 Task: Check the results of the 2023 Victory Lane Racing NASCAR Cup Series for the race "Coca-Cola 600" on the track "Charlotte".
Action: Mouse moved to (176, 300)
Screenshot: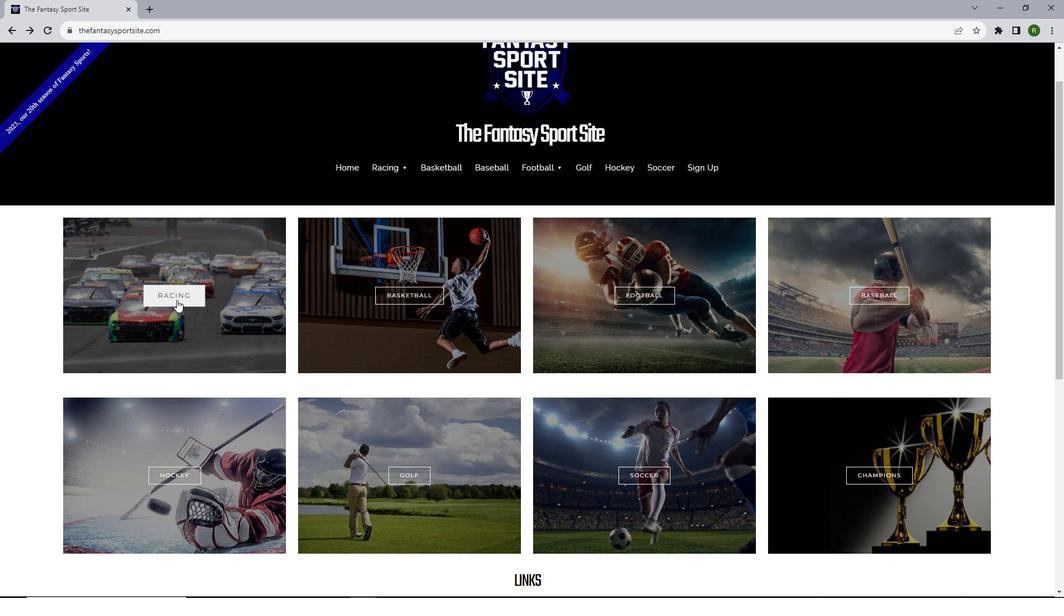 
Action: Mouse pressed left at (176, 300)
Screenshot: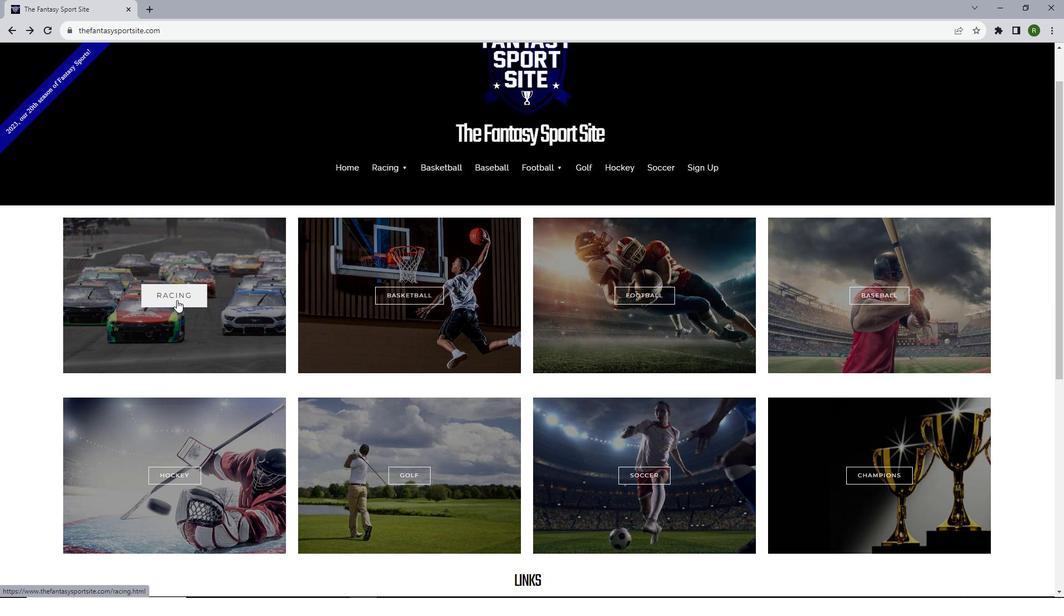 
Action: Mouse moved to (239, 267)
Screenshot: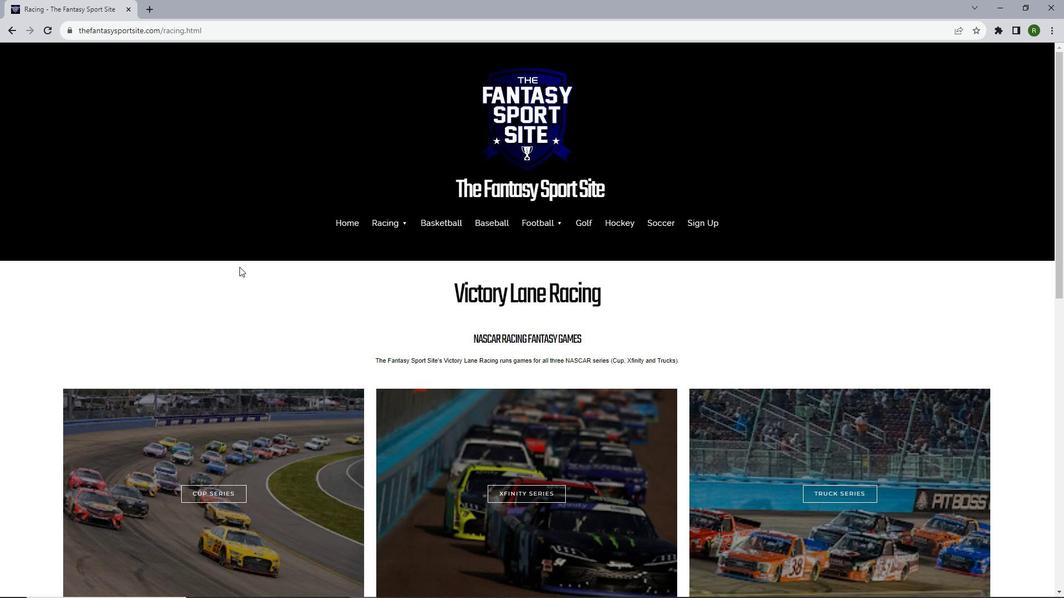 
Action: Mouse scrolled (239, 266) with delta (0, 0)
Screenshot: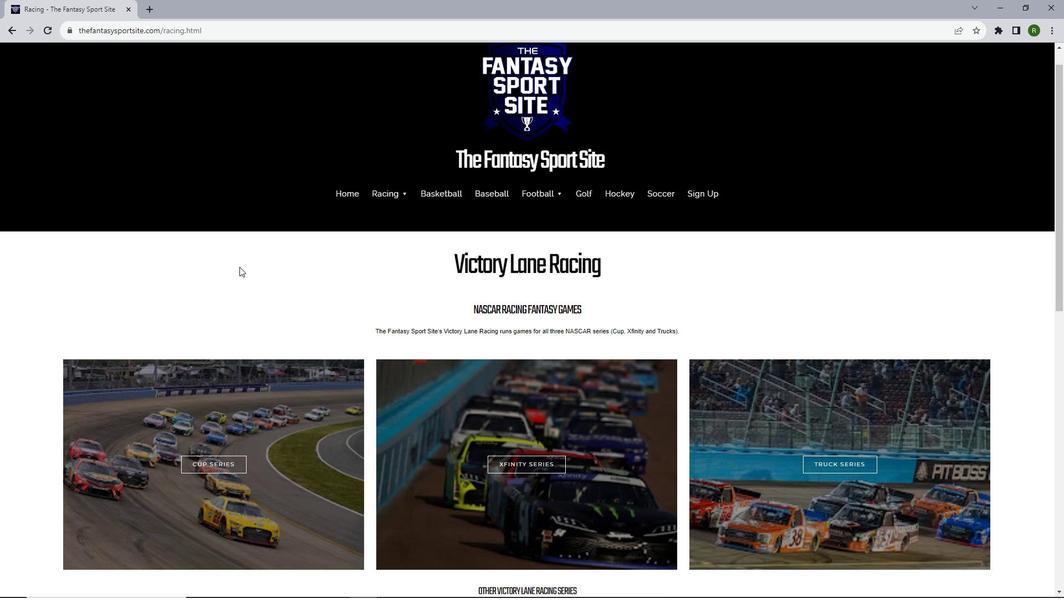 
Action: Mouse scrolled (239, 266) with delta (0, 0)
Screenshot: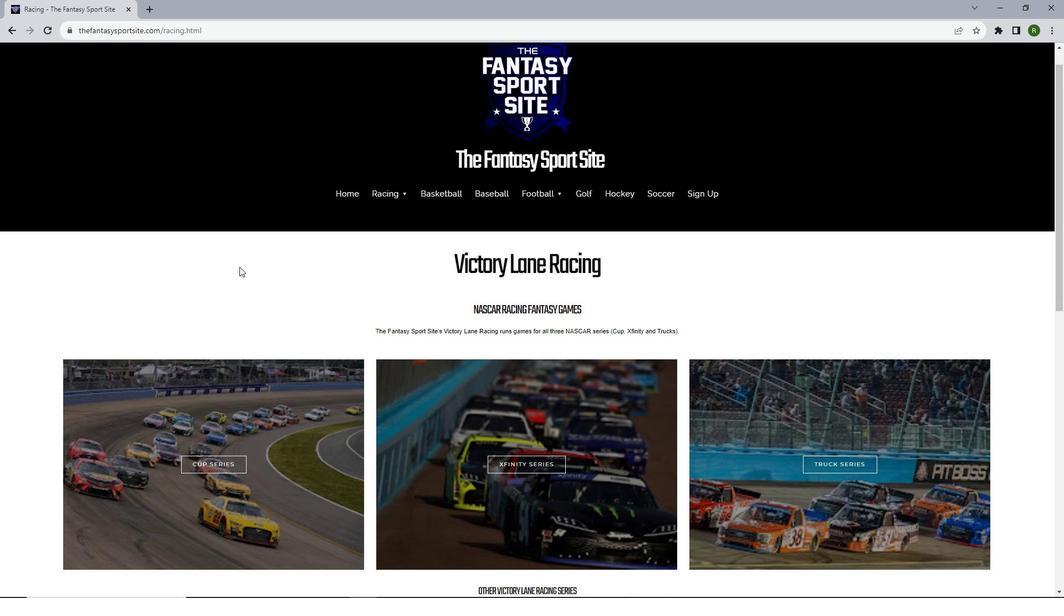 
Action: Mouse scrolled (239, 266) with delta (0, 0)
Screenshot: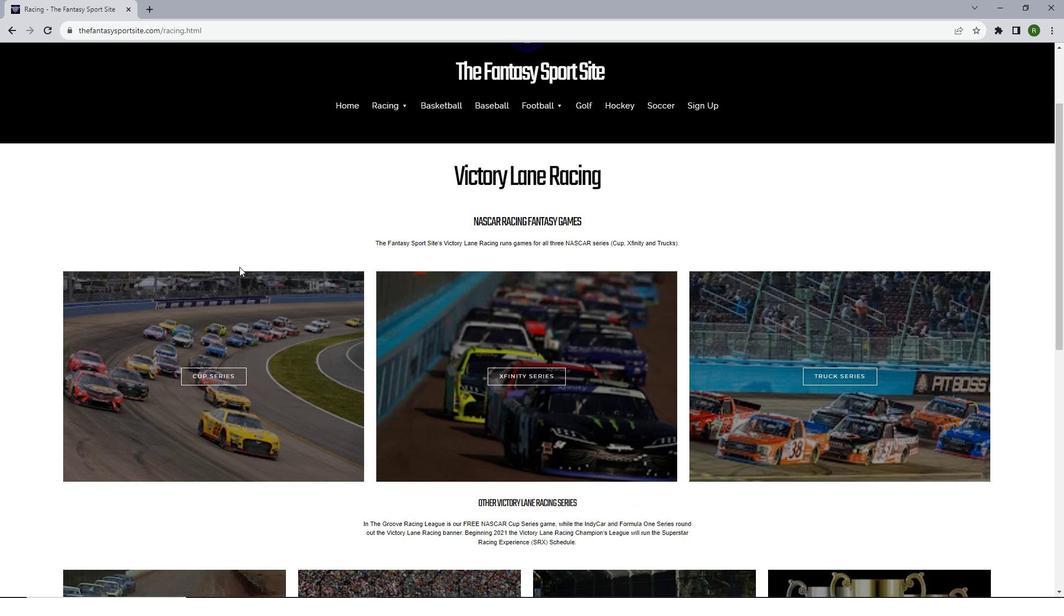 
Action: Mouse moved to (222, 320)
Screenshot: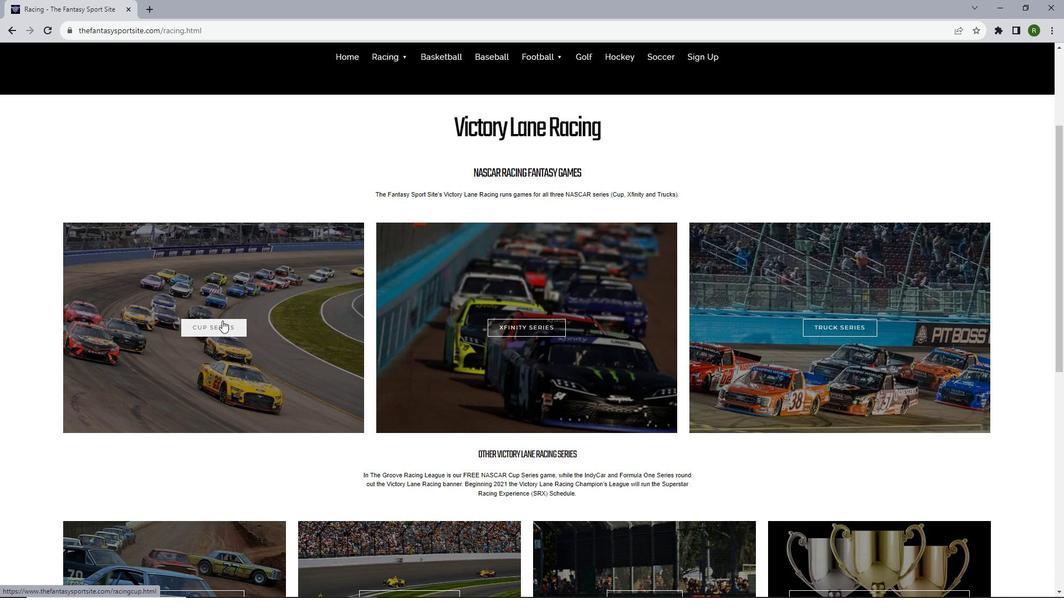 
Action: Mouse pressed left at (222, 320)
Screenshot: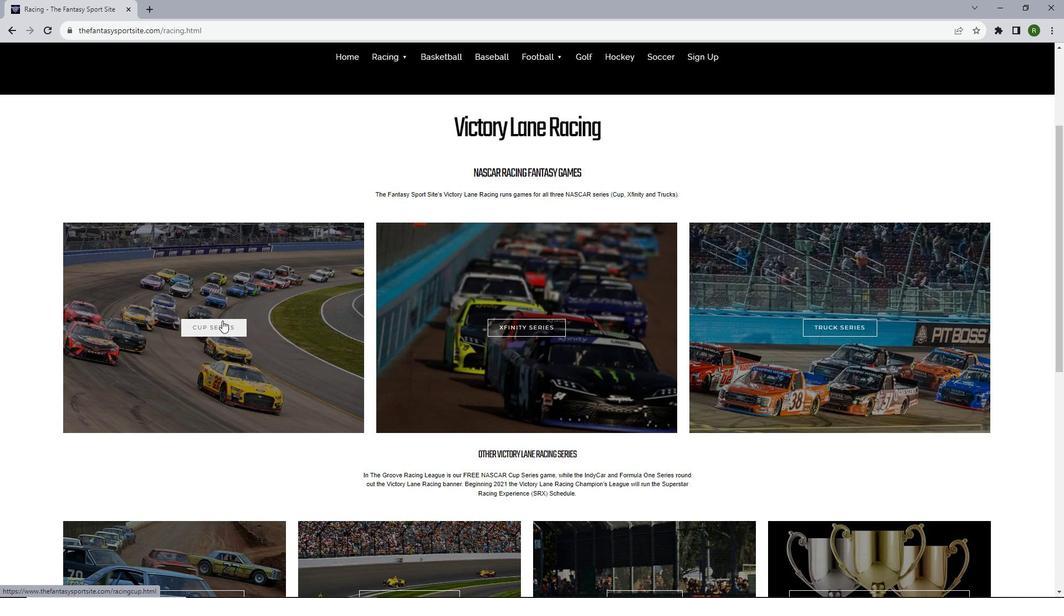 
Action: Mouse moved to (337, 274)
Screenshot: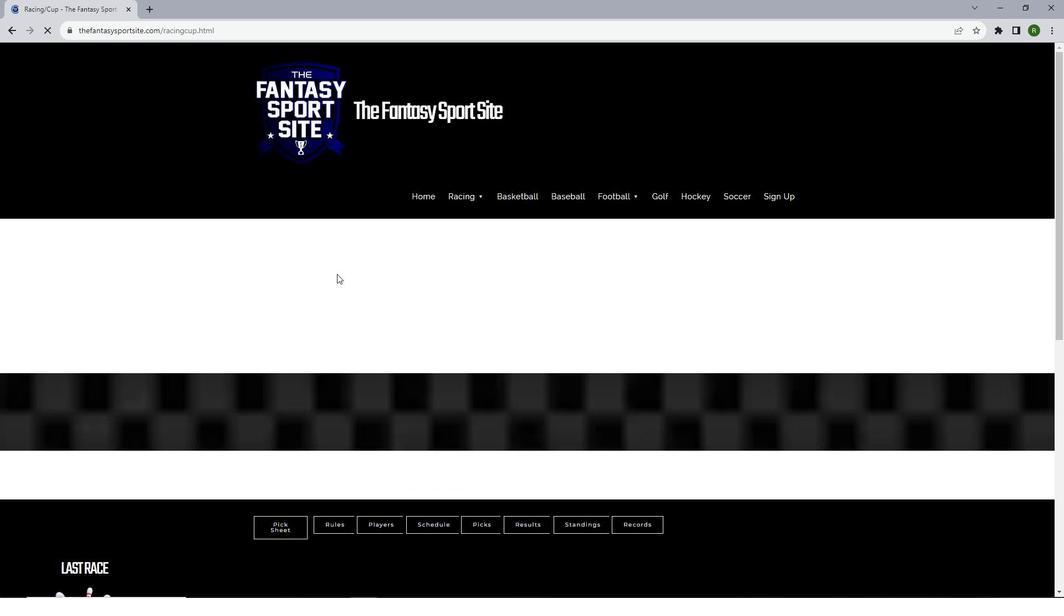 
Action: Mouse scrolled (337, 273) with delta (0, 0)
Screenshot: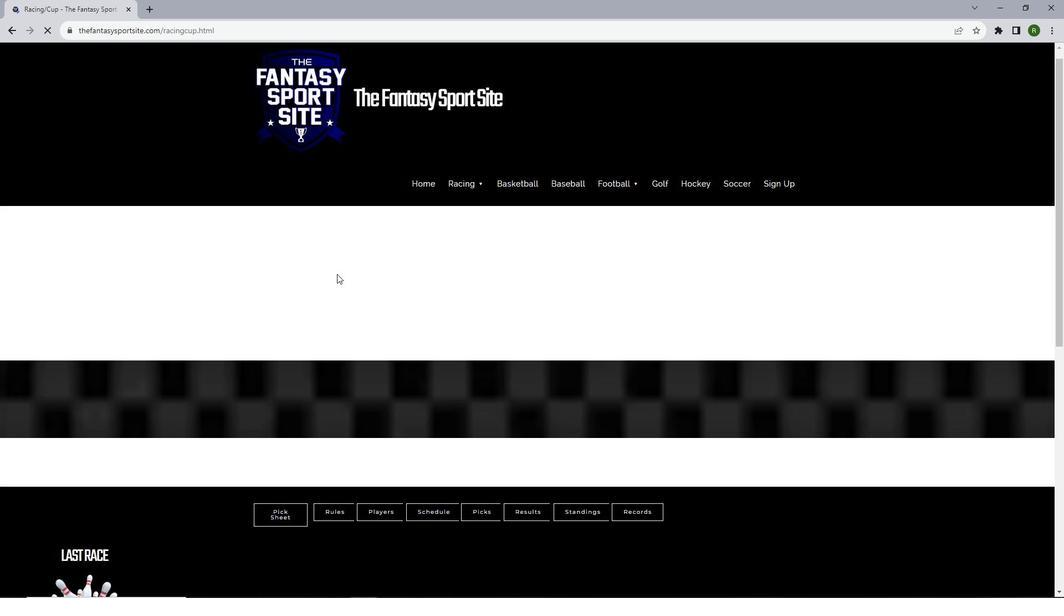 
Action: Mouse scrolled (337, 273) with delta (0, 0)
Screenshot: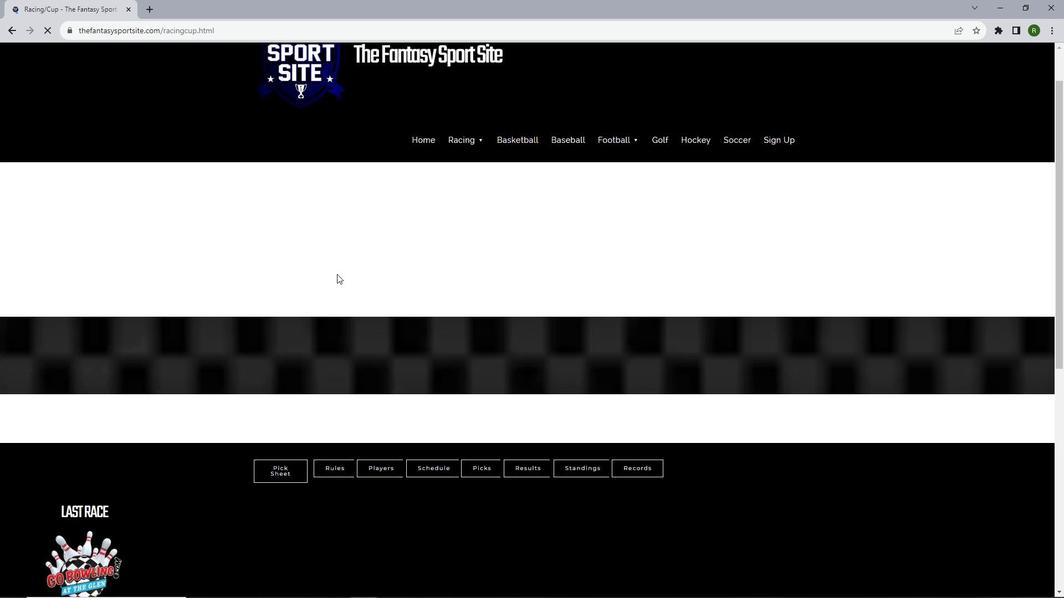 
Action: Mouse scrolled (337, 273) with delta (0, 0)
Screenshot: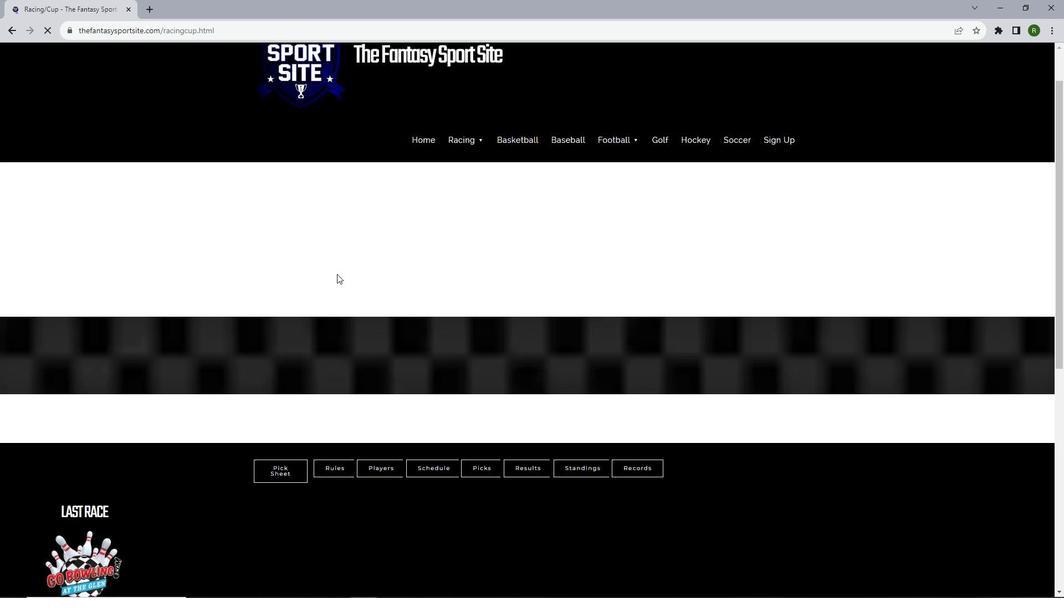 
Action: Mouse scrolled (337, 273) with delta (0, 0)
Screenshot: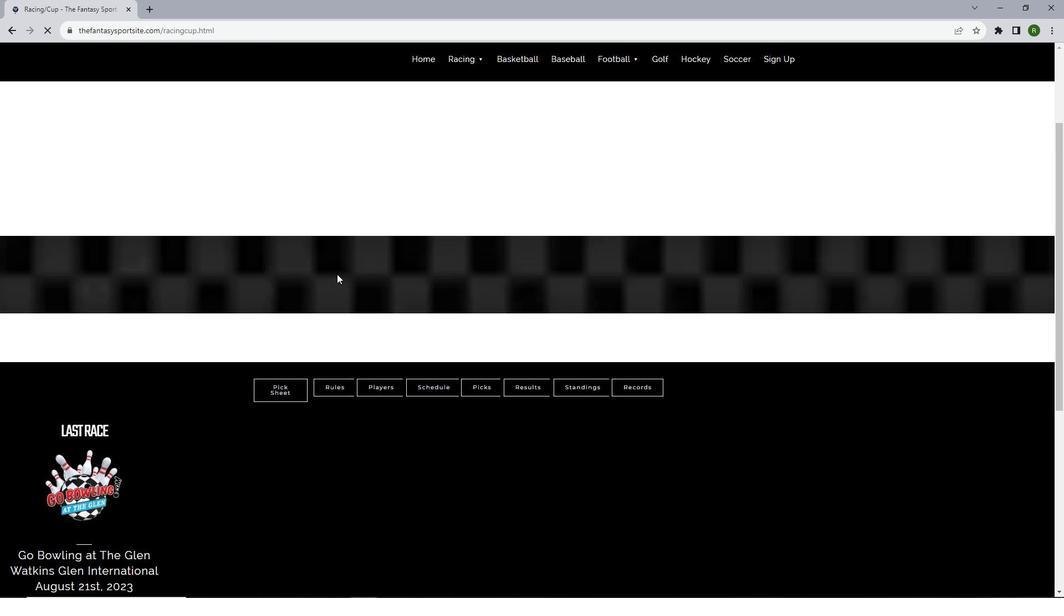 
Action: Mouse moved to (481, 299)
Screenshot: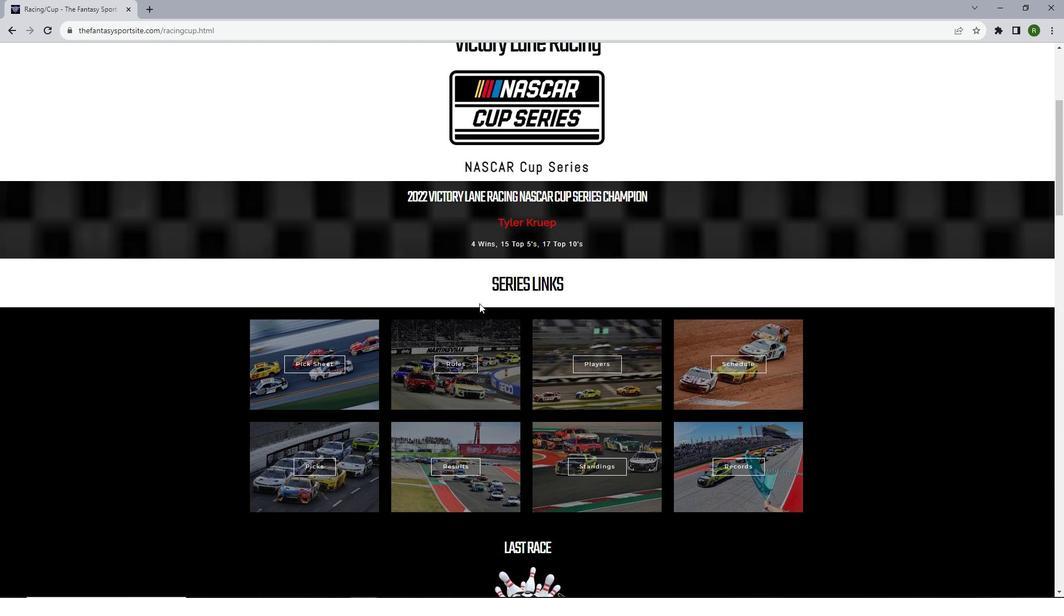 
Action: Mouse scrolled (481, 299) with delta (0, 0)
Screenshot: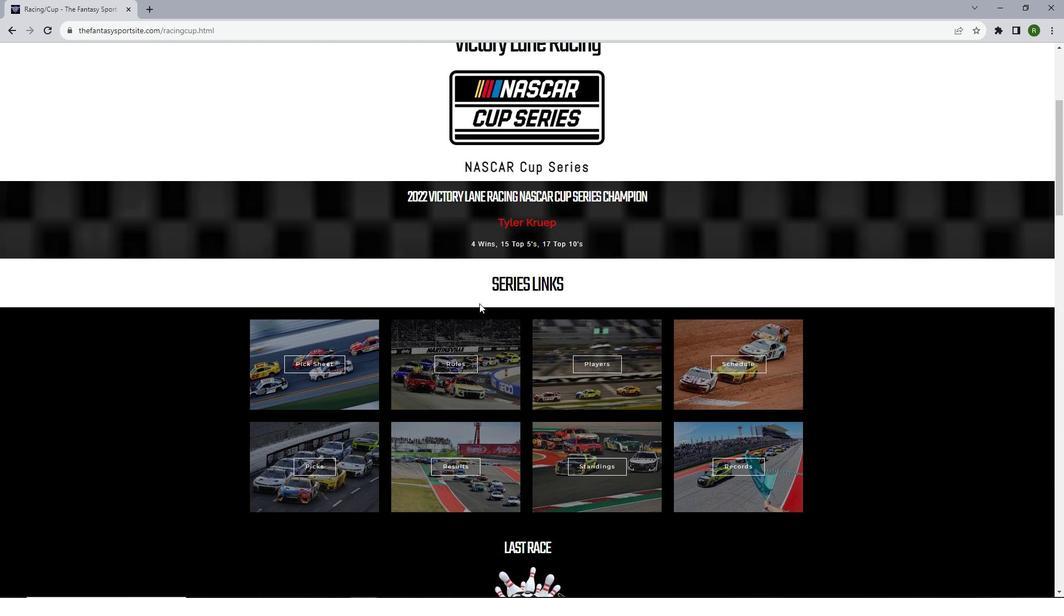
Action: Mouse moved to (479, 303)
Screenshot: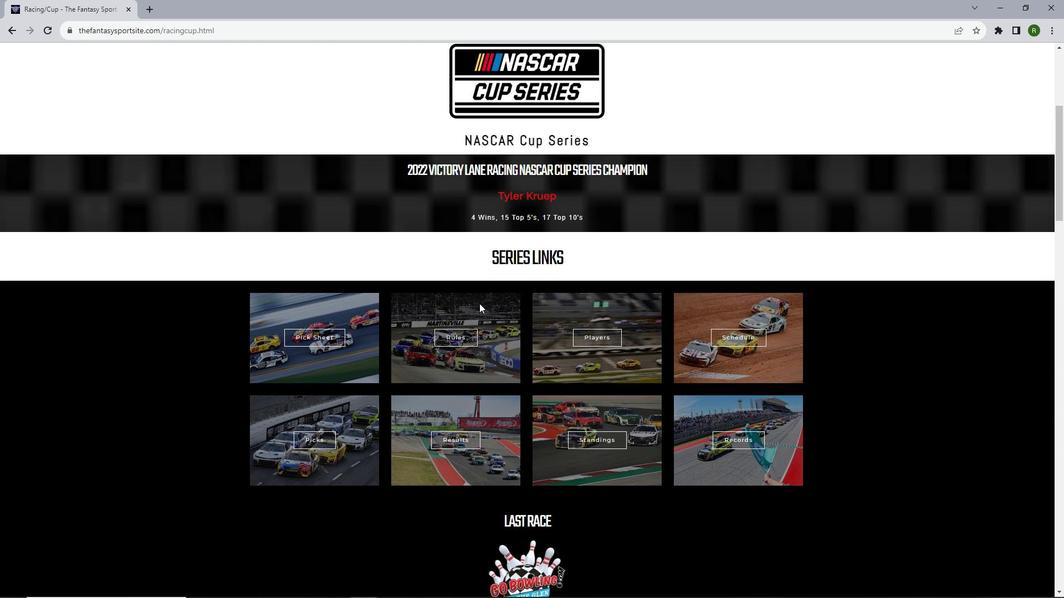 
Action: Mouse scrolled (479, 303) with delta (0, 0)
Screenshot: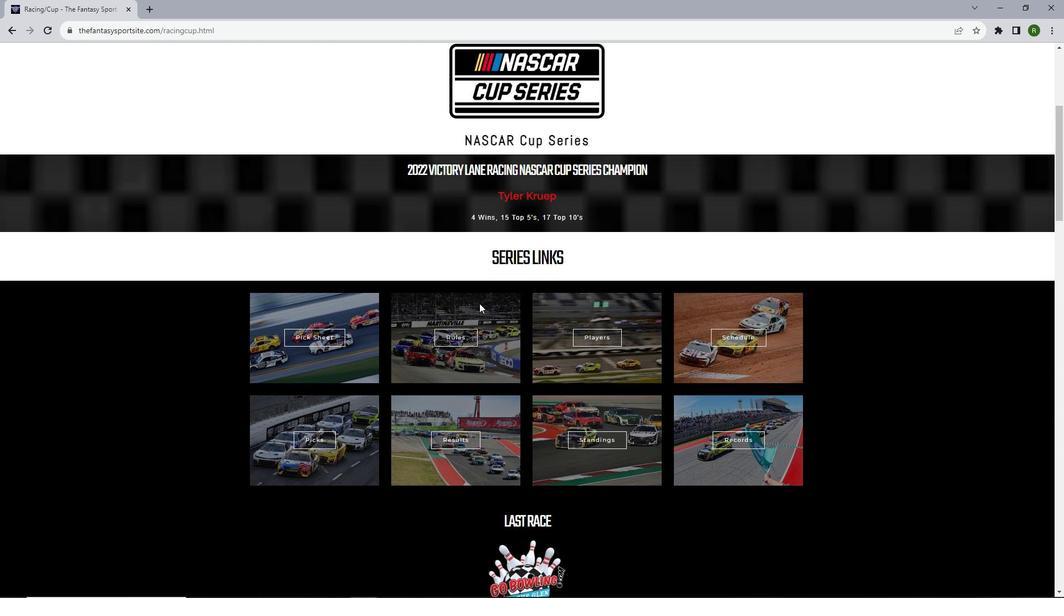 
Action: Mouse moved to (458, 366)
Screenshot: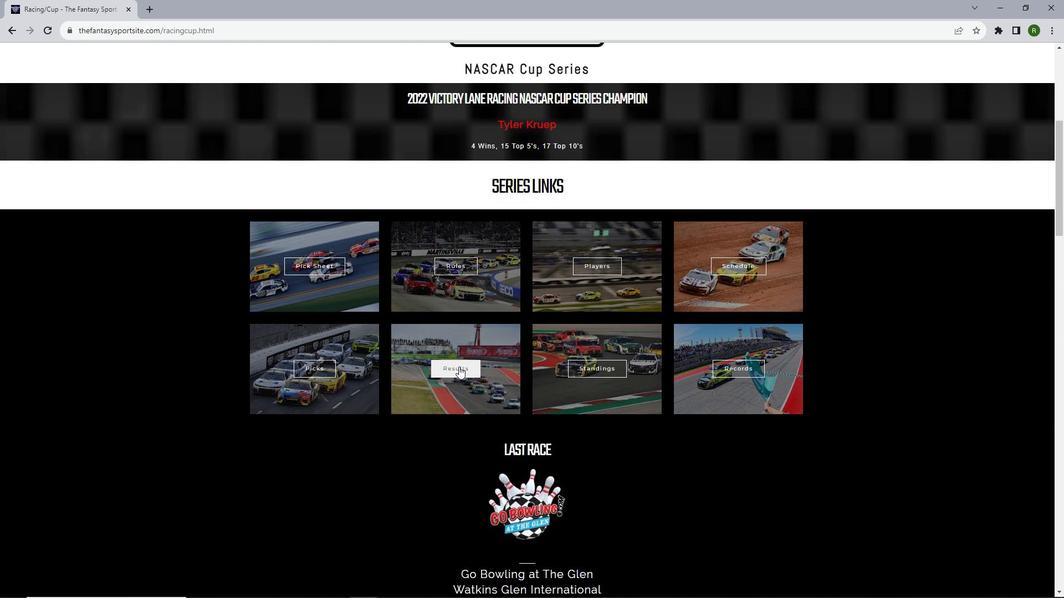 
Action: Mouse pressed left at (458, 366)
Screenshot: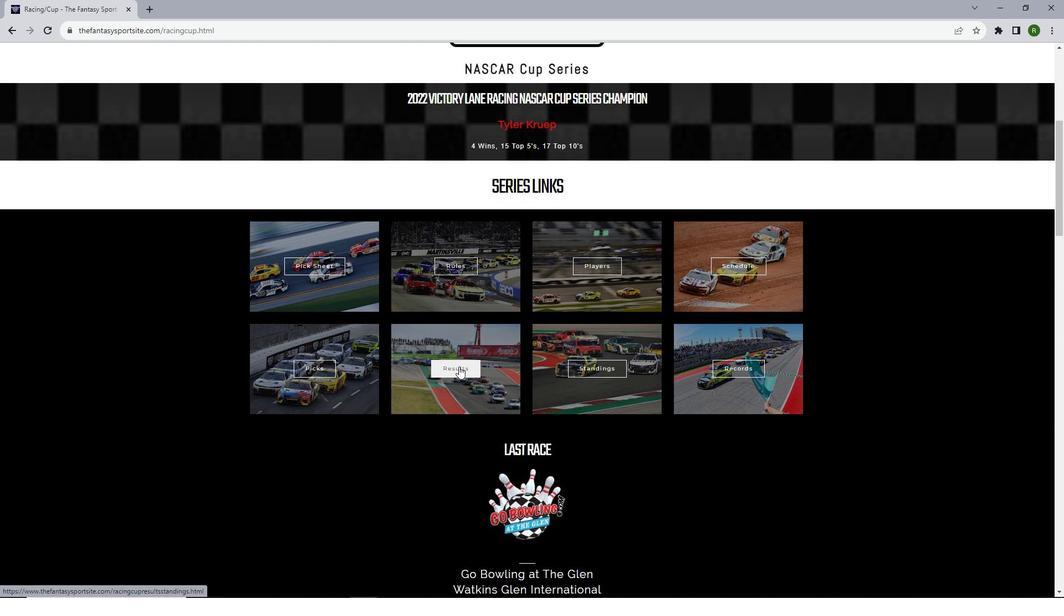 
Action: Mouse moved to (491, 312)
Screenshot: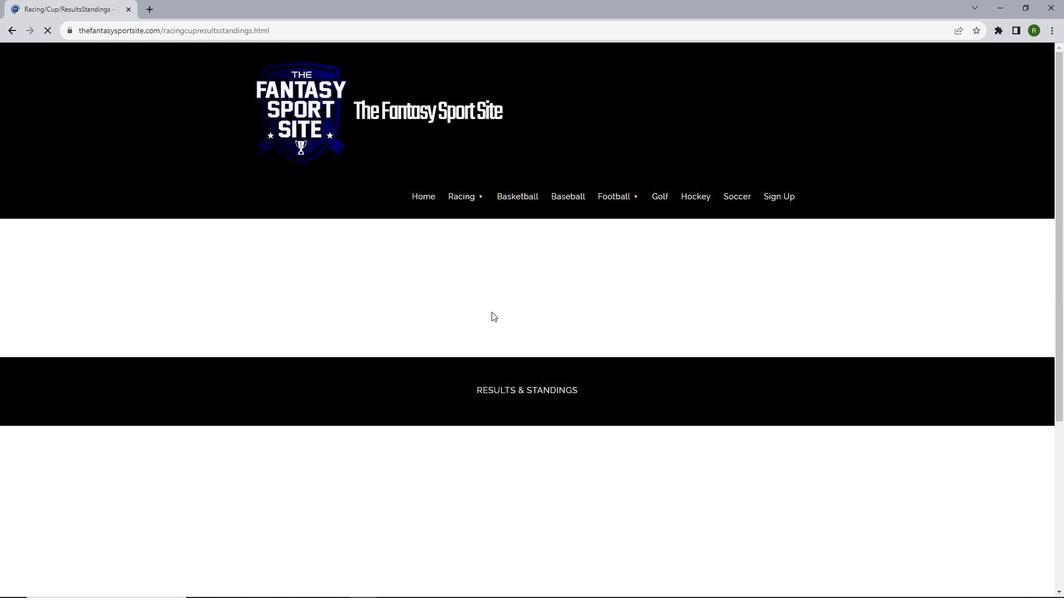 
Action: Mouse scrolled (491, 311) with delta (0, 0)
Screenshot: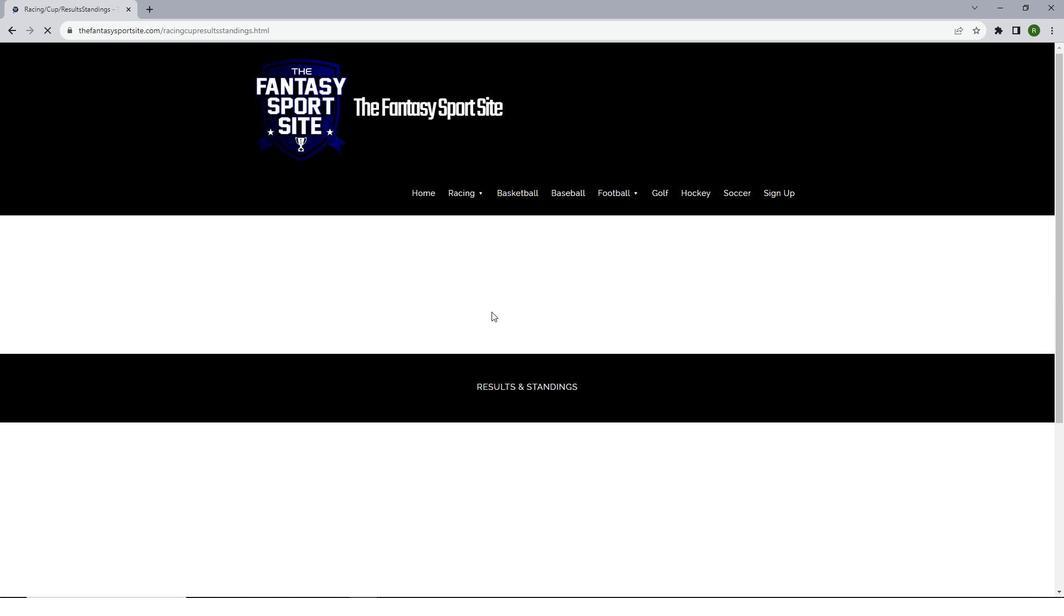 
Action: Mouse scrolled (491, 311) with delta (0, 0)
Screenshot: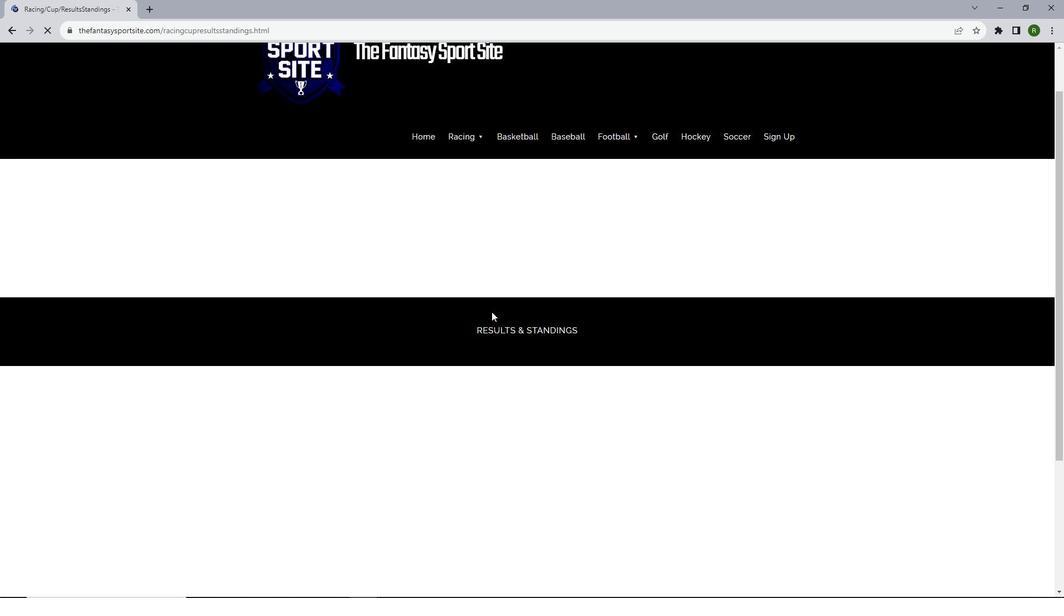 
Action: Mouse moved to (493, 376)
Screenshot: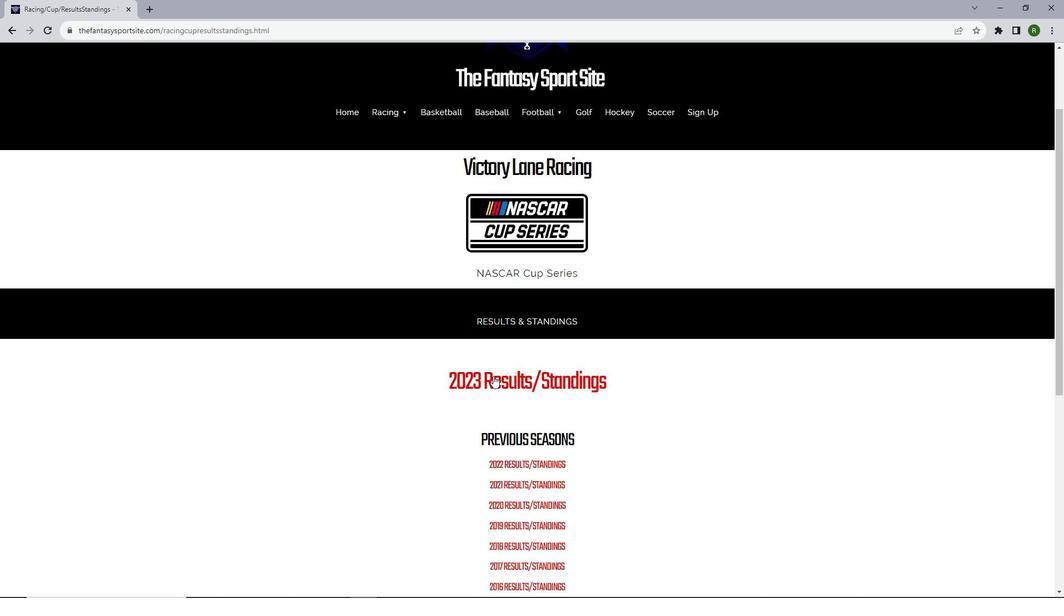 
Action: Mouse pressed left at (493, 376)
Screenshot: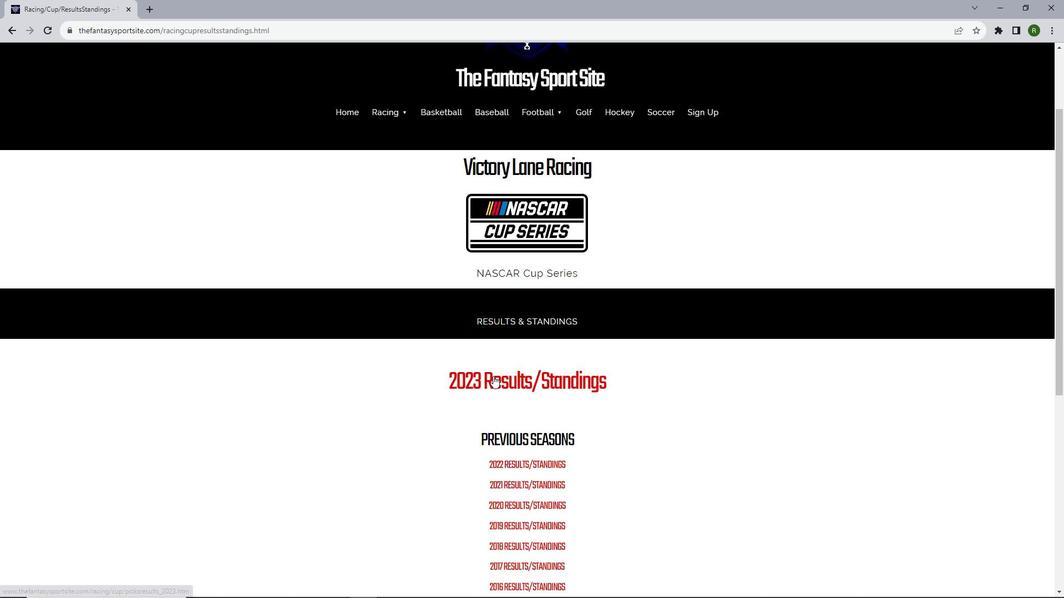 
Action: Mouse moved to (466, 179)
Screenshot: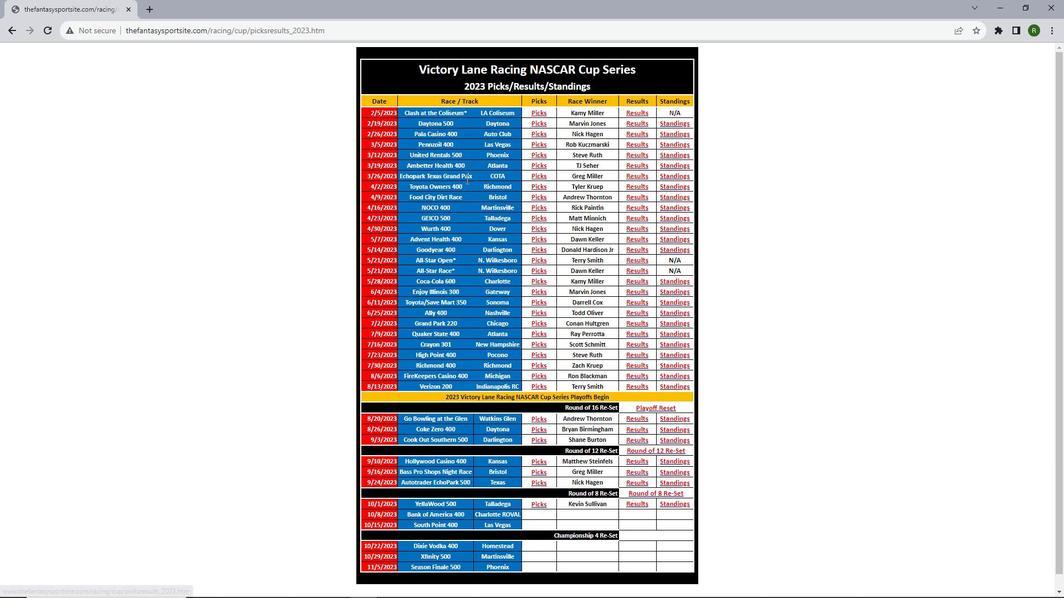
Action: Mouse scrolled (466, 179) with delta (0, 0)
Screenshot: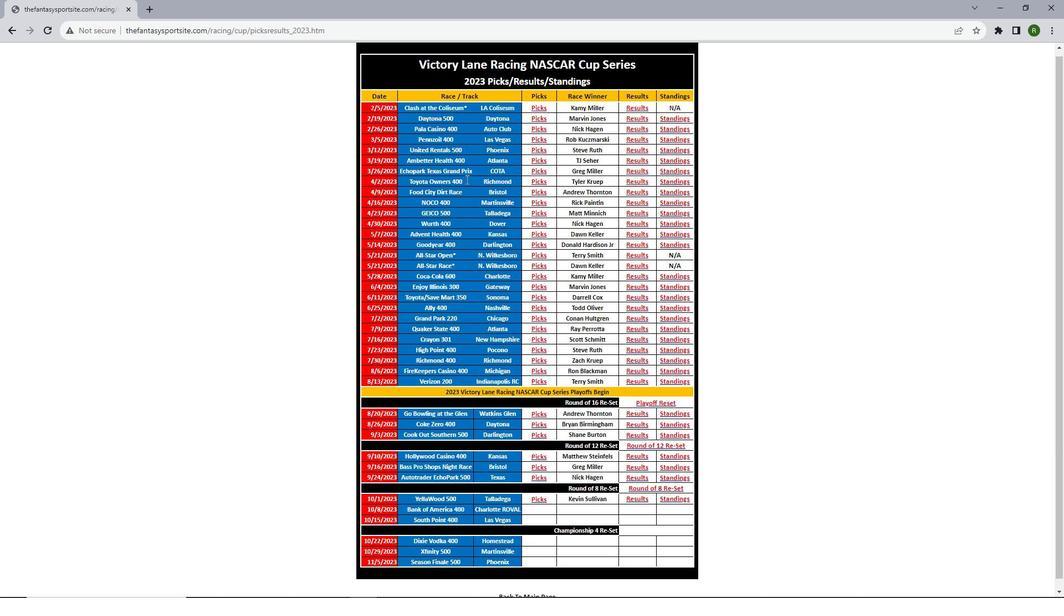 
Action: Mouse moved to (639, 264)
Screenshot: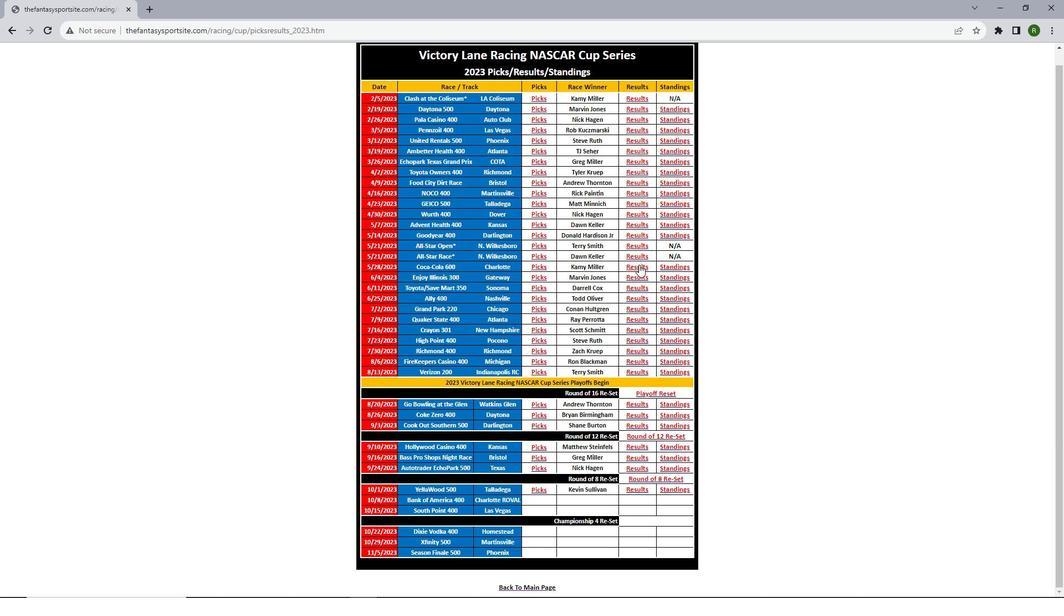 
Action: Mouse pressed left at (639, 264)
Screenshot: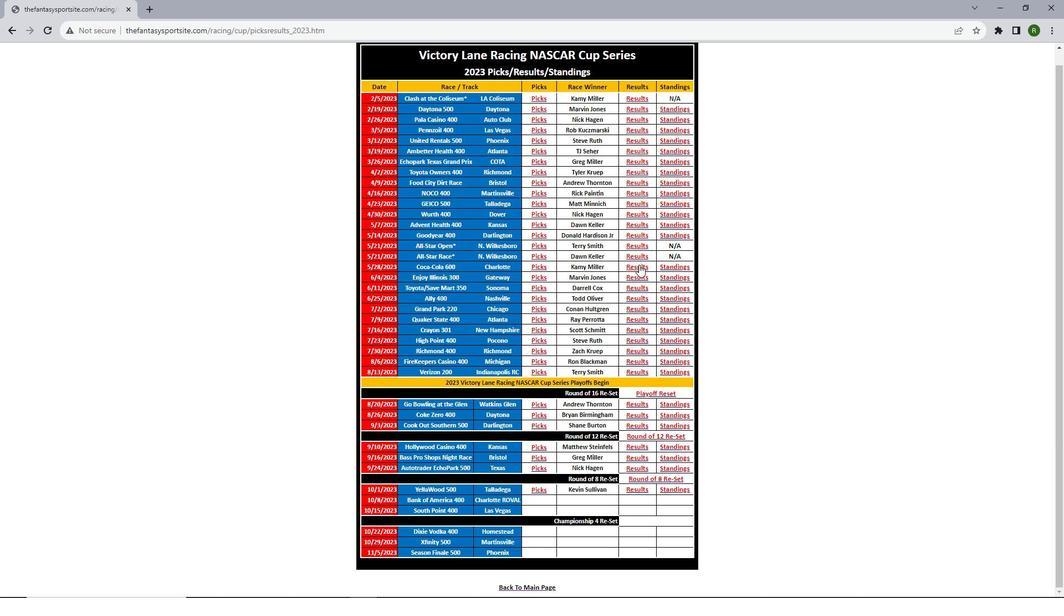 
Action: Mouse moved to (405, 182)
Screenshot: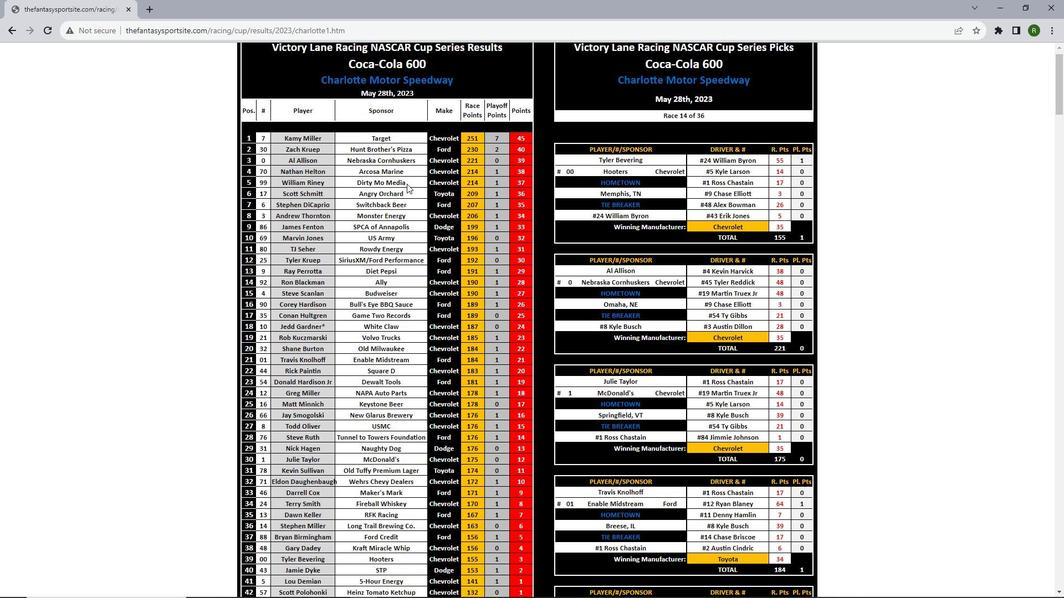 
Action: Mouse scrolled (405, 181) with delta (0, 0)
Screenshot: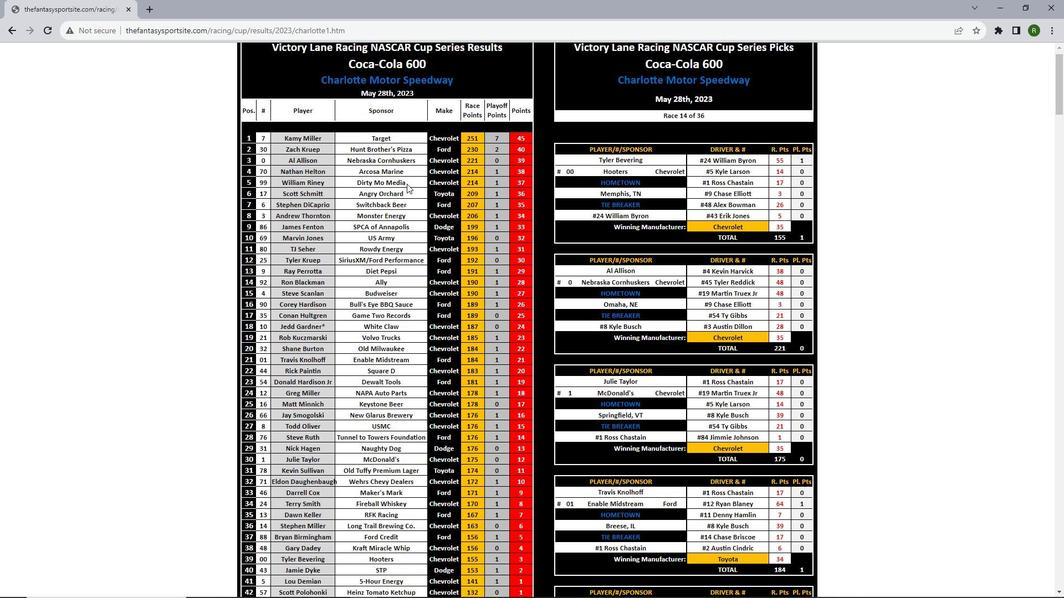 
Action: Mouse moved to (406, 184)
Screenshot: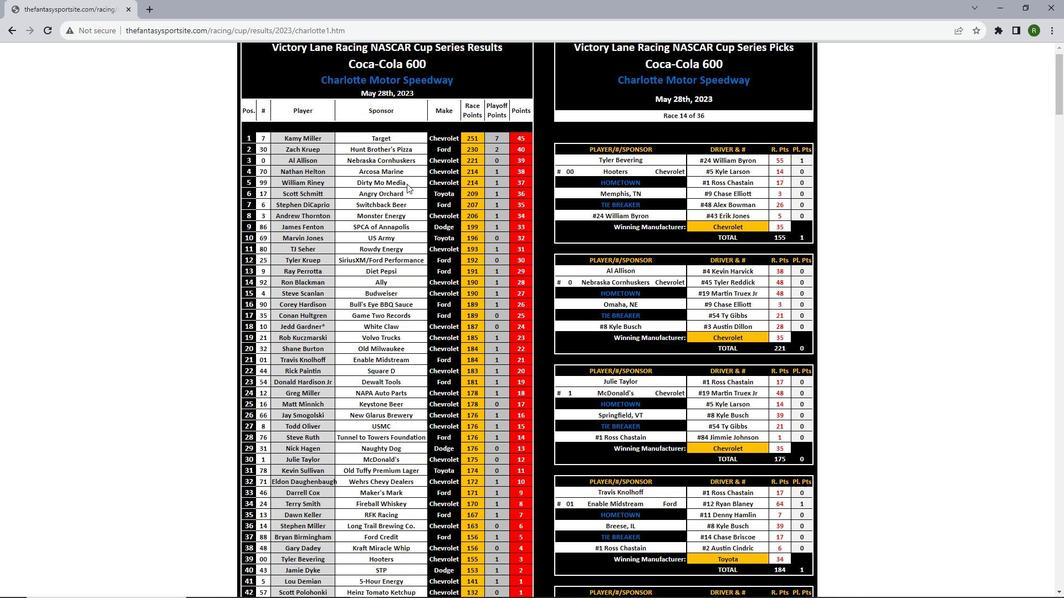 
Action: Mouse scrolled (406, 183) with delta (0, 0)
Screenshot: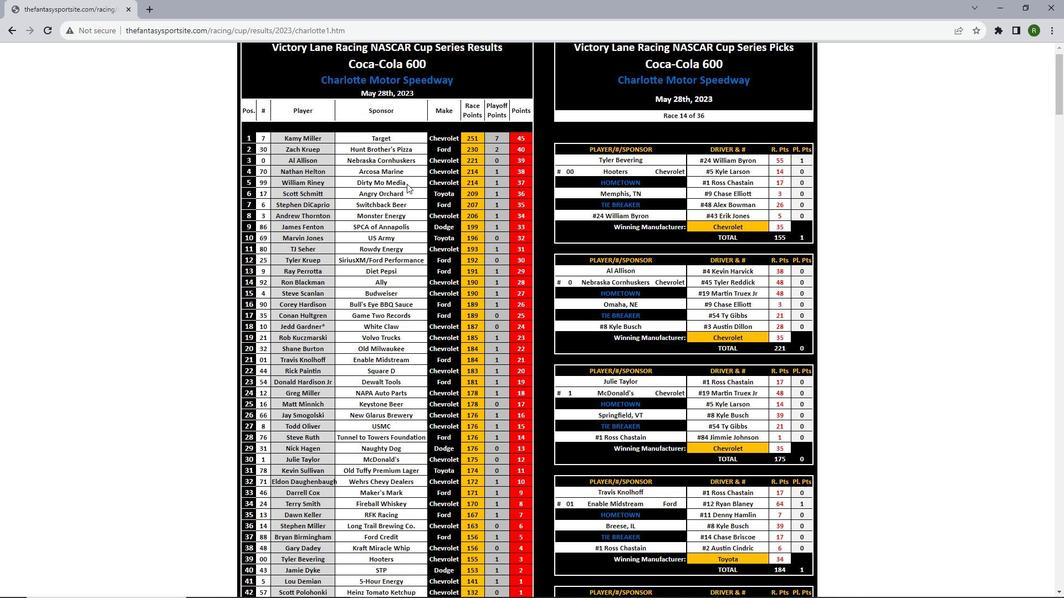 
Action: Mouse scrolled (406, 183) with delta (0, 0)
Screenshot: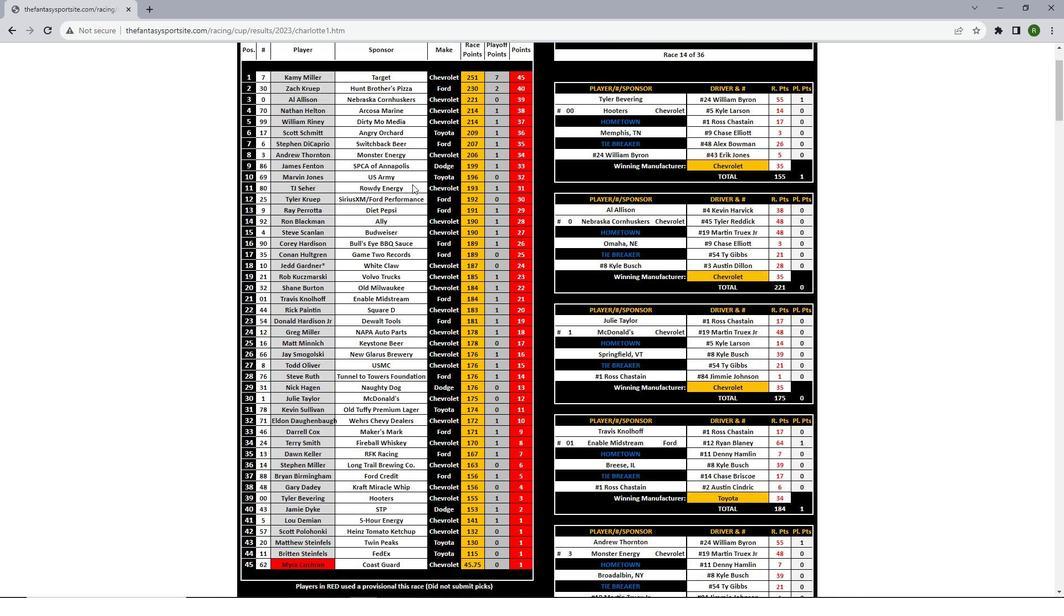 
Action: Mouse scrolled (406, 183) with delta (0, 0)
Screenshot: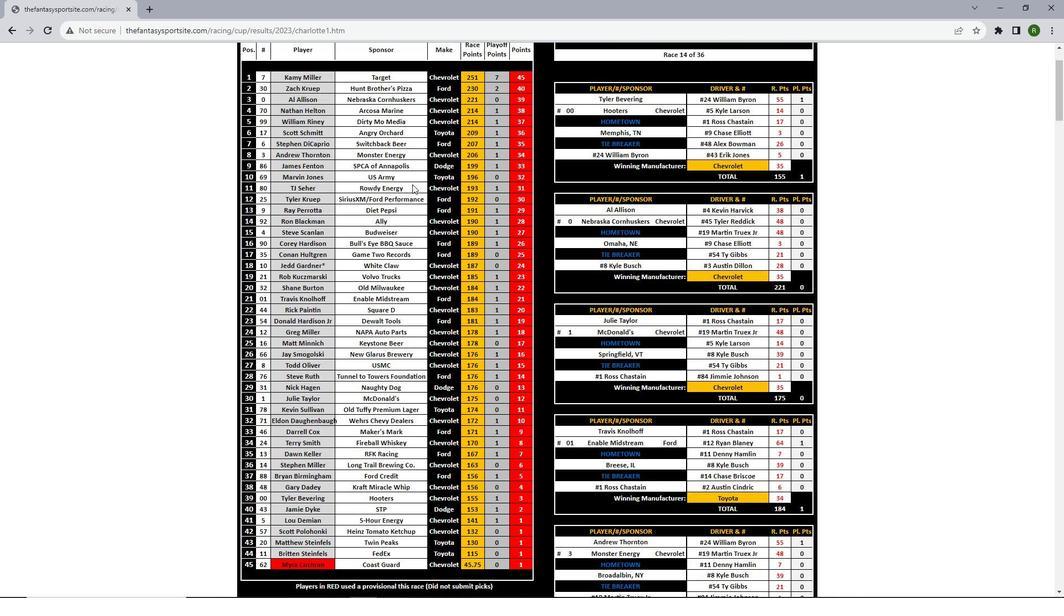 
Action: Mouse moved to (568, 179)
Screenshot: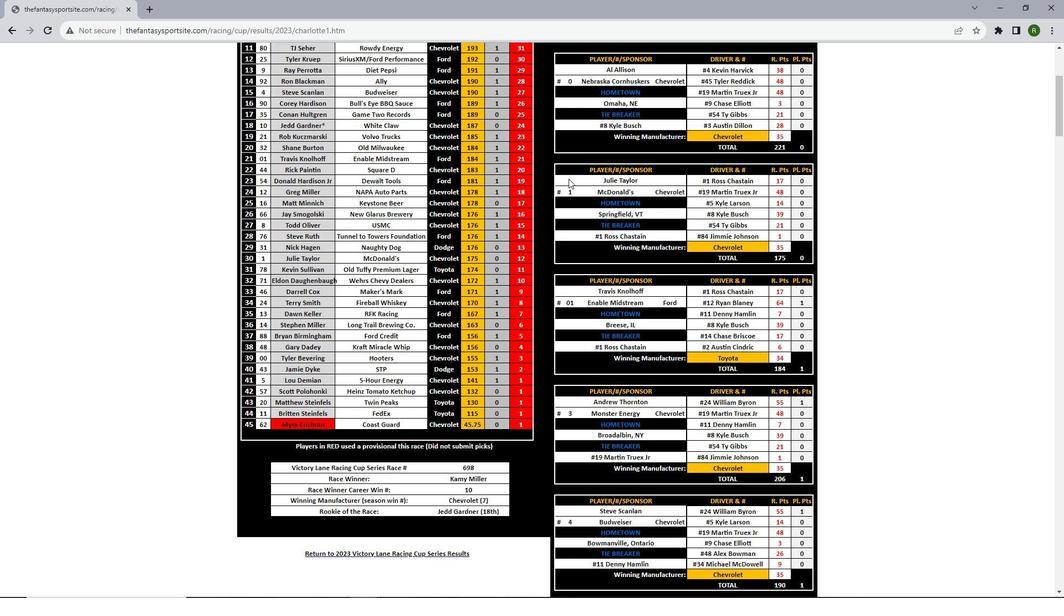 
Action: Mouse scrolled (568, 178) with delta (0, 0)
Screenshot: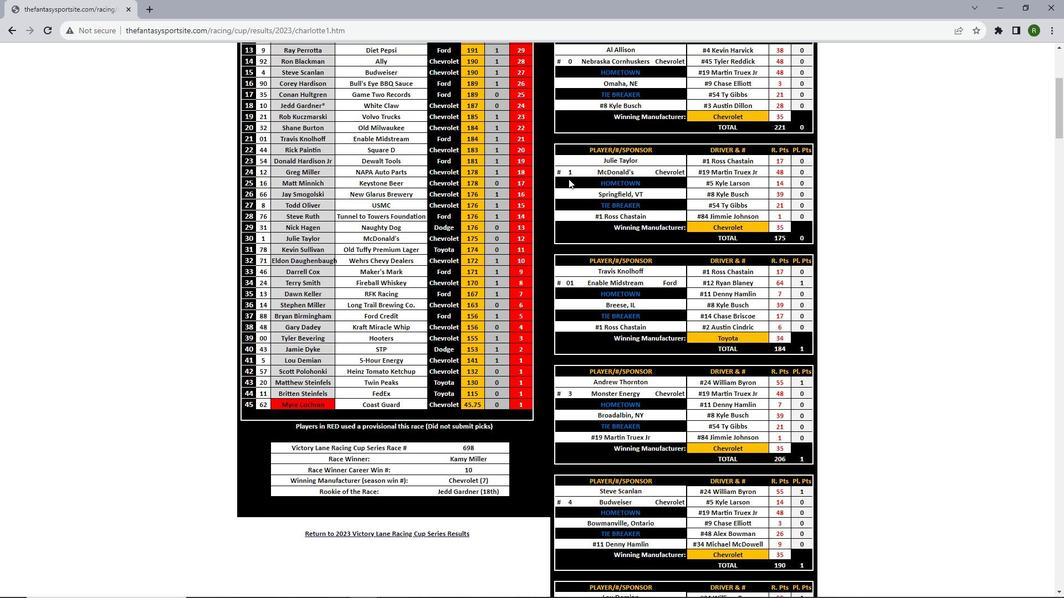 
Action: Mouse scrolled (568, 178) with delta (0, 0)
Screenshot: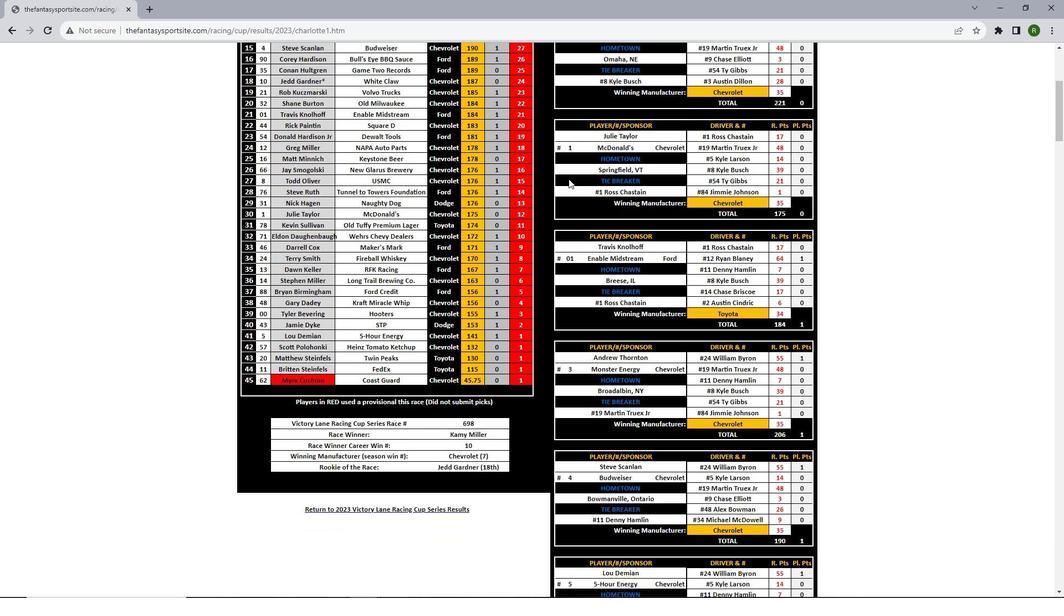 
Action: Mouse scrolled (568, 178) with delta (0, 0)
Screenshot: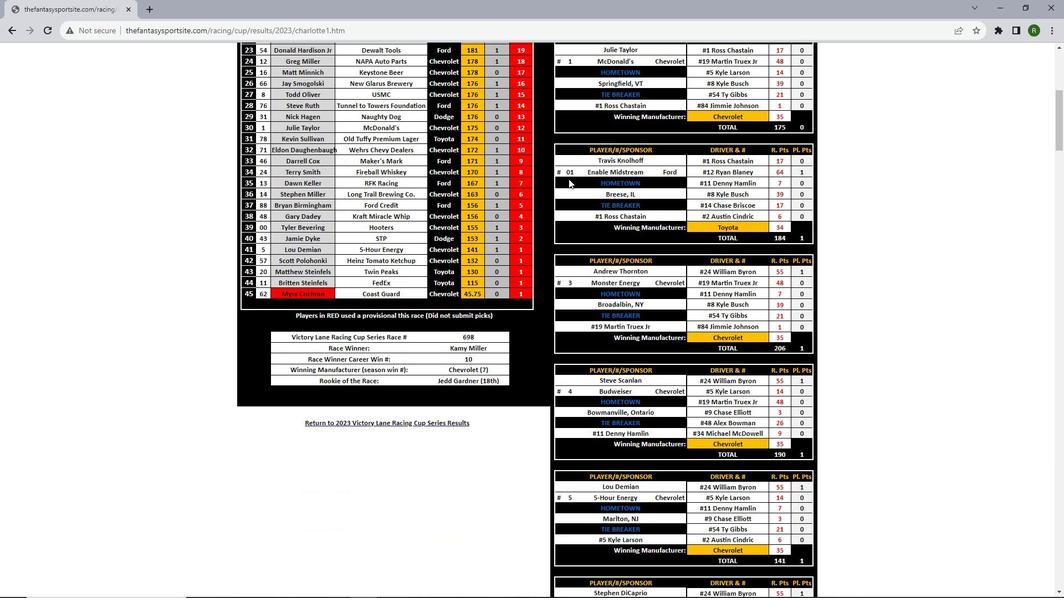 
Action: Mouse scrolled (568, 178) with delta (0, 0)
Screenshot: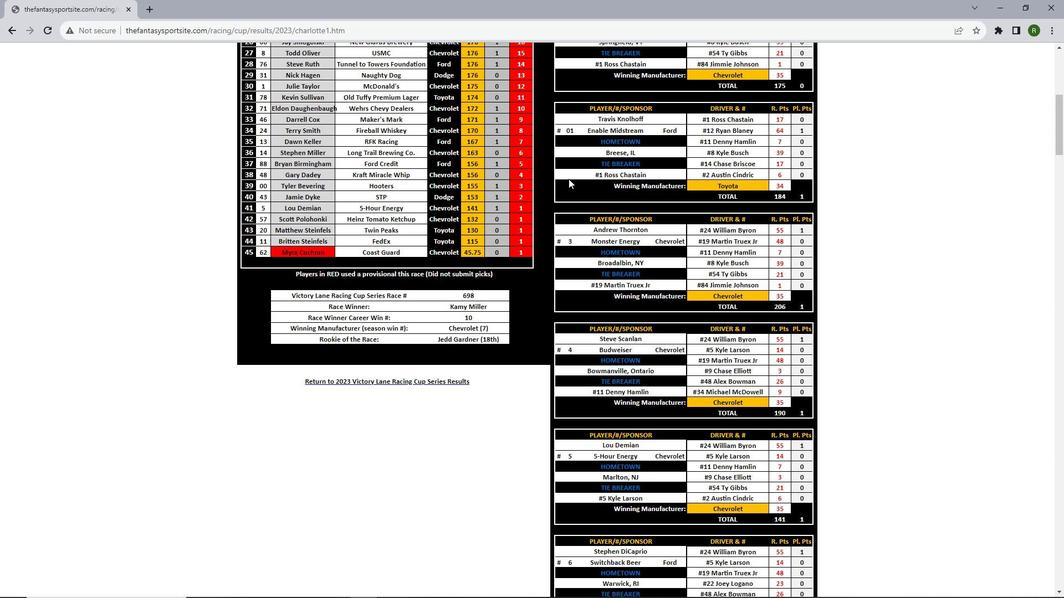 
Action: Mouse scrolled (568, 178) with delta (0, 0)
Screenshot: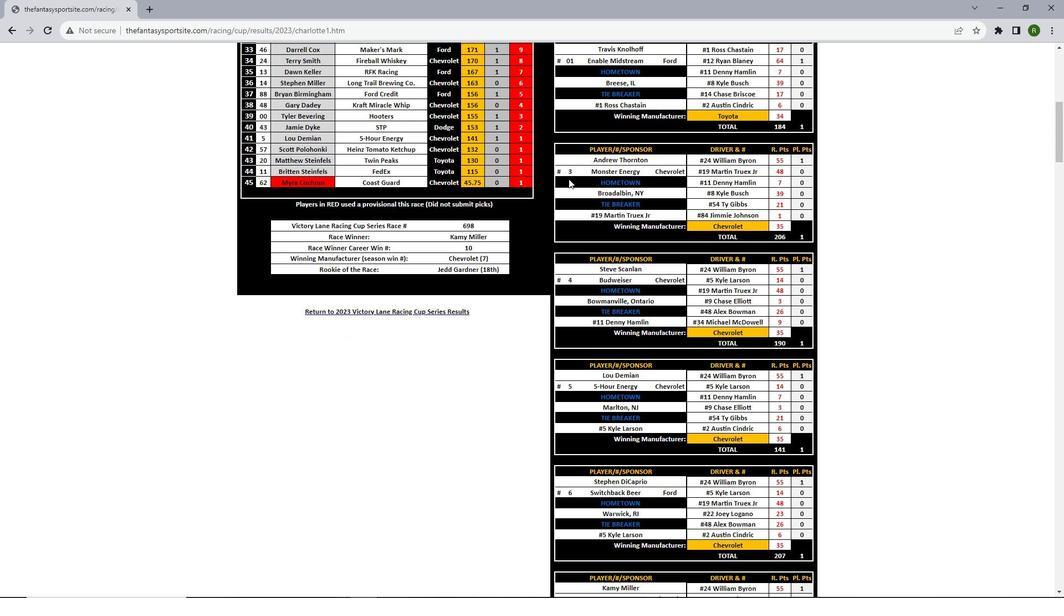 
Action: Mouse scrolled (568, 178) with delta (0, 0)
Screenshot: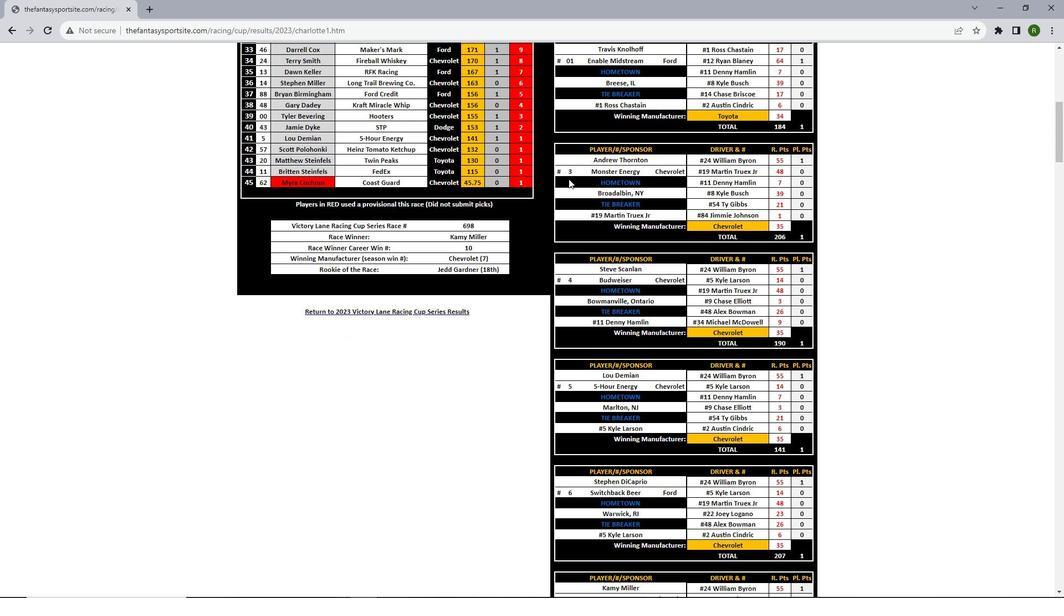 
Action: Mouse moved to (568, 178)
Screenshot: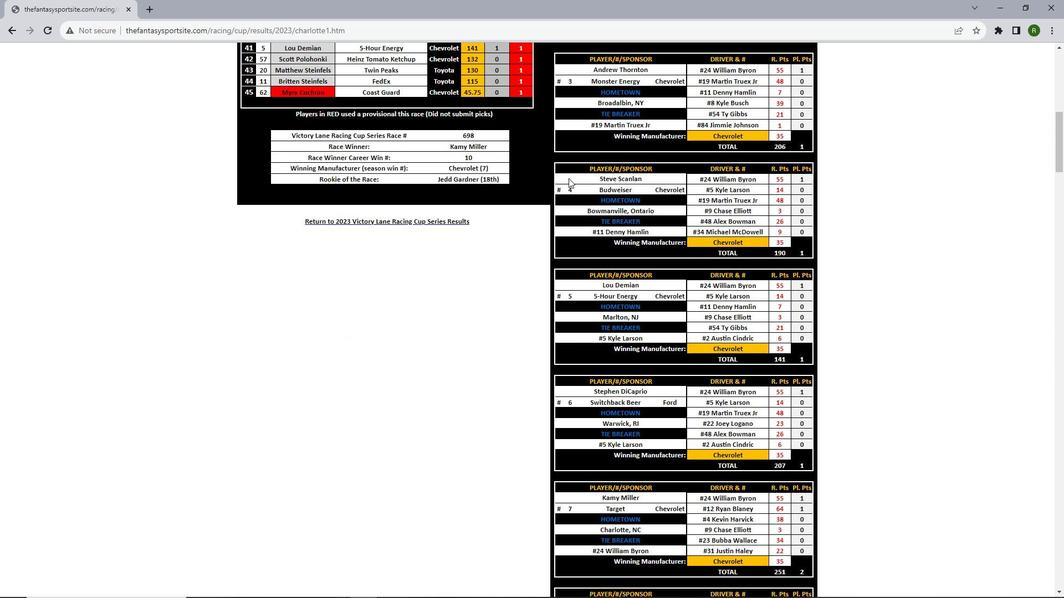 
Action: Mouse scrolled (568, 177) with delta (0, 0)
Screenshot: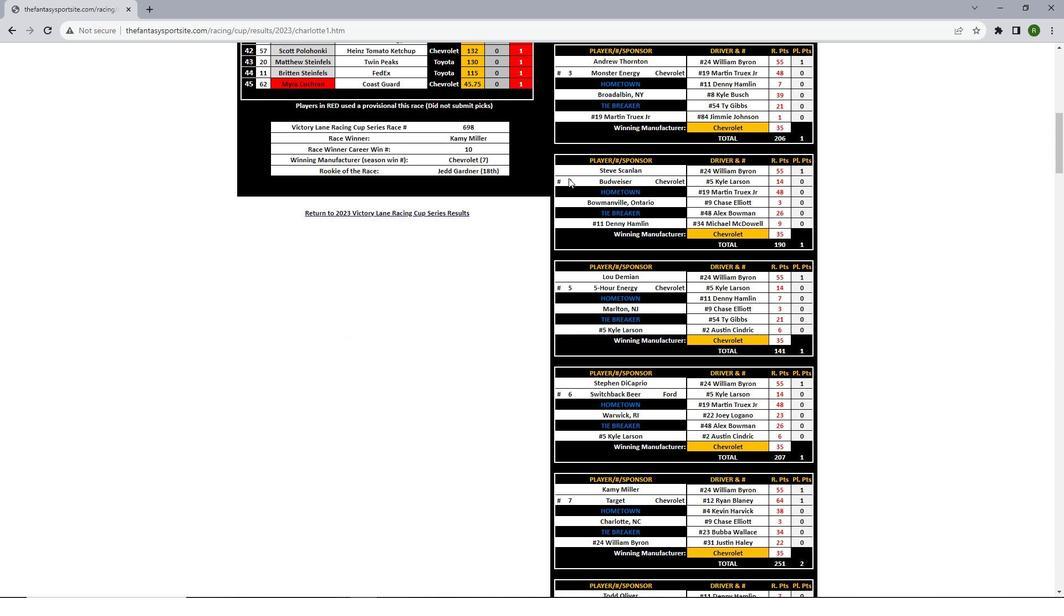 
Action: Mouse scrolled (568, 177) with delta (0, 0)
Screenshot: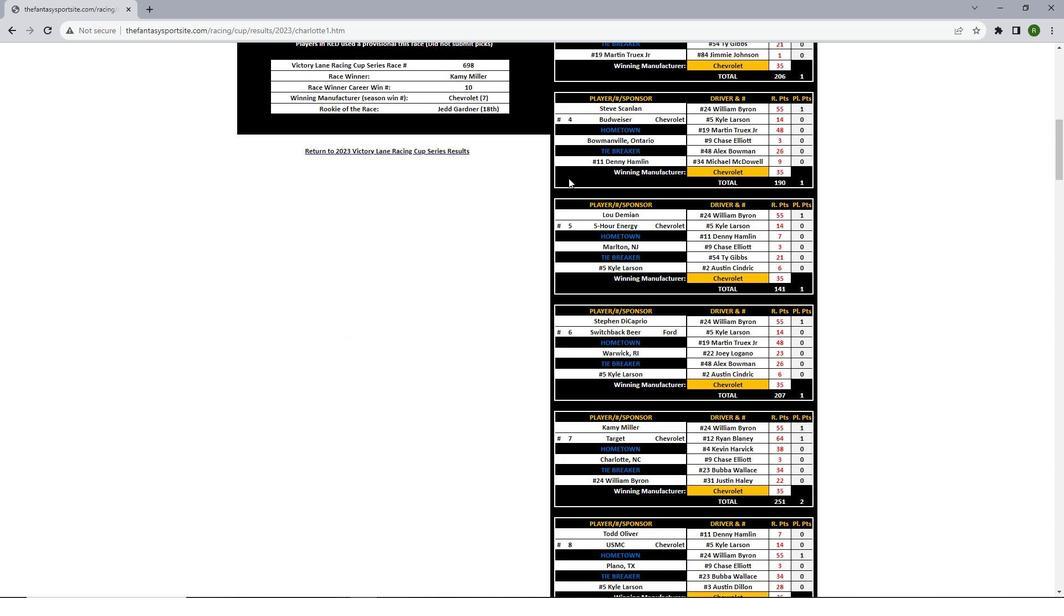 
Action: Mouse scrolled (568, 177) with delta (0, 0)
Screenshot: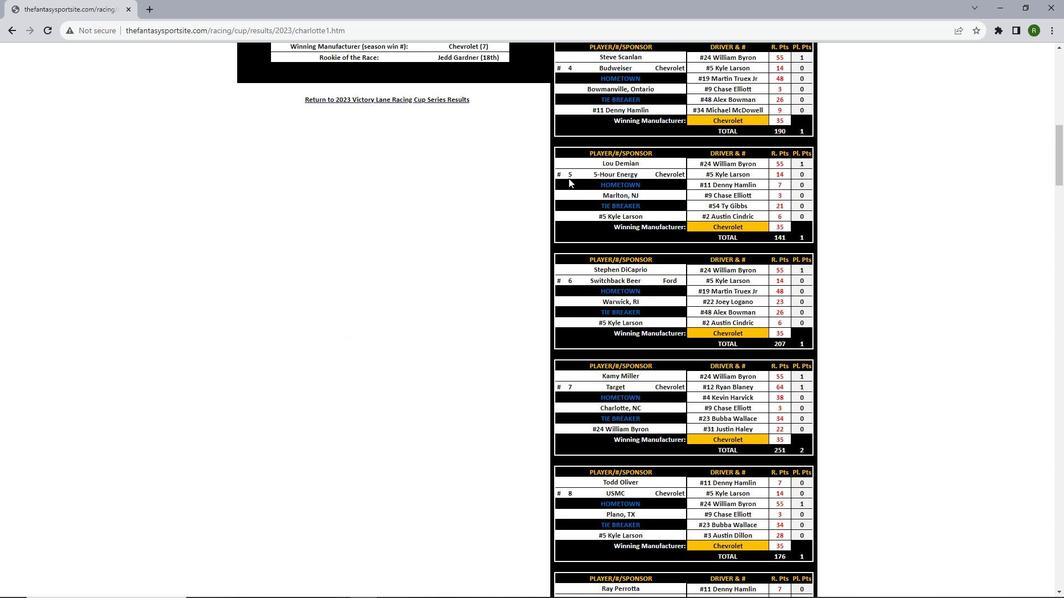 
Action: Mouse scrolled (568, 177) with delta (0, 0)
Screenshot: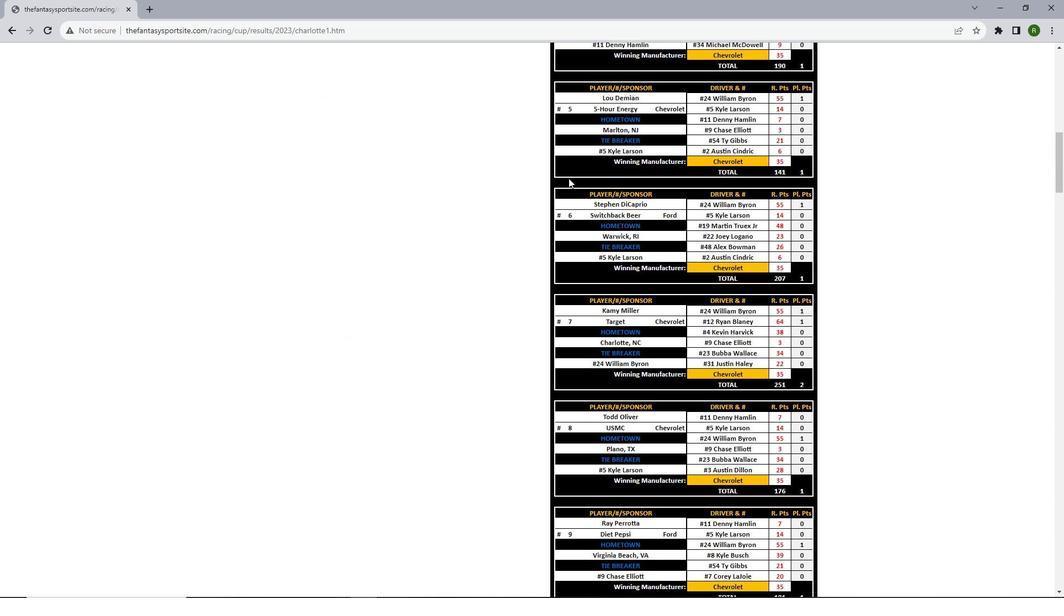 
Action: Mouse scrolled (568, 177) with delta (0, 0)
Screenshot: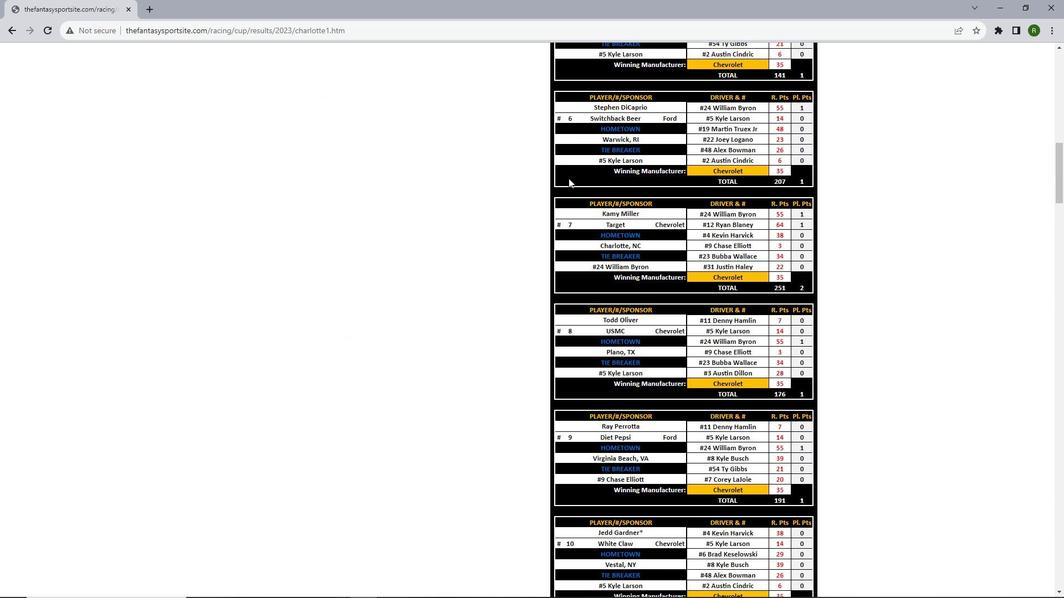 
Action: Mouse scrolled (568, 177) with delta (0, 0)
Screenshot: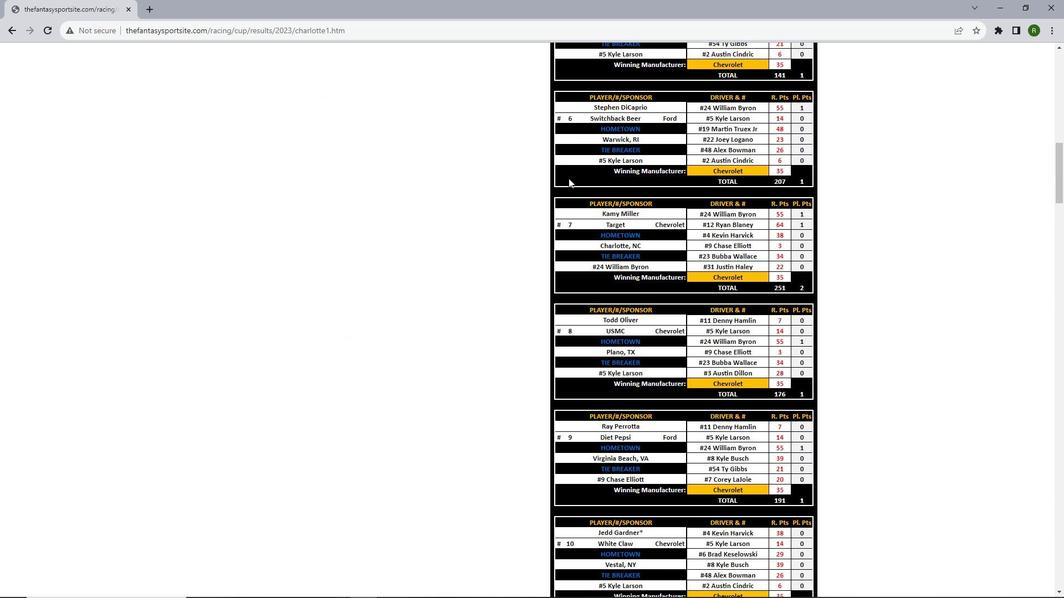 
Action: Mouse scrolled (568, 177) with delta (0, 0)
Screenshot: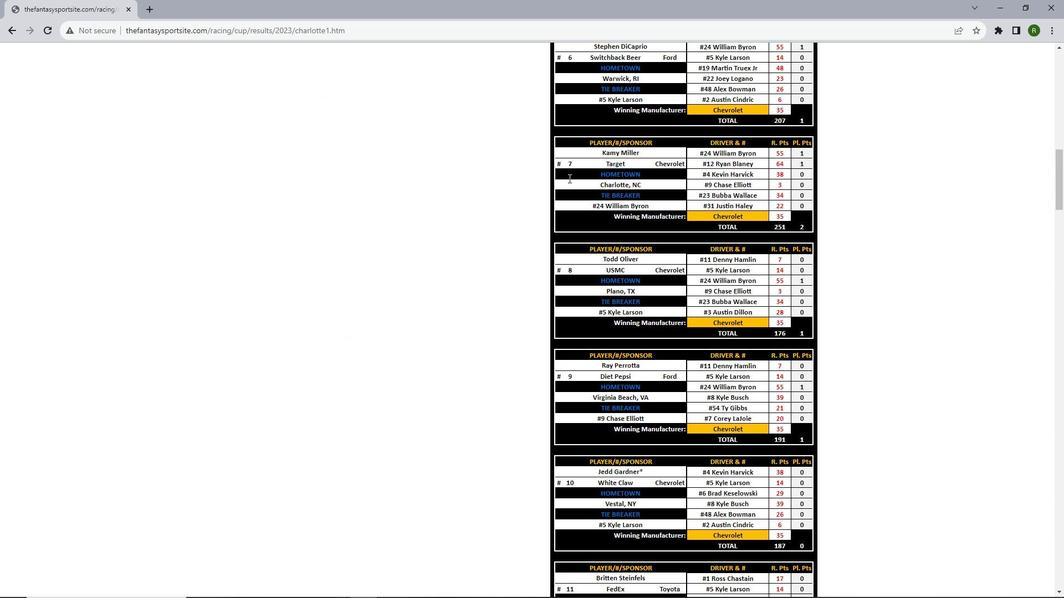 
Action: Mouse scrolled (568, 177) with delta (0, 0)
Screenshot: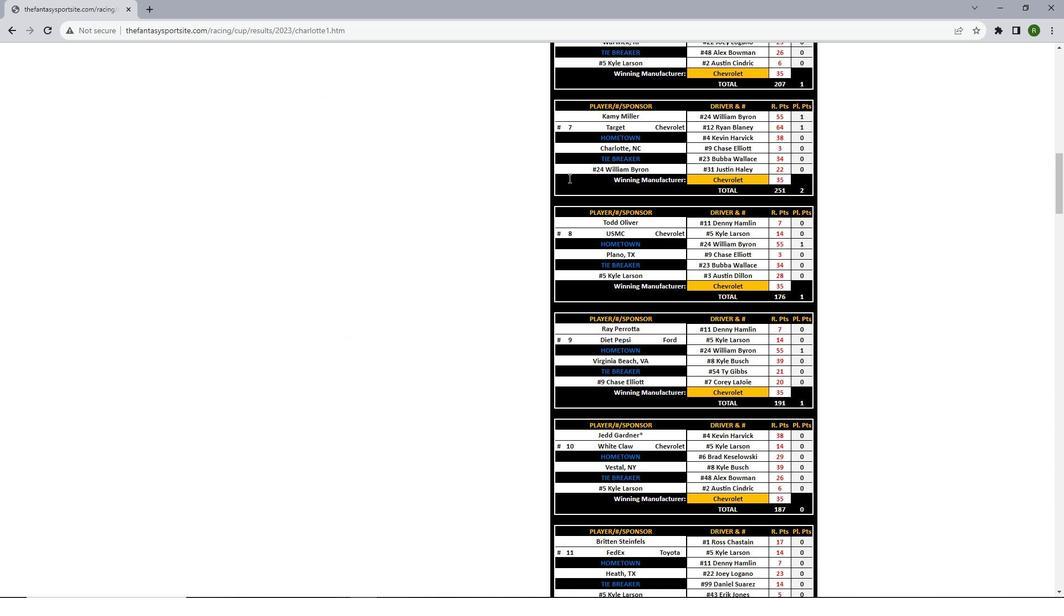 
Action: Mouse scrolled (568, 177) with delta (0, 0)
Screenshot: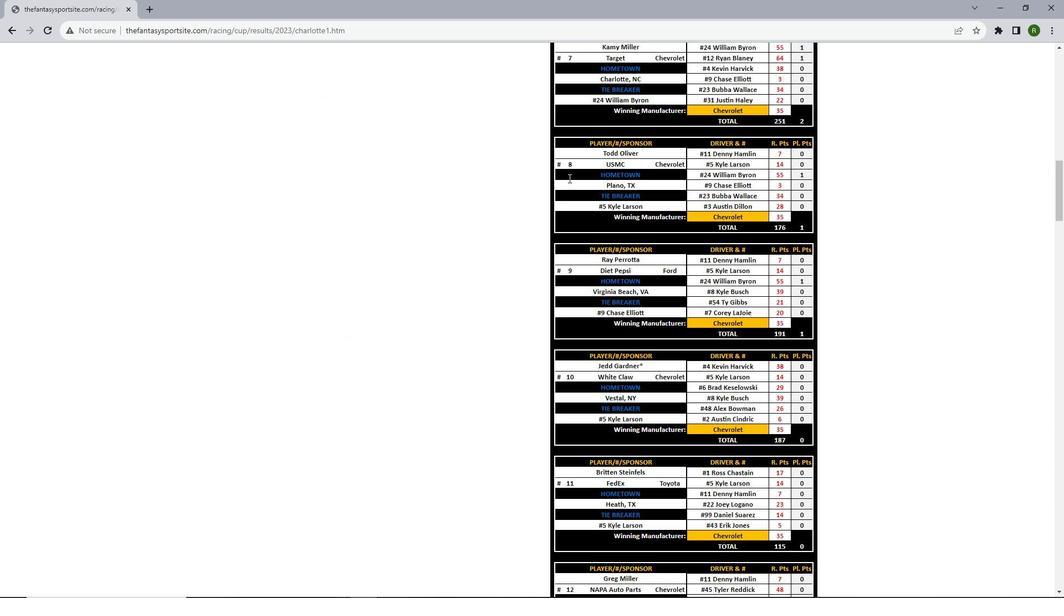 
Action: Mouse scrolled (568, 177) with delta (0, 0)
Screenshot: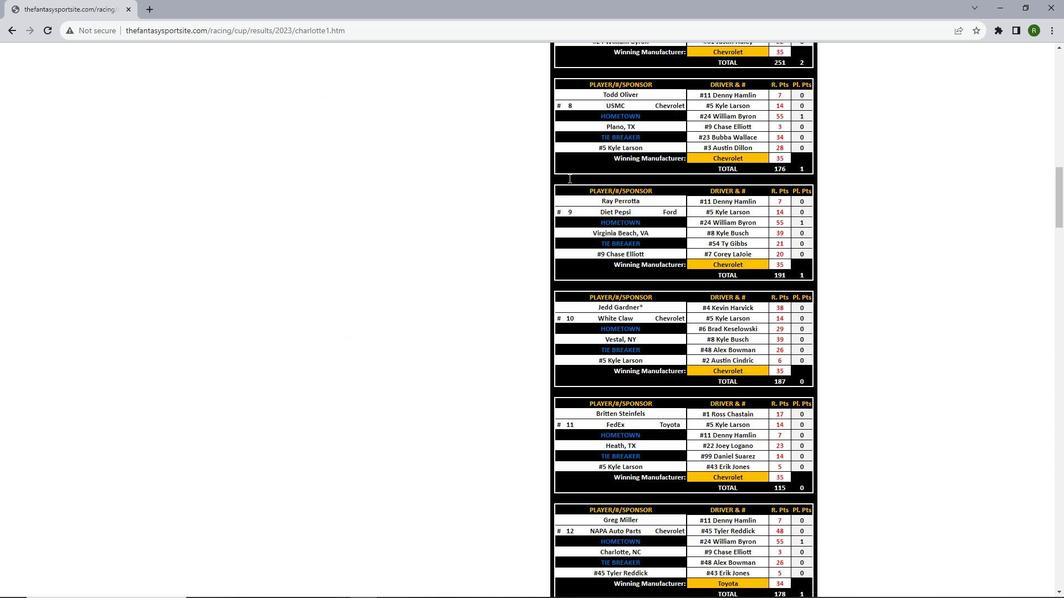 
Action: Mouse scrolled (568, 177) with delta (0, 0)
Screenshot: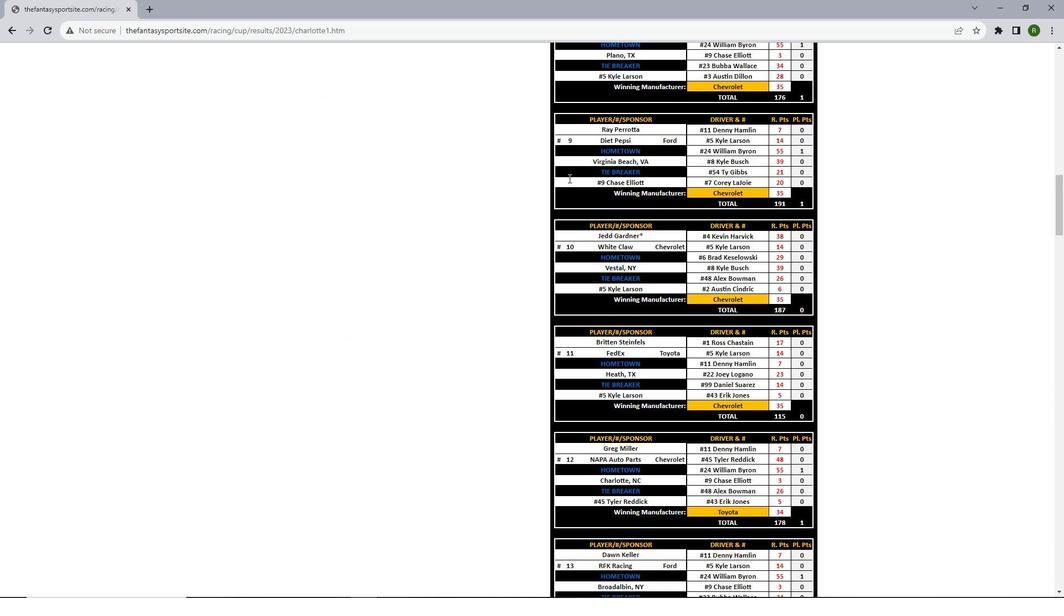 
Action: Mouse scrolled (568, 177) with delta (0, 0)
Screenshot: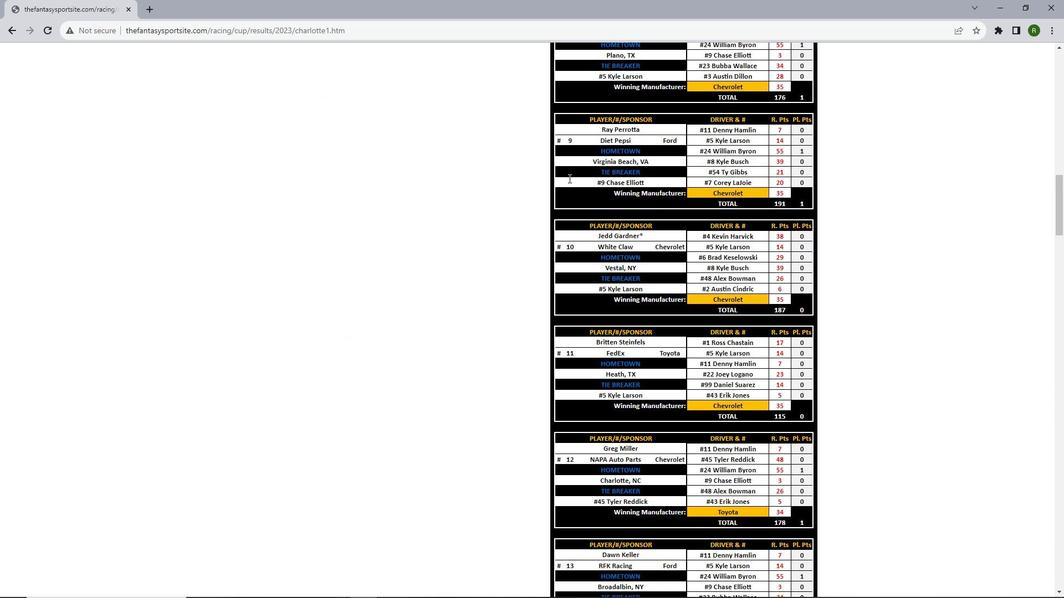 
Action: Mouse scrolled (568, 177) with delta (0, 0)
Screenshot: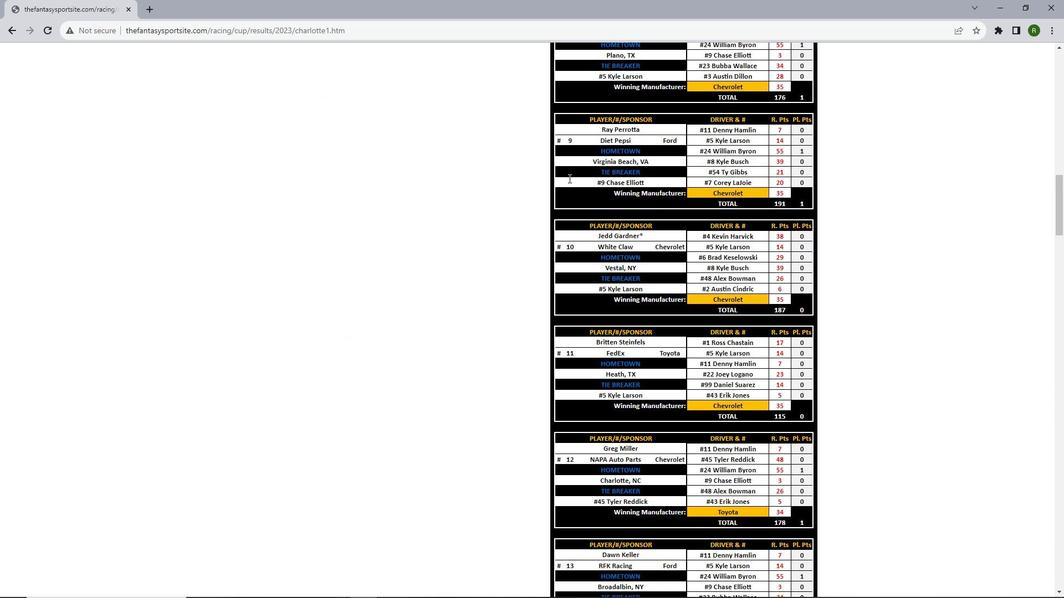 
Action: Mouse scrolled (568, 177) with delta (0, 0)
Screenshot: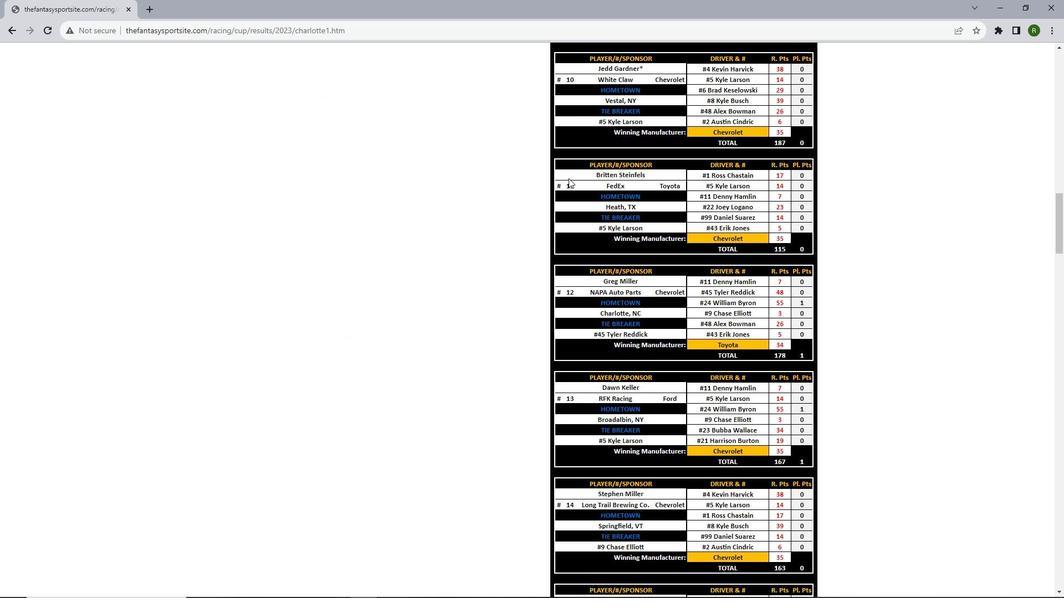
Action: Mouse scrolled (568, 177) with delta (0, 0)
Screenshot: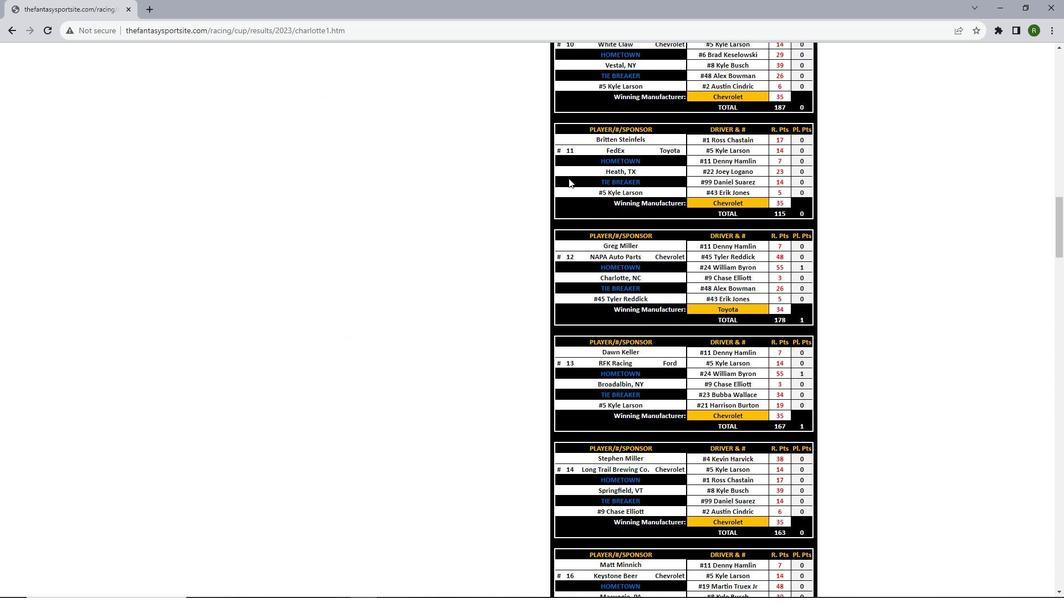 
Action: Mouse scrolled (568, 177) with delta (0, 0)
Screenshot: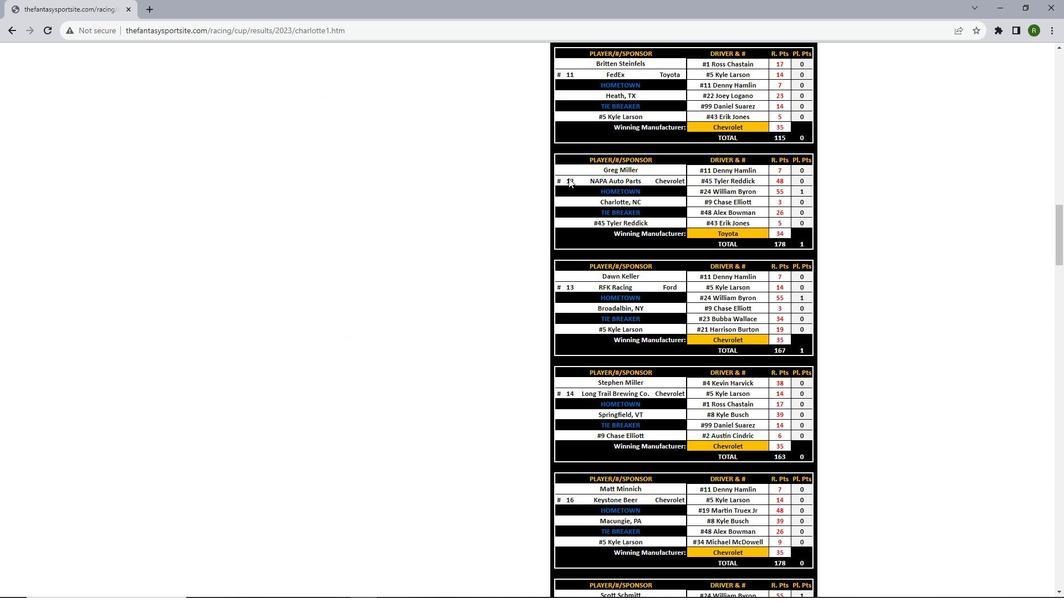 
Action: Mouse scrolled (568, 177) with delta (0, 0)
Screenshot: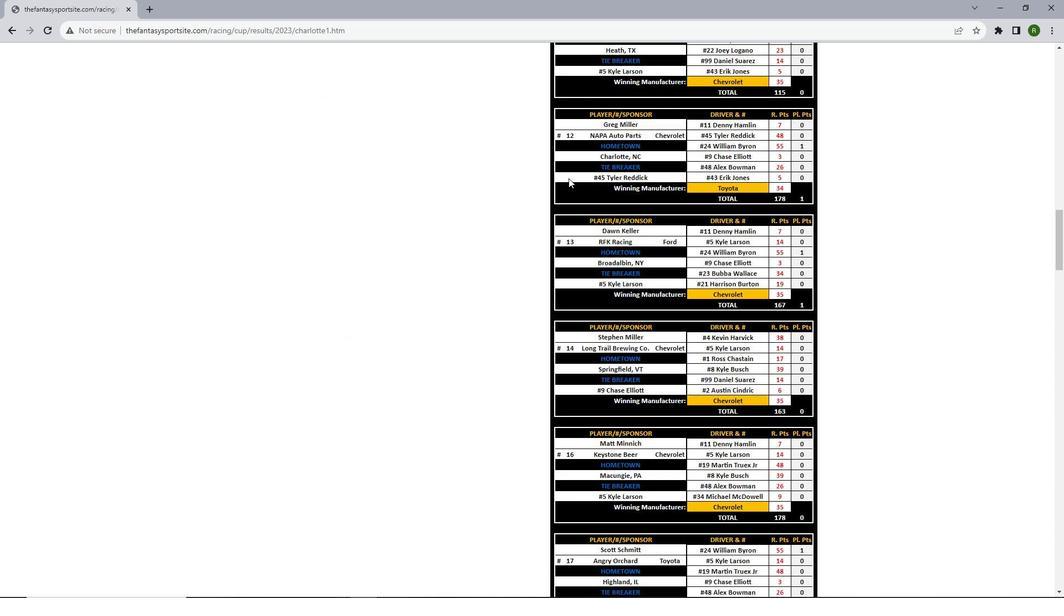 
Action: Mouse scrolled (568, 177) with delta (0, 0)
Screenshot: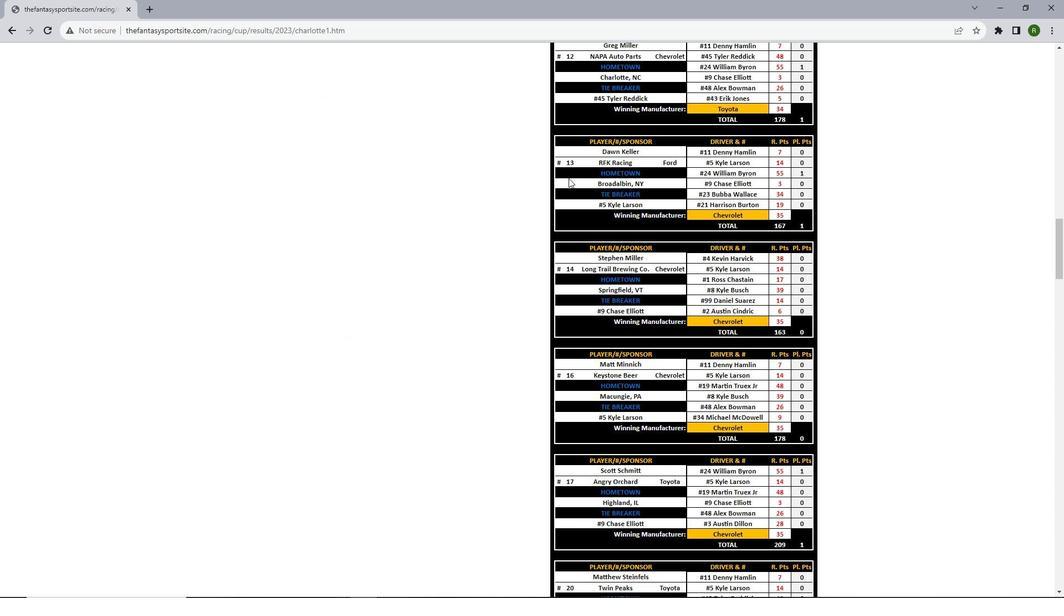 
Action: Mouse scrolled (568, 177) with delta (0, 0)
Screenshot: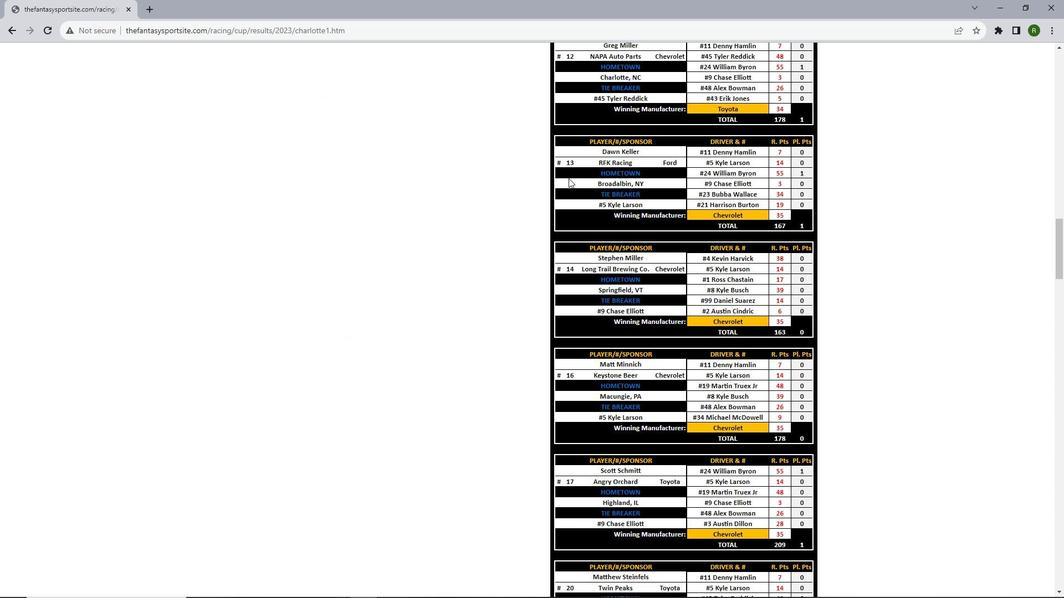 
Action: Mouse scrolled (568, 177) with delta (0, 0)
Screenshot: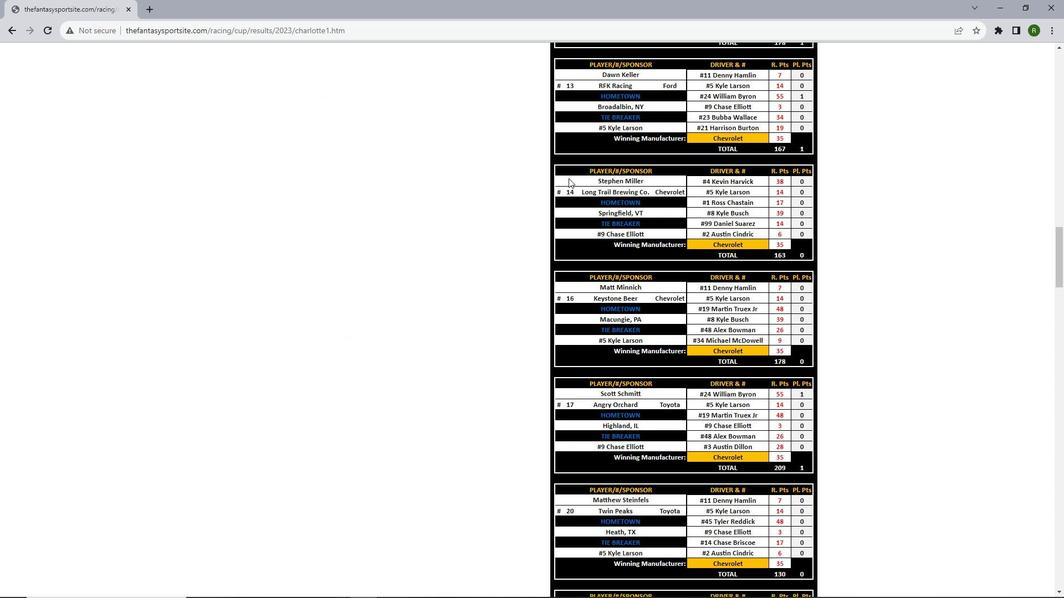 
Action: Mouse scrolled (568, 177) with delta (0, 0)
Screenshot: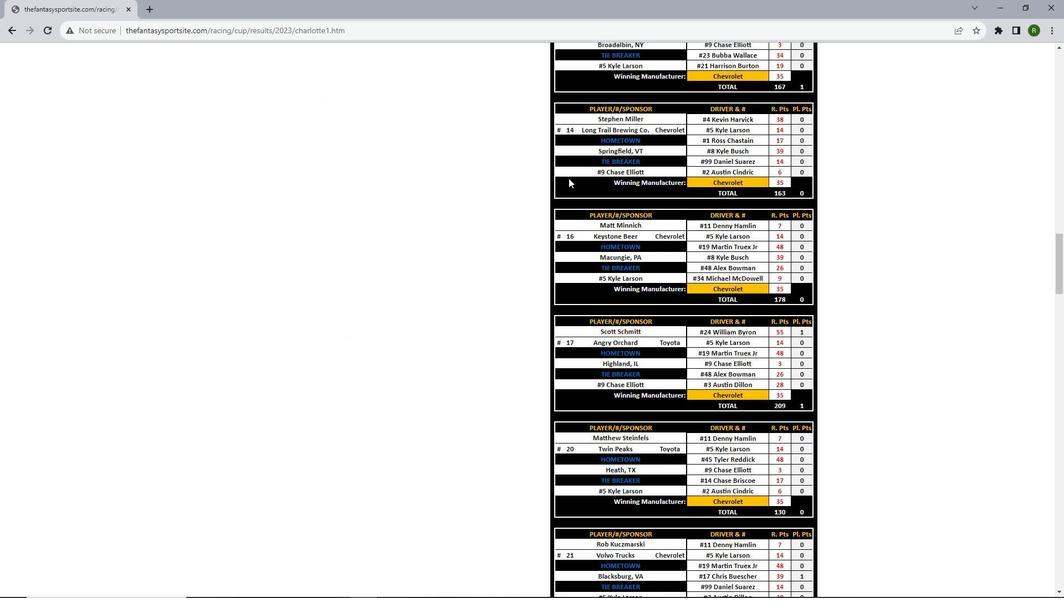 
Action: Mouse scrolled (568, 177) with delta (0, 0)
Screenshot: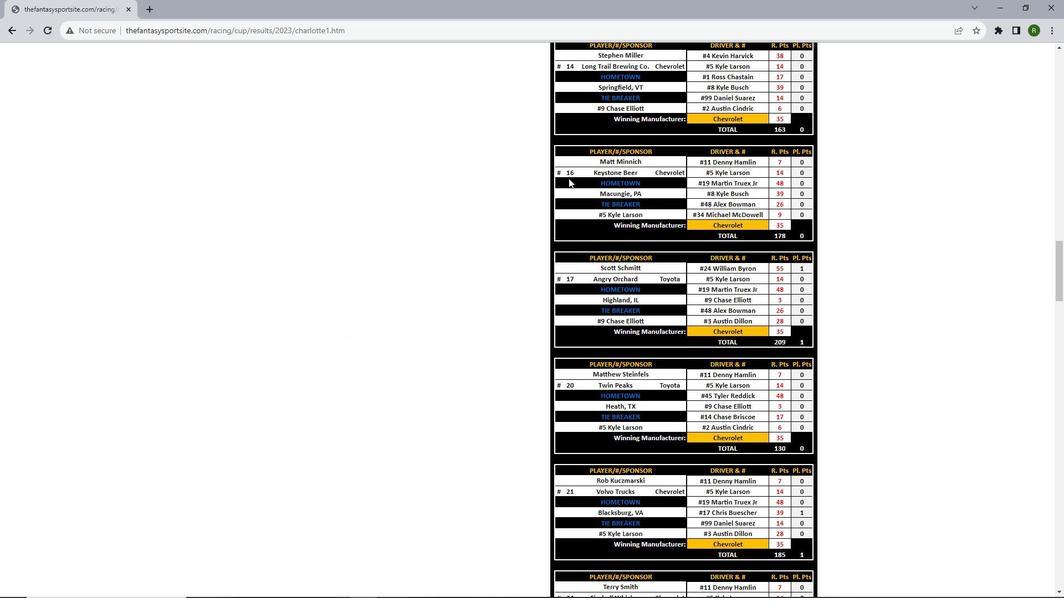 
Action: Mouse scrolled (568, 177) with delta (0, 0)
Screenshot: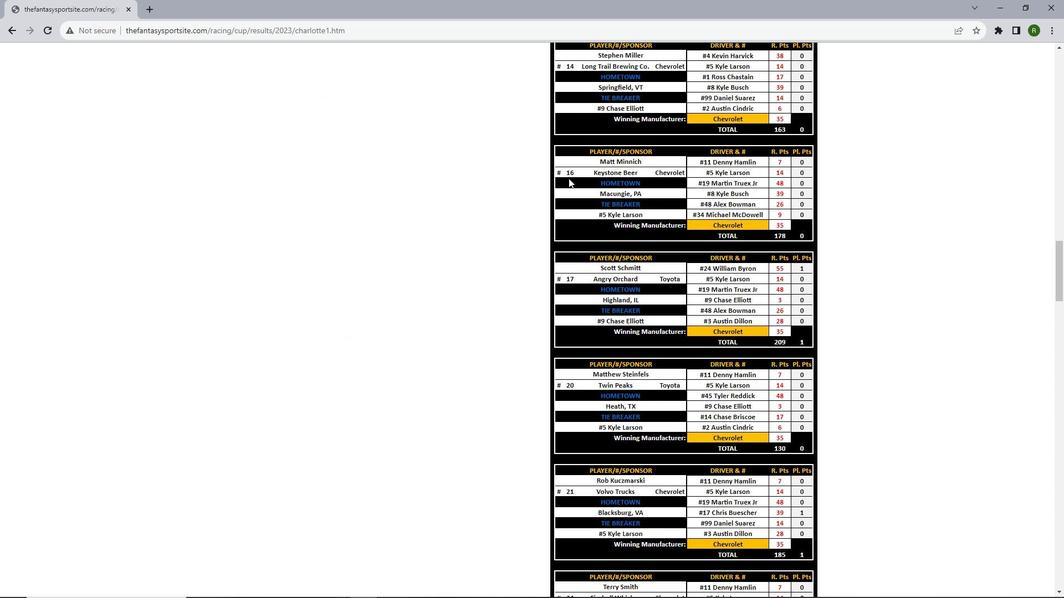 
Action: Mouse scrolled (568, 177) with delta (0, 0)
Screenshot: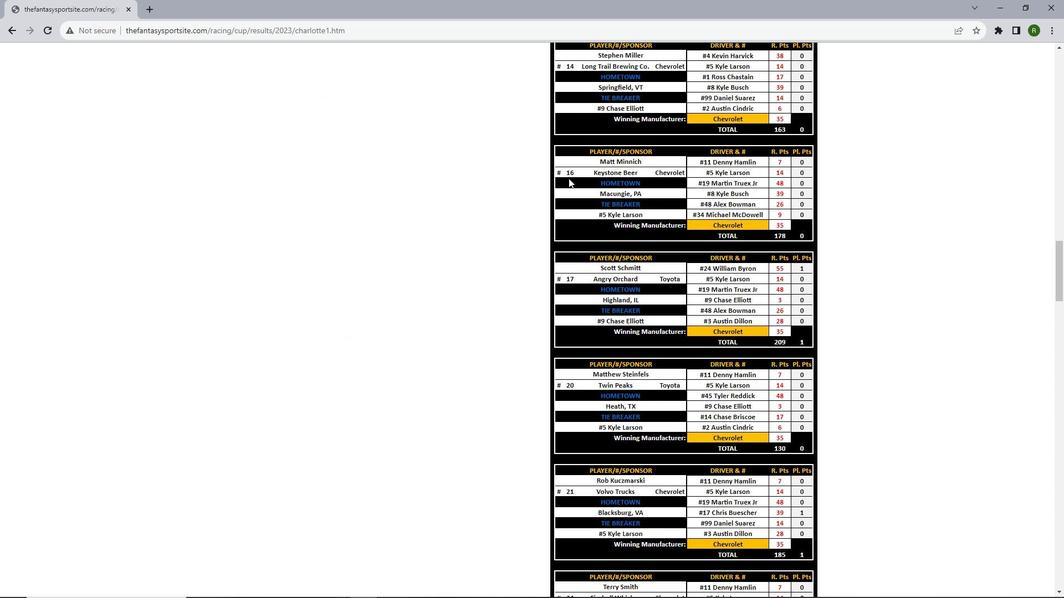 
Action: Mouse scrolled (568, 177) with delta (0, 0)
Screenshot: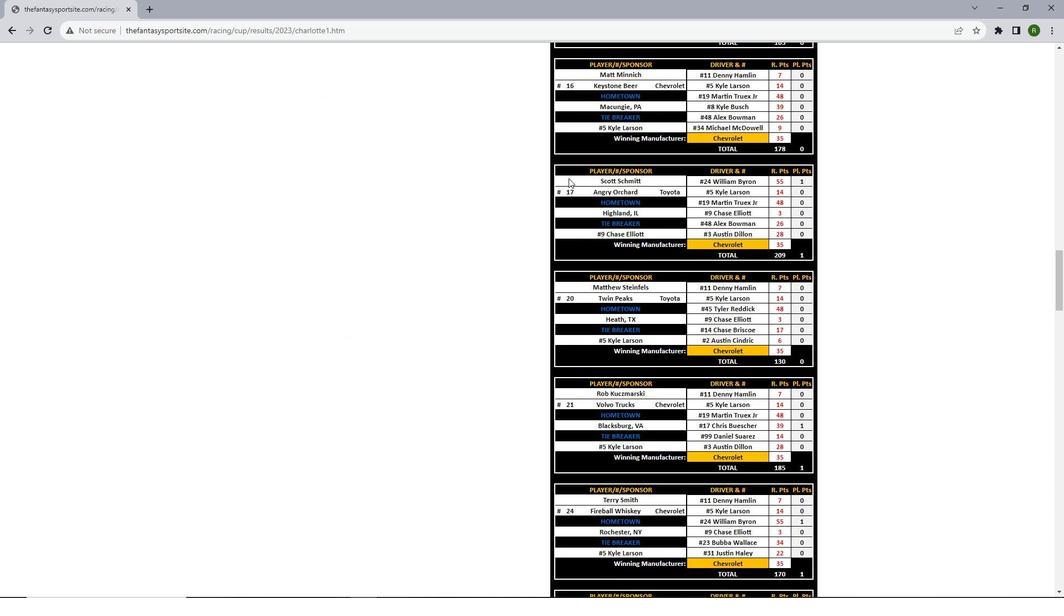 
Action: Mouse scrolled (568, 177) with delta (0, 0)
Screenshot: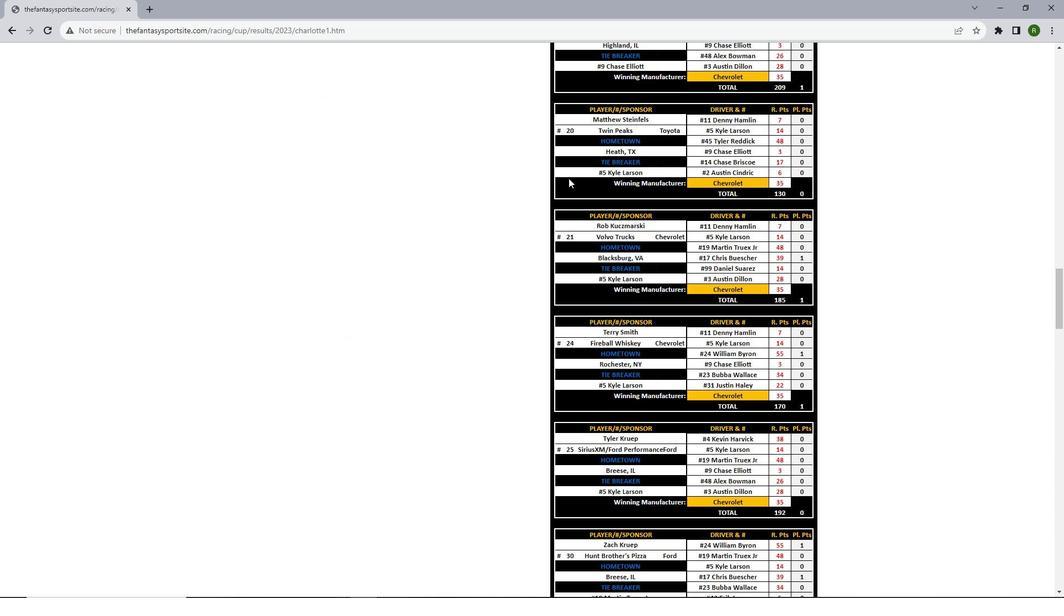 
Action: Mouse scrolled (568, 177) with delta (0, 0)
Screenshot: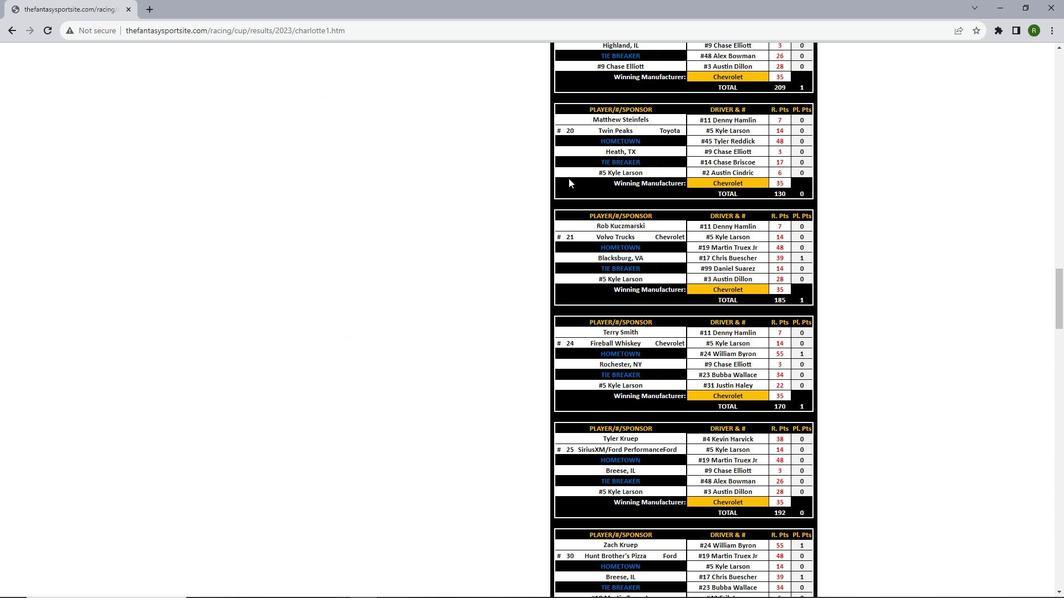 
Action: Mouse scrolled (568, 177) with delta (0, 0)
Screenshot: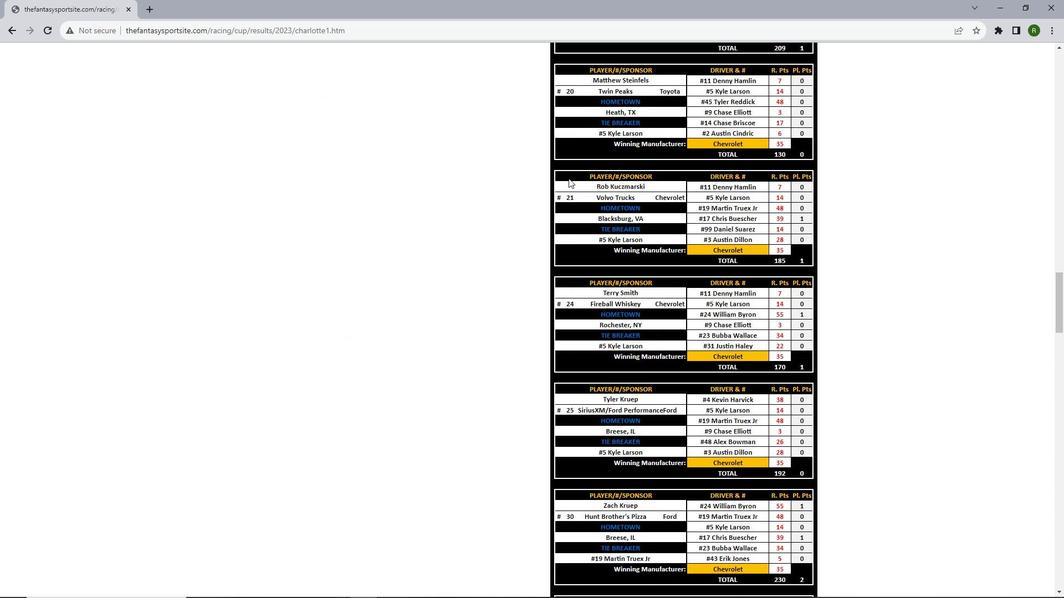 
Action: Mouse scrolled (568, 177) with delta (0, 0)
Screenshot: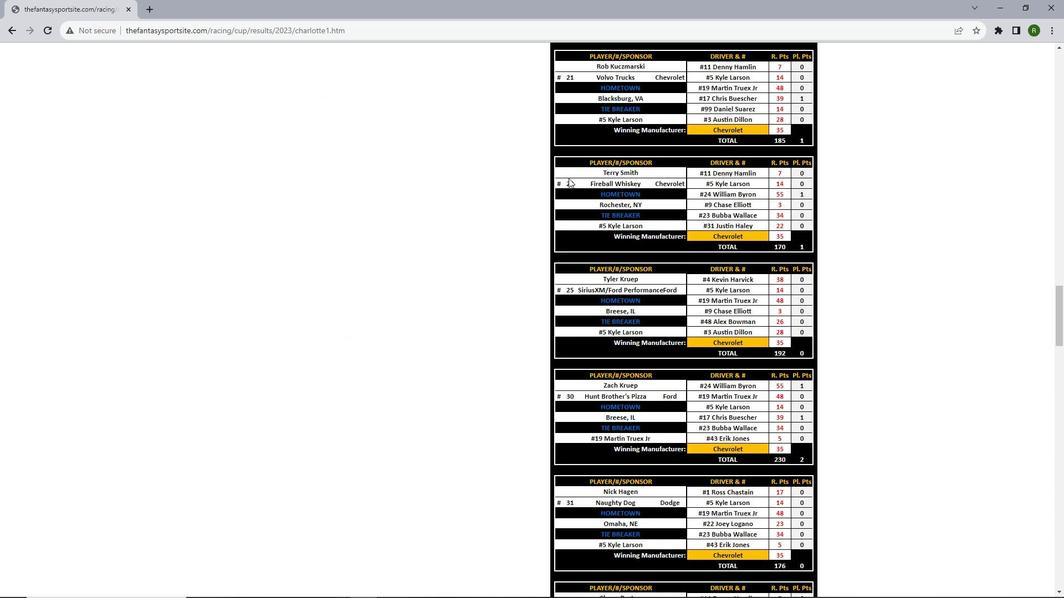 
Action: Mouse scrolled (568, 177) with delta (0, 0)
Screenshot: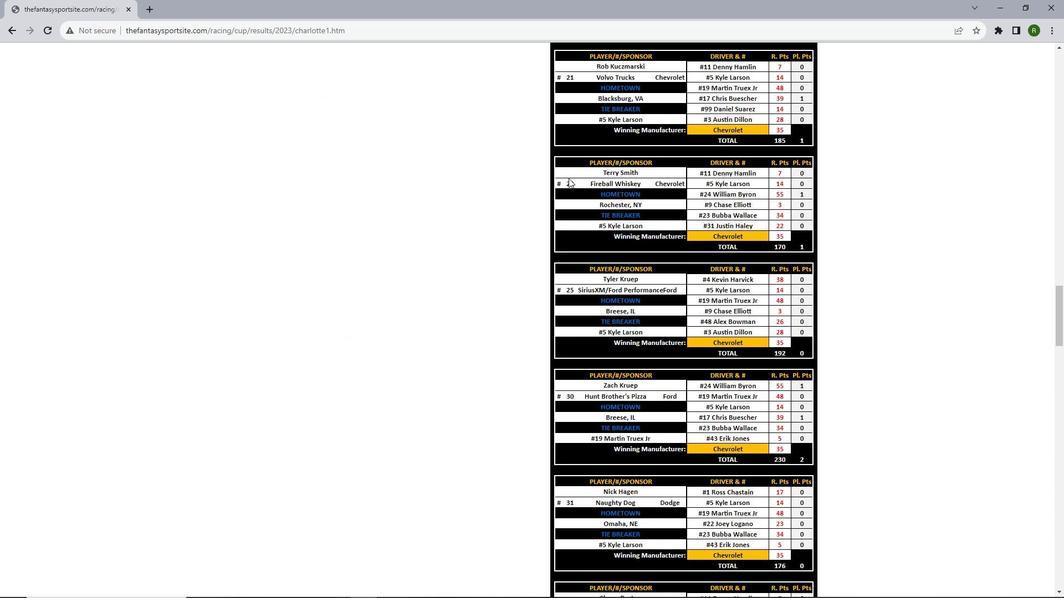 
Action: Mouse scrolled (568, 177) with delta (0, 0)
Screenshot: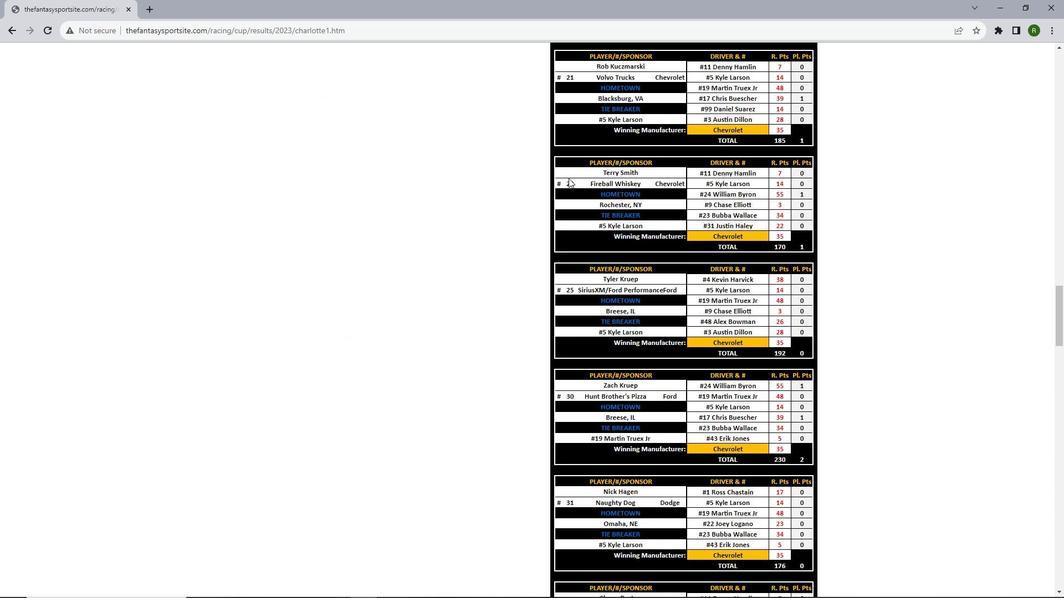 
Action: Mouse scrolled (568, 177) with delta (0, 0)
Screenshot: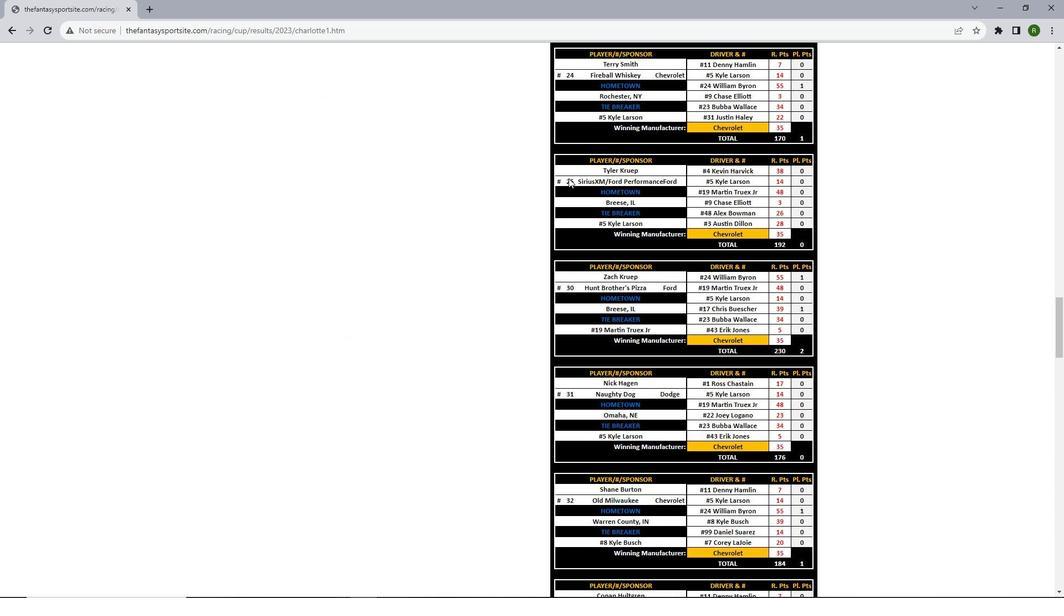 
Action: Mouse scrolled (568, 177) with delta (0, 0)
Screenshot: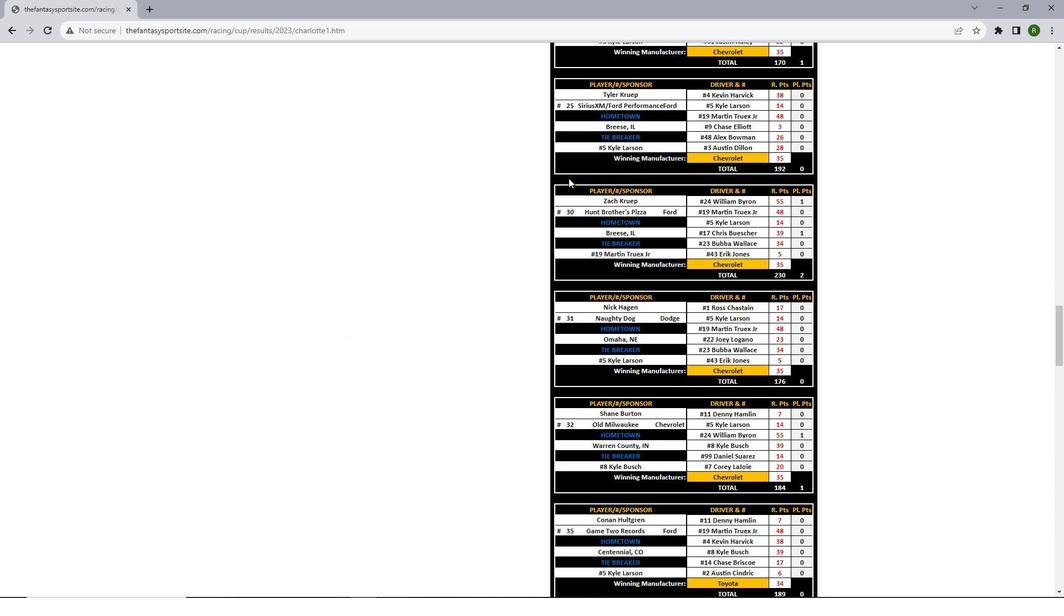 
Action: Mouse scrolled (568, 177) with delta (0, 0)
Screenshot: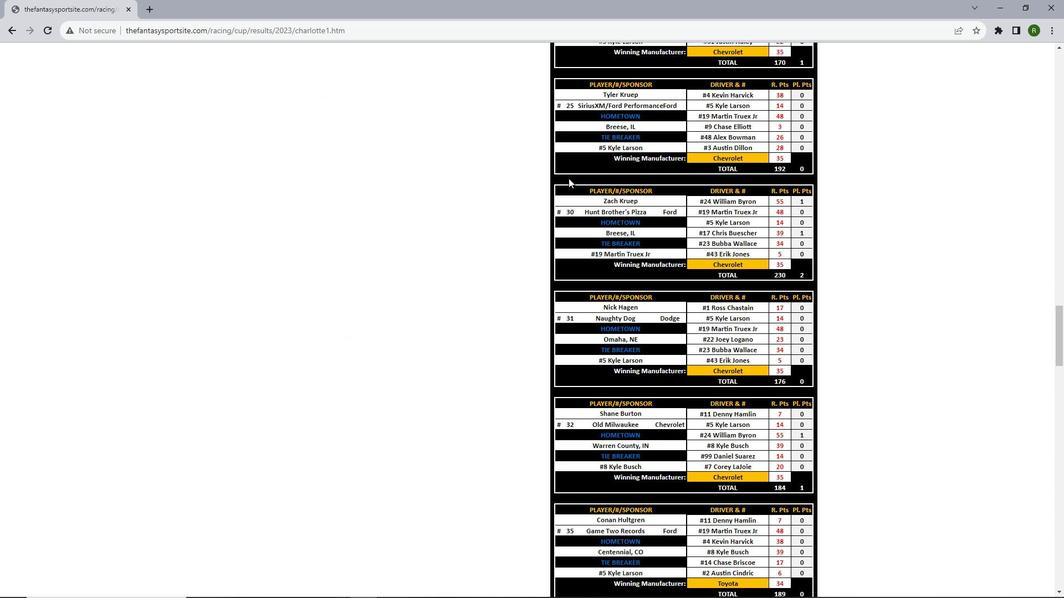 
Action: Mouse scrolled (568, 177) with delta (0, 0)
Screenshot: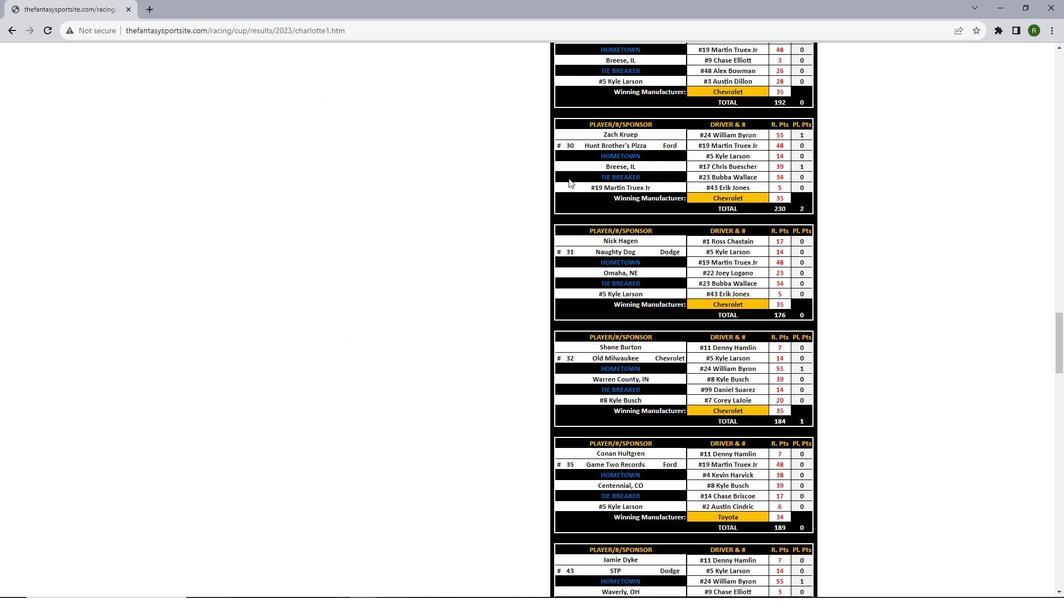 
Action: Mouse scrolled (568, 177) with delta (0, 0)
Screenshot: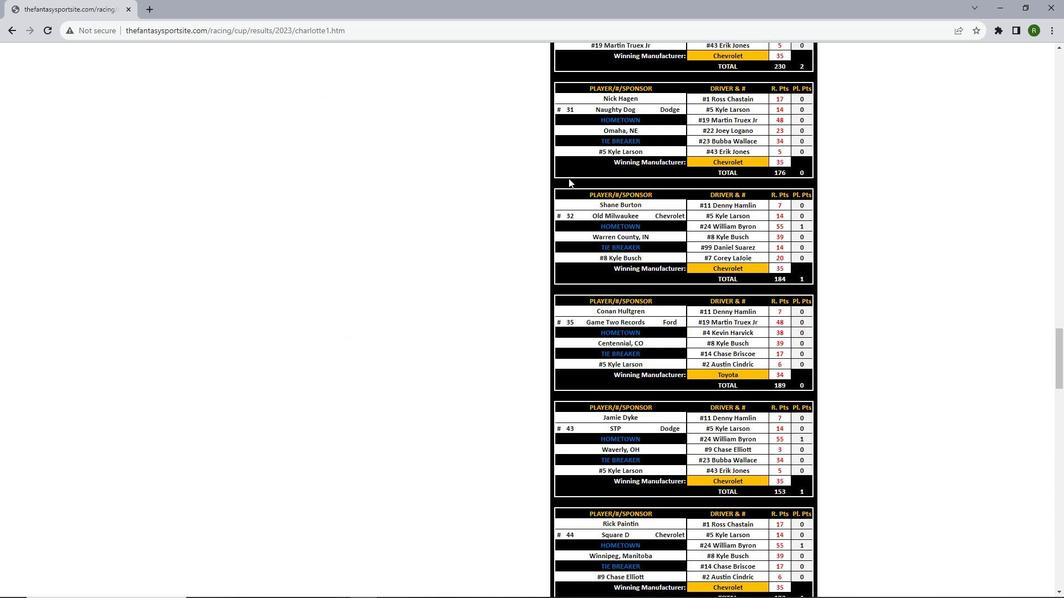 
Action: Mouse scrolled (568, 177) with delta (0, 0)
Screenshot: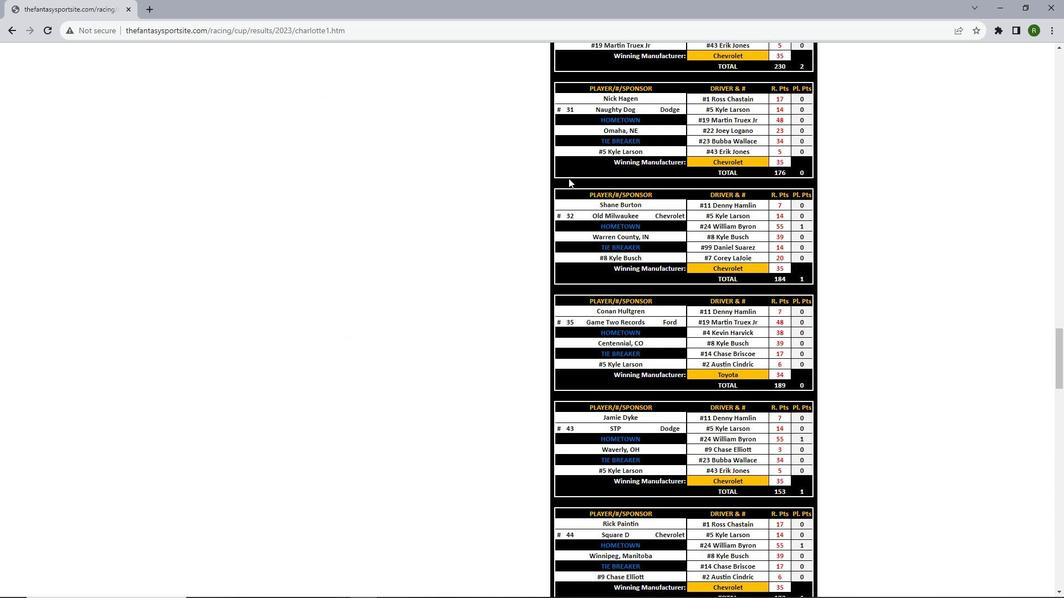 
Action: Mouse scrolled (568, 177) with delta (0, 0)
Screenshot: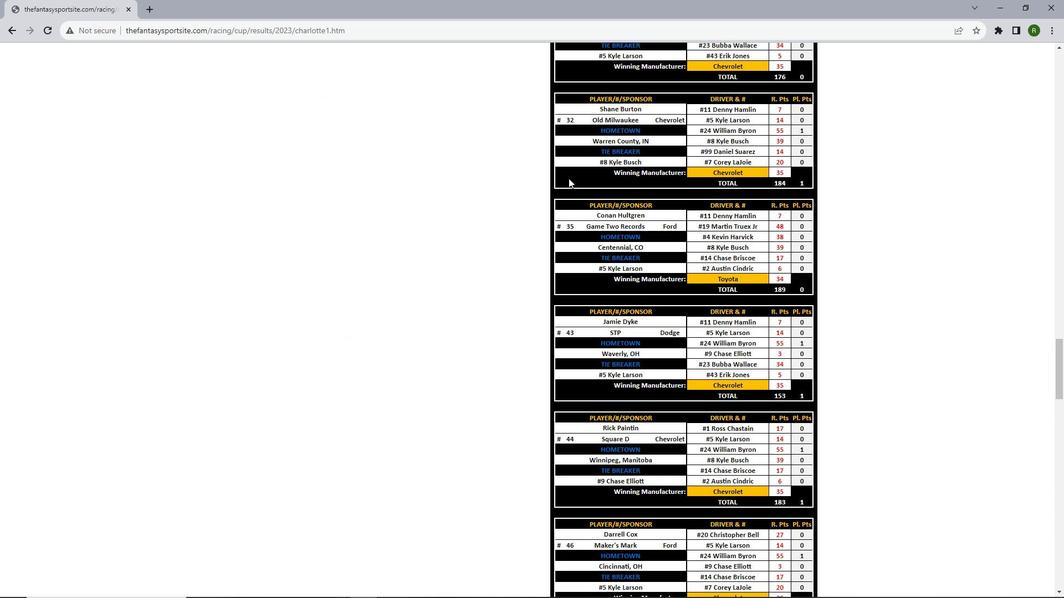 
Action: Mouse scrolled (568, 177) with delta (0, 0)
Screenshot: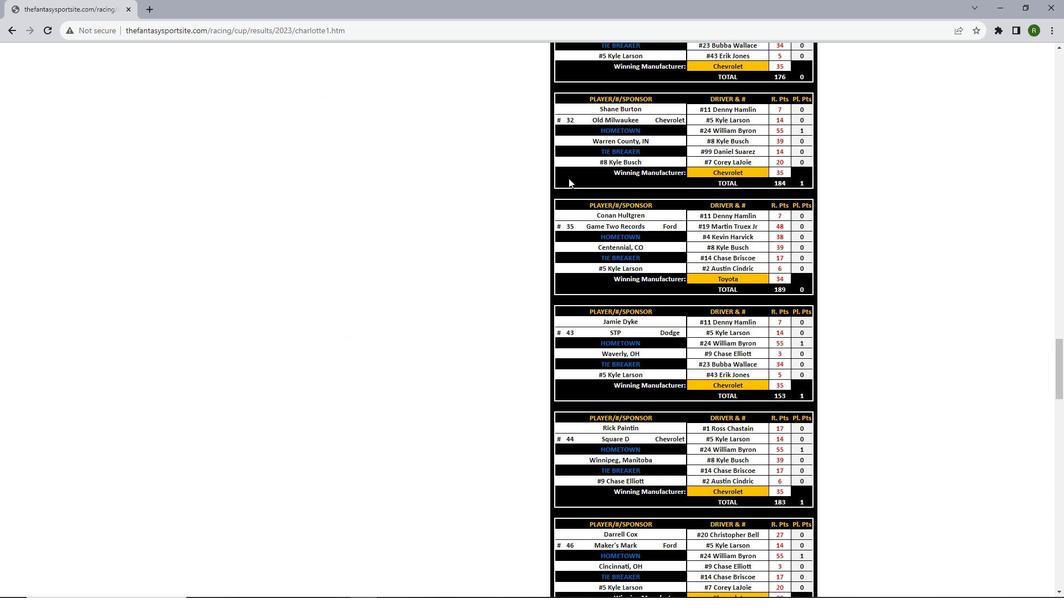 
Action: Mouse scrolled (568, 177) with delta (0, 0)
Screenshot: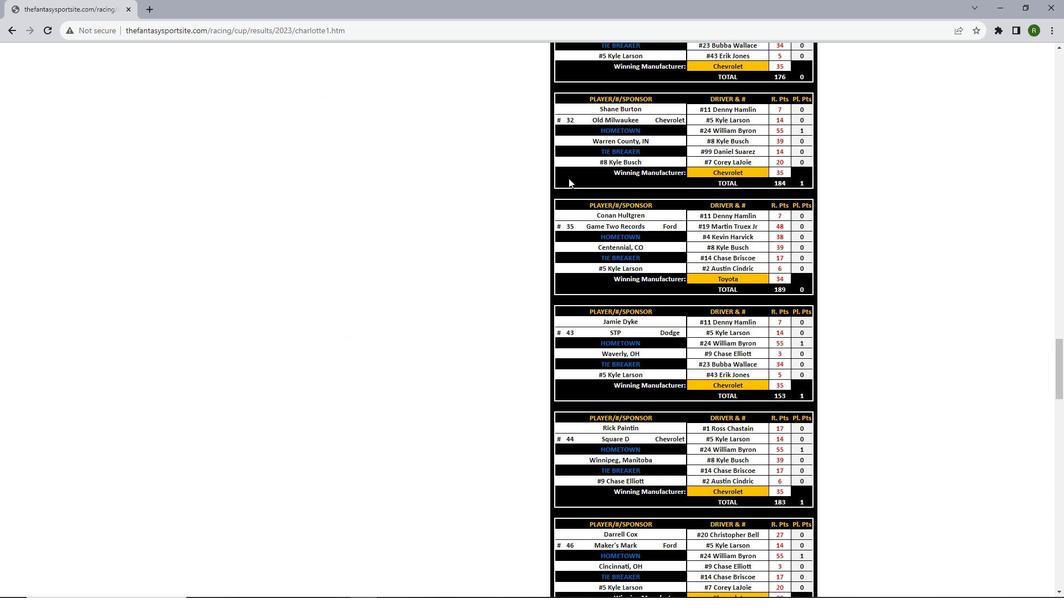 
Action: Mouse scrolled (568, 177) with delta (0, 0)
Screenshot: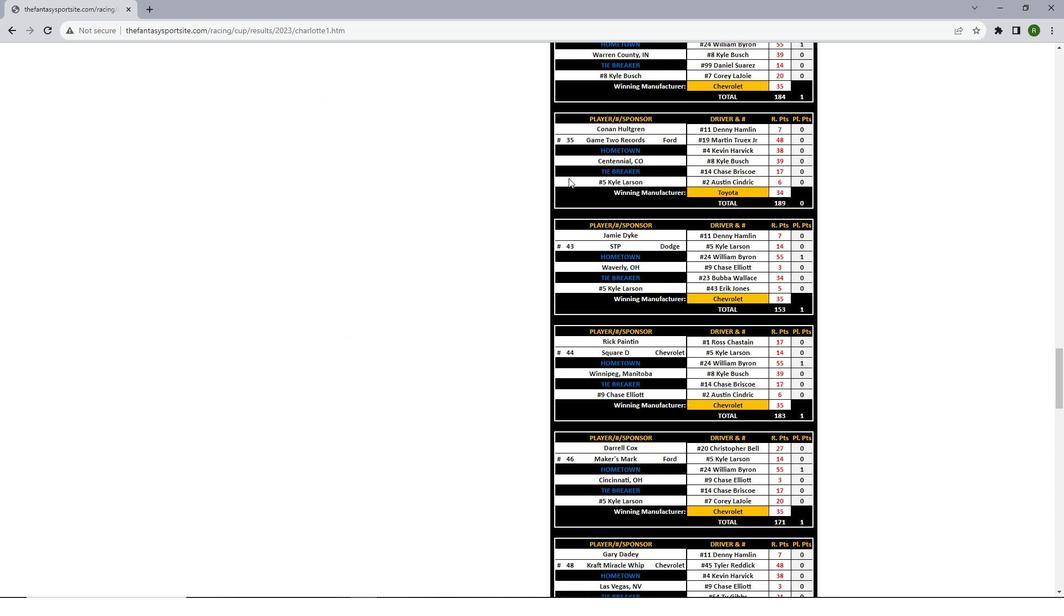 
Action: Mouse scrolled (568, 177) with delta (0, 0)
Screenshot: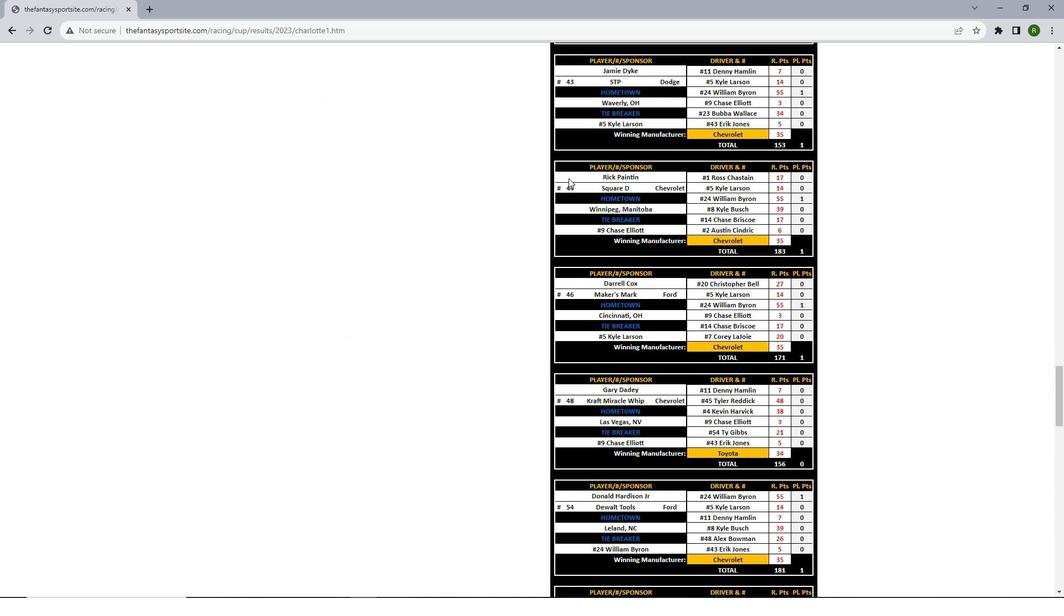 
Action: Mouse scrolled (568, 177) with delta (0, 0)
Screenshot: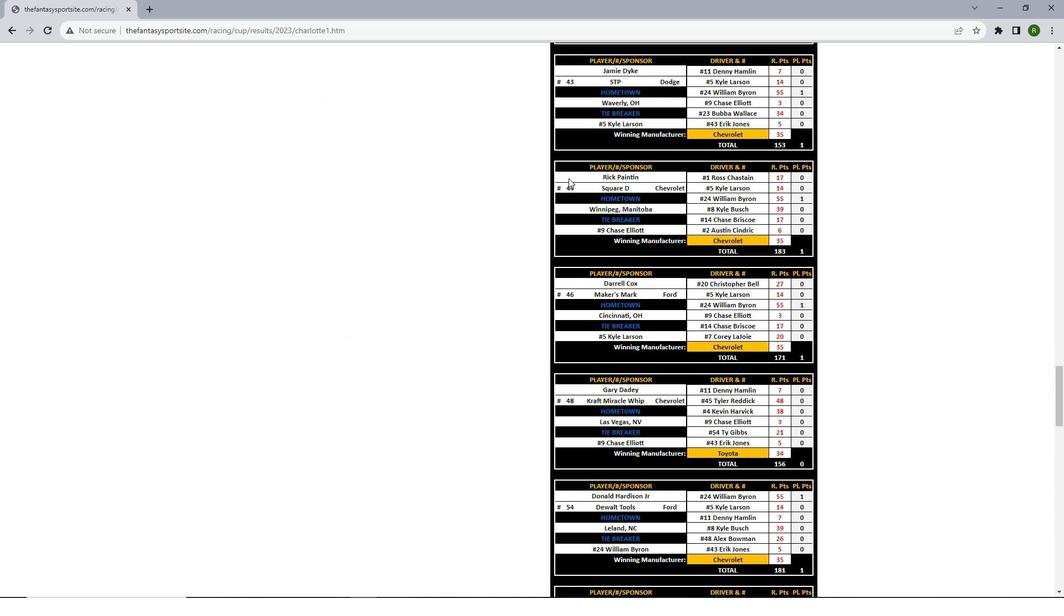 
Action: Mouse scrolled (568, 177) with delta (0, 0)
Screenshot: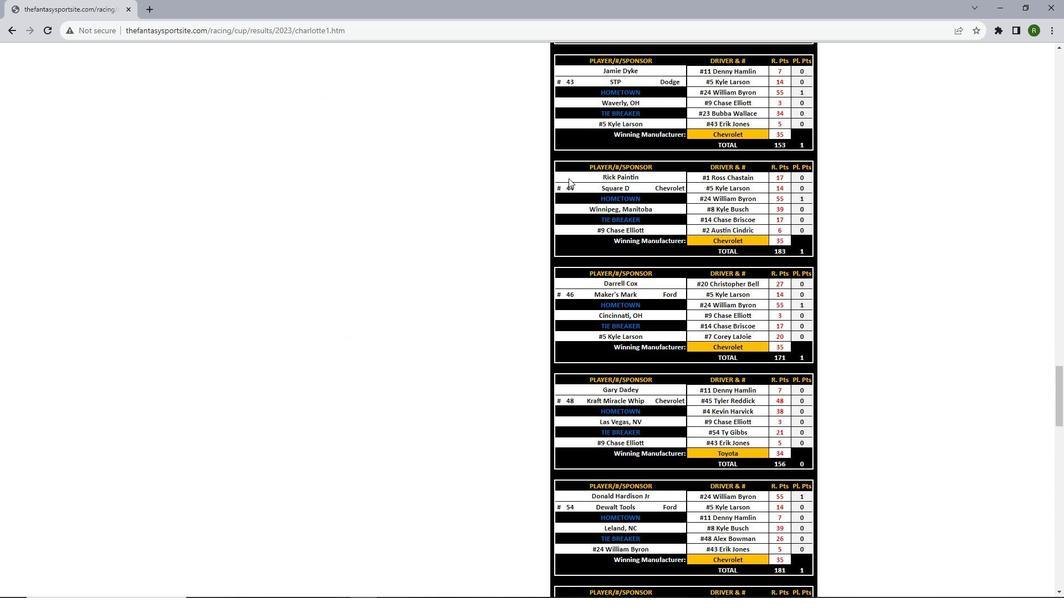 
Action: Mouse scrolled (568, 177) with delta (0, 0)
Screenshot: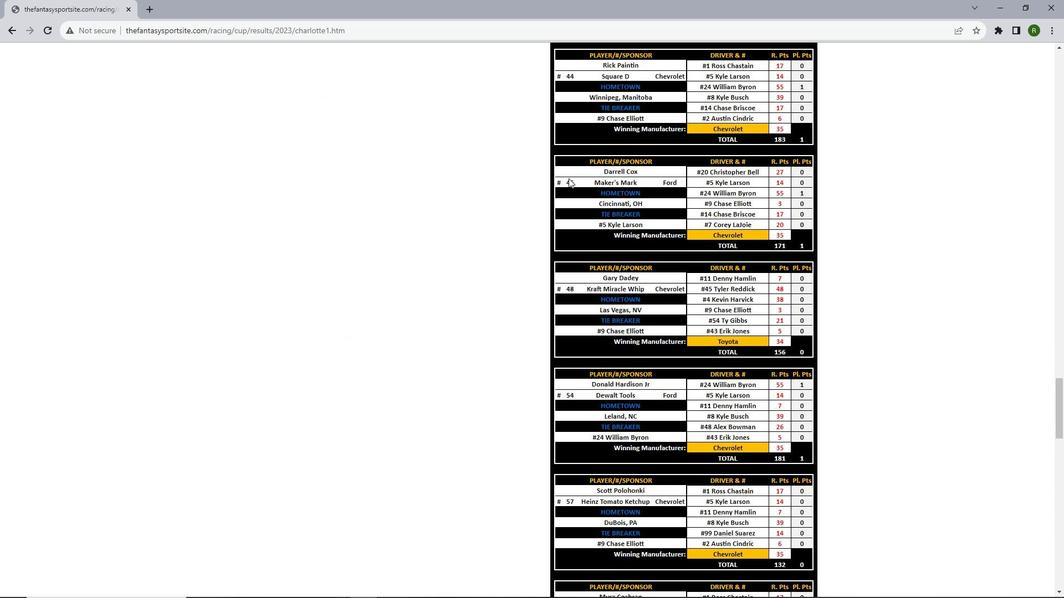 
Action: Mouse scrolled (568, 177) with delta (0, 0)
Screenshot: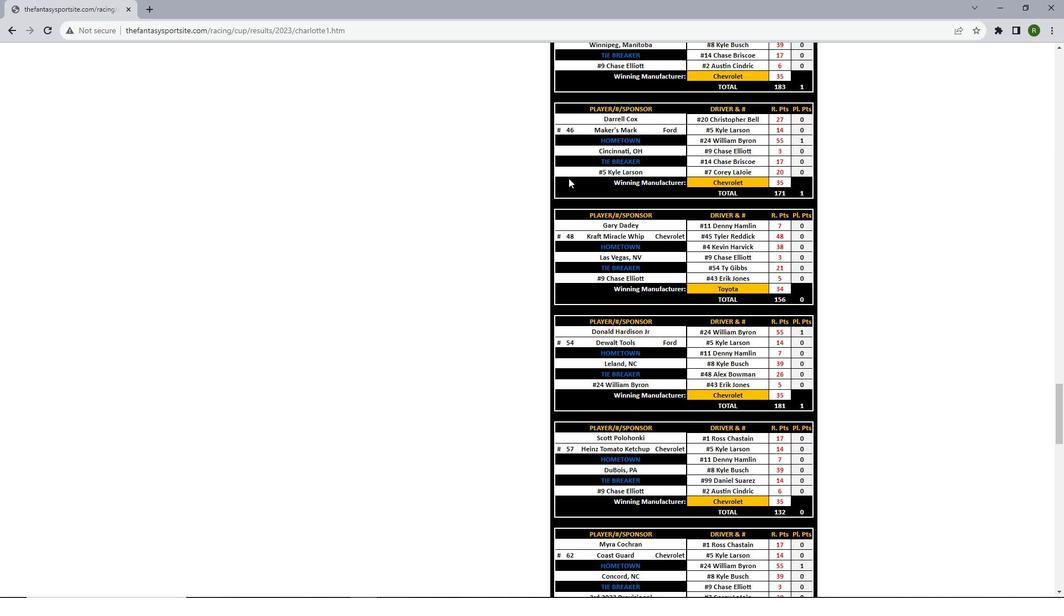 
Action: Mouse scrolled (568, 177) with delta (0, 0)
Screenshot: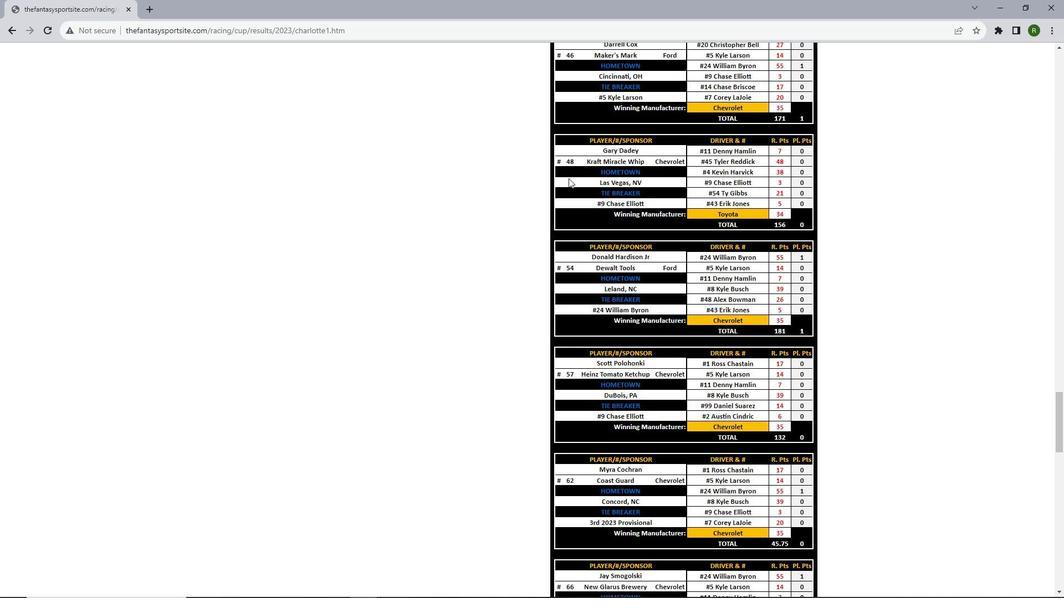 
Action: Mouse scrolled (568, 177) with delta (0, 0)
Screenshot: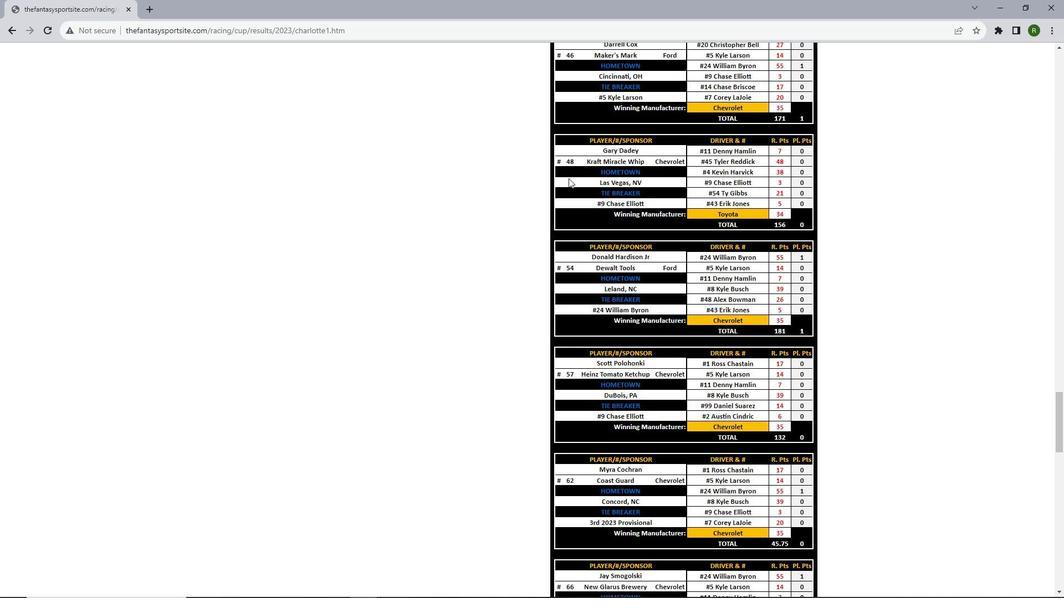 
Action: Mouse scrolled (568, 177) with delta (0, 0)
Screenshot: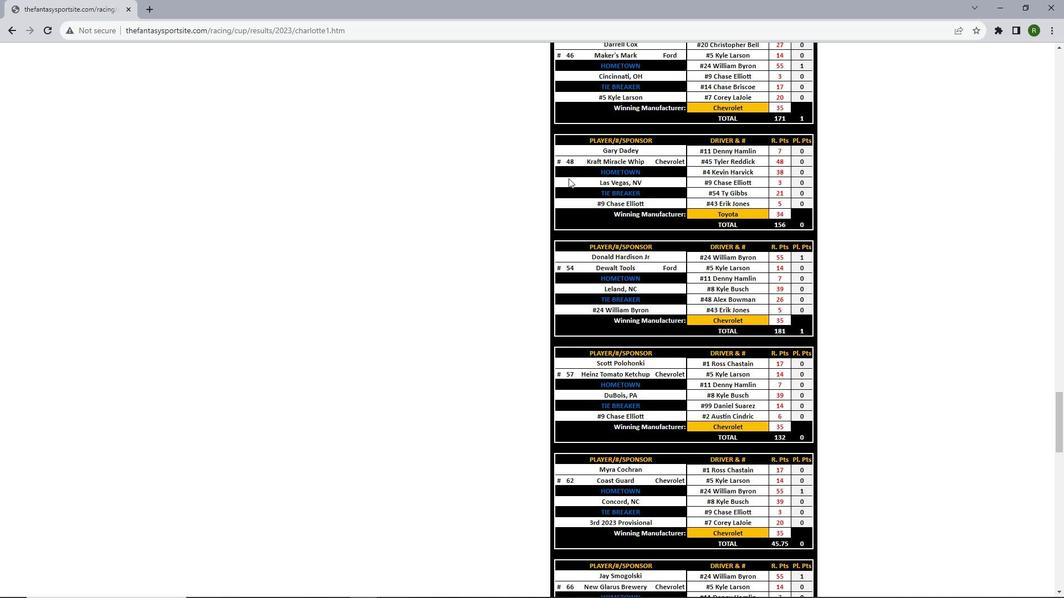 
Action: Mouse scrolled (568, 177) with delta (0, 0)
Screenshot: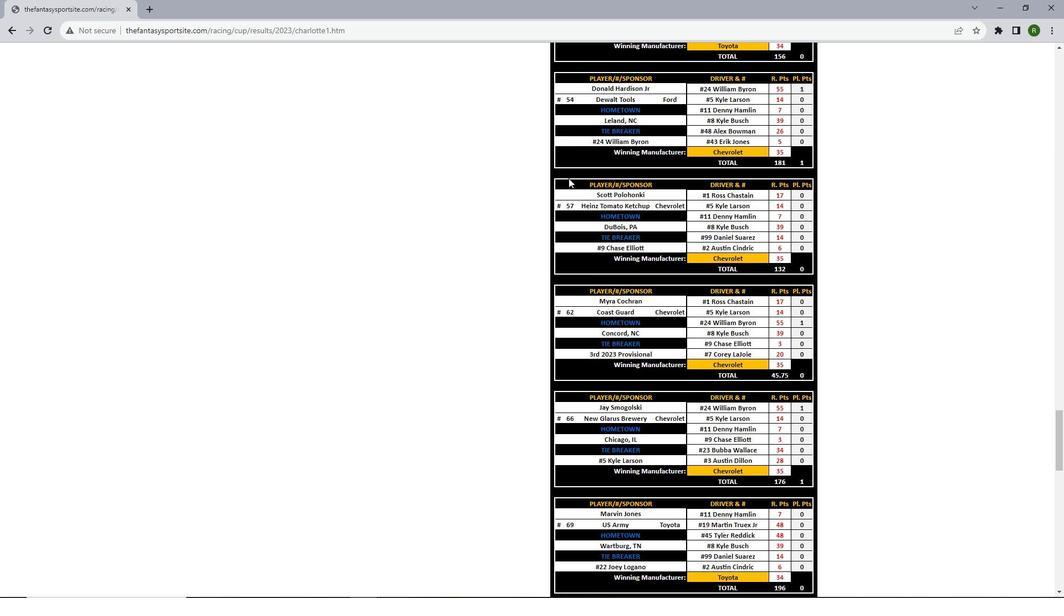 
Action: Mouse scrolled (568, 177) with delta (0, 0)
Screenshot: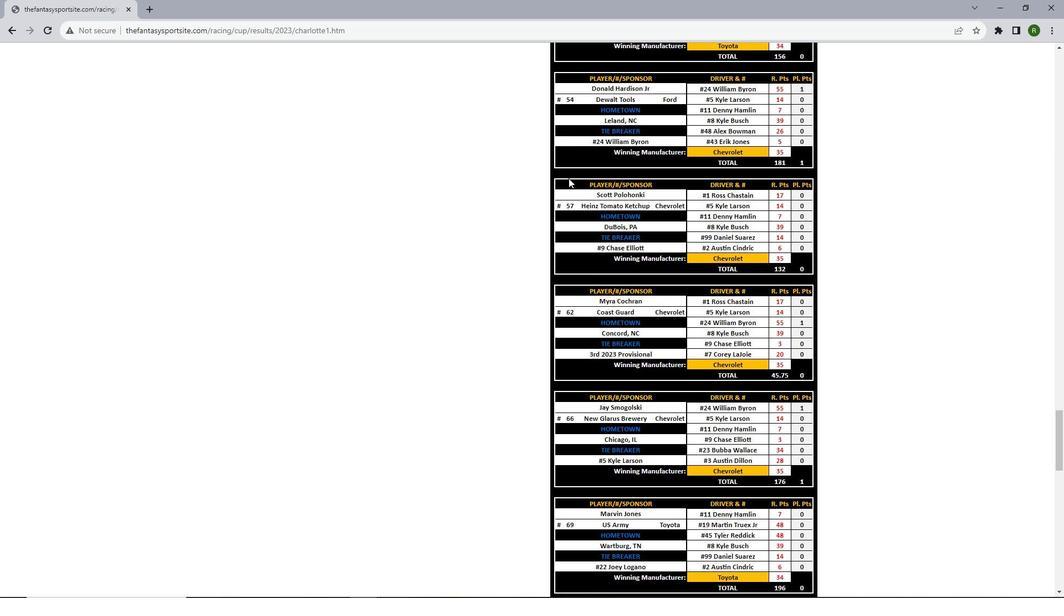 
Action: Mouse scrolled (568, 177) with delta (0, 0)
Screenshot: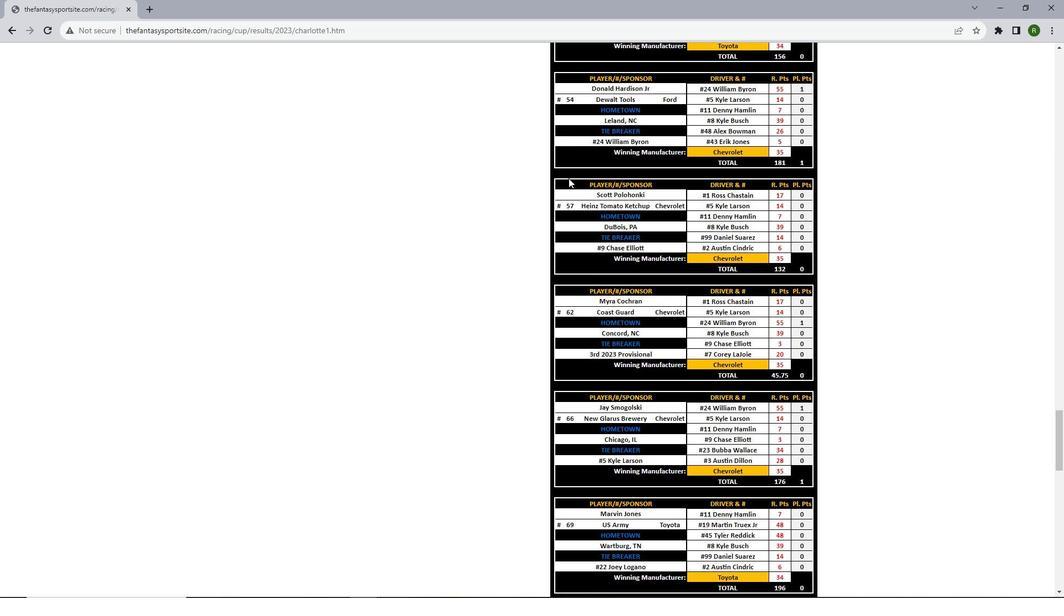 
Action: Mouse scrolled (568, 177) with delta (0, 0)
Screenshot: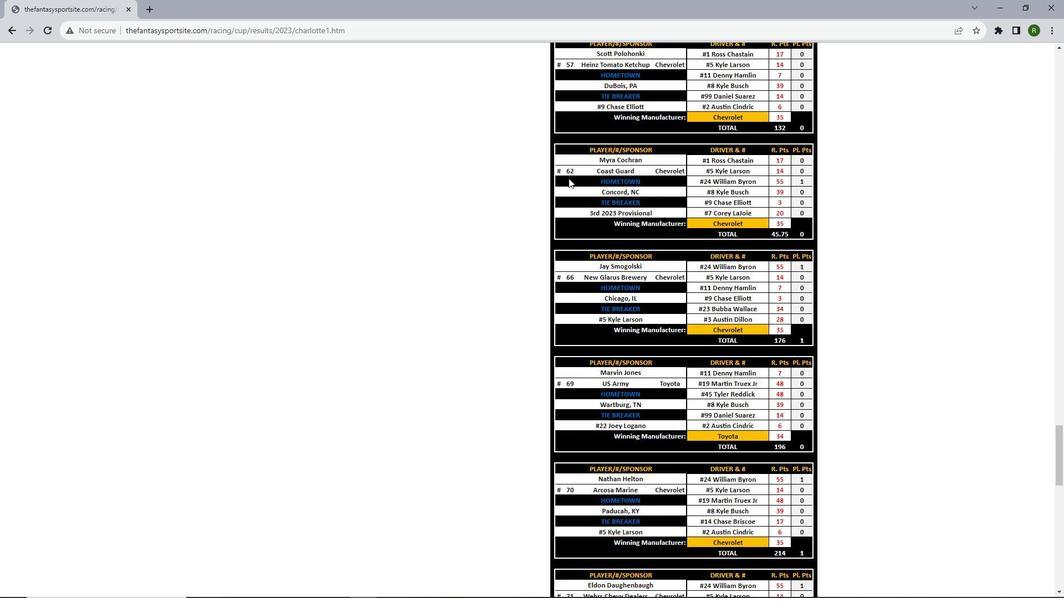 
Action: Mouse scrolled (568, 177) with delta (0, 0)
Screenshot: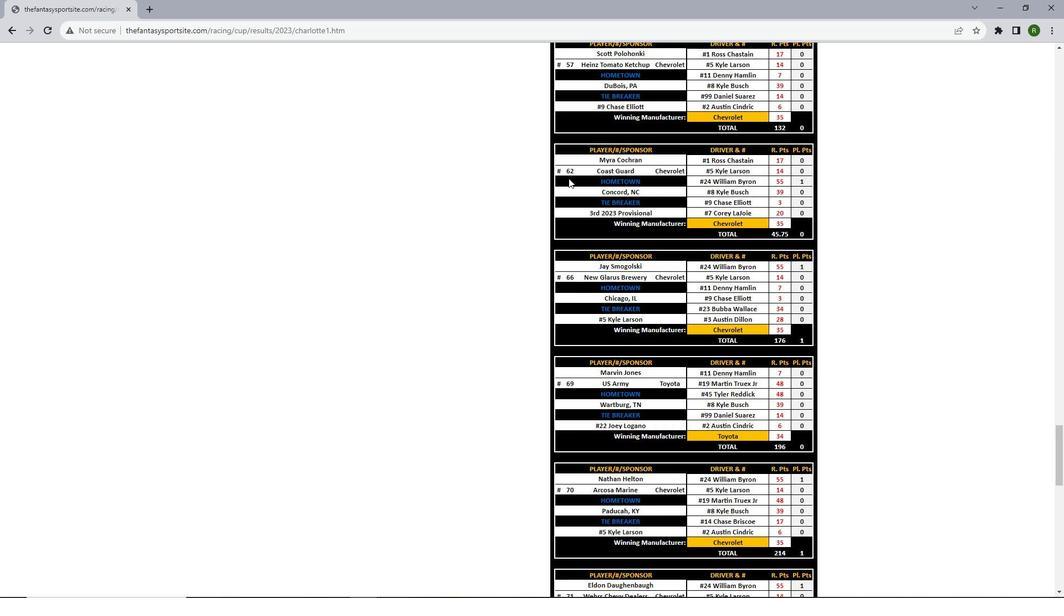 
Action: Mouse scrolled (568, 177) with delta (0, 0)
Screenshot: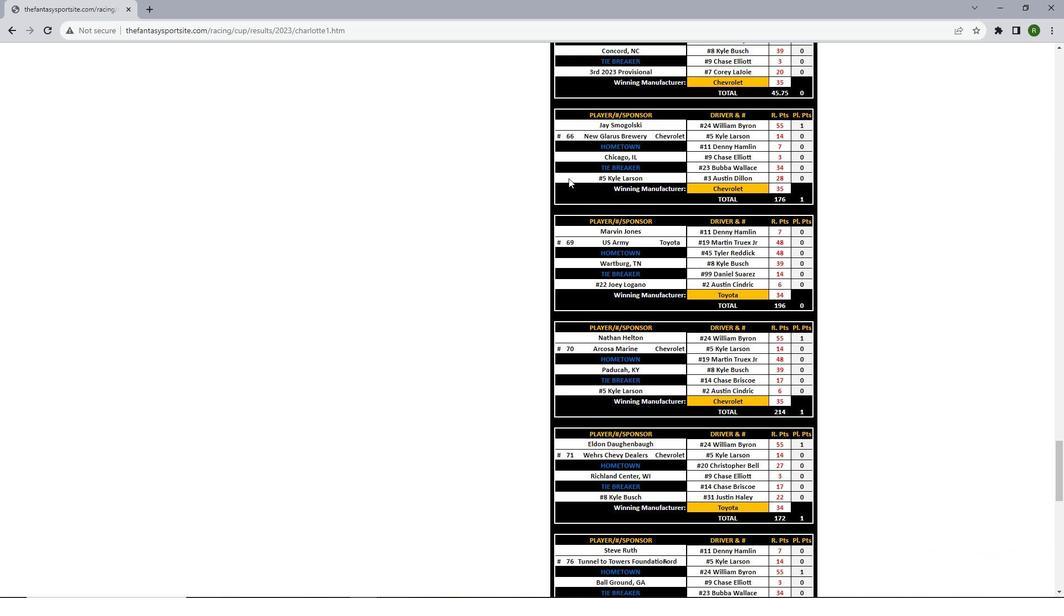 
Action: Mouse scrolled (568, 177) with delta (0, 0)
Screenshot: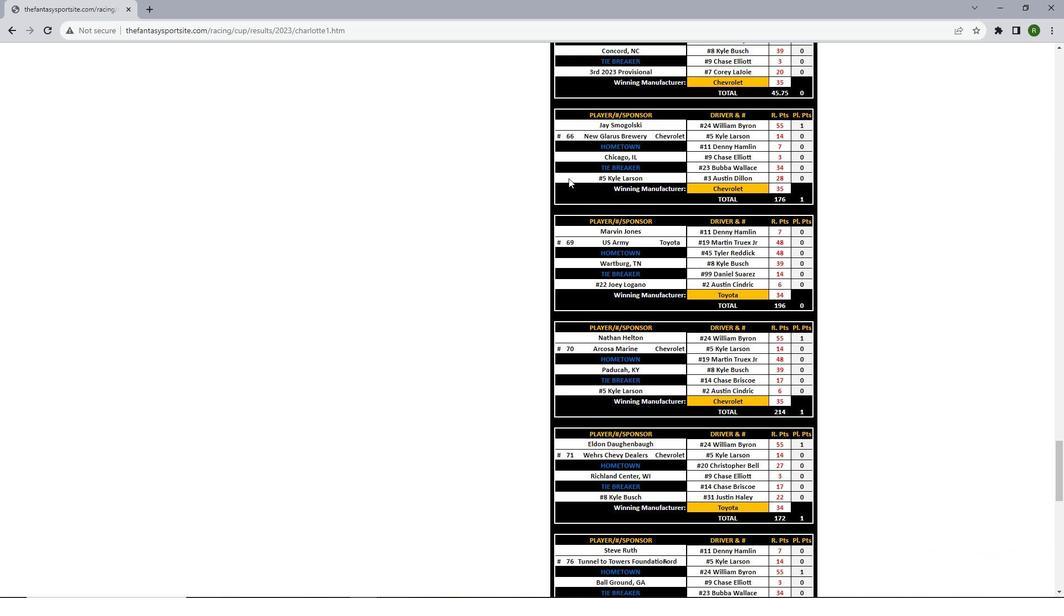 
Action: Mouse scrolled (568, 177) with delta (0, 0)
Screenshot: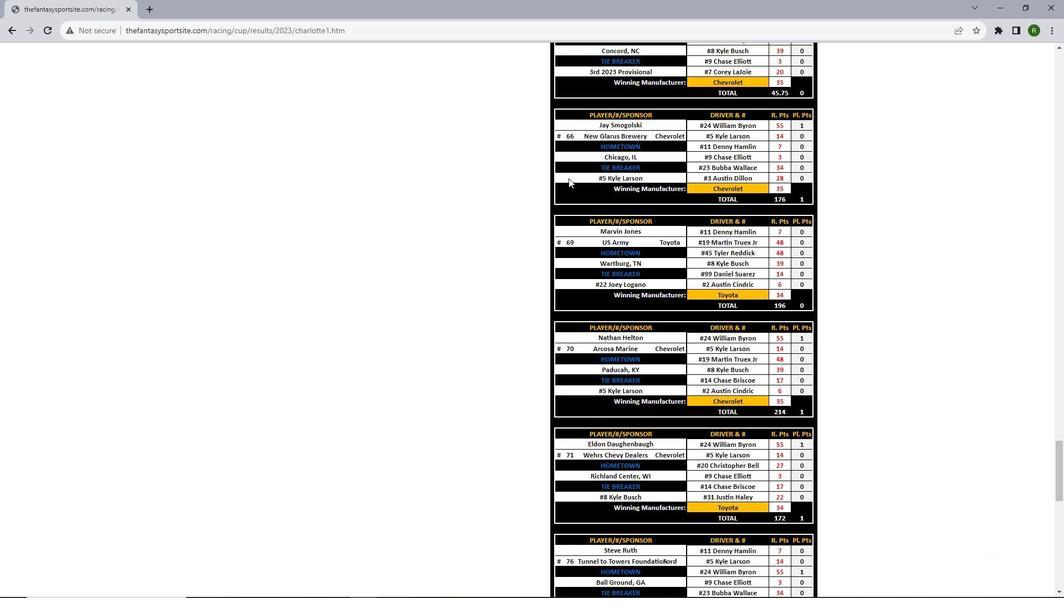 
Action: Mouse scrolled (568, 177) with delta (0, 0)
Screenshot: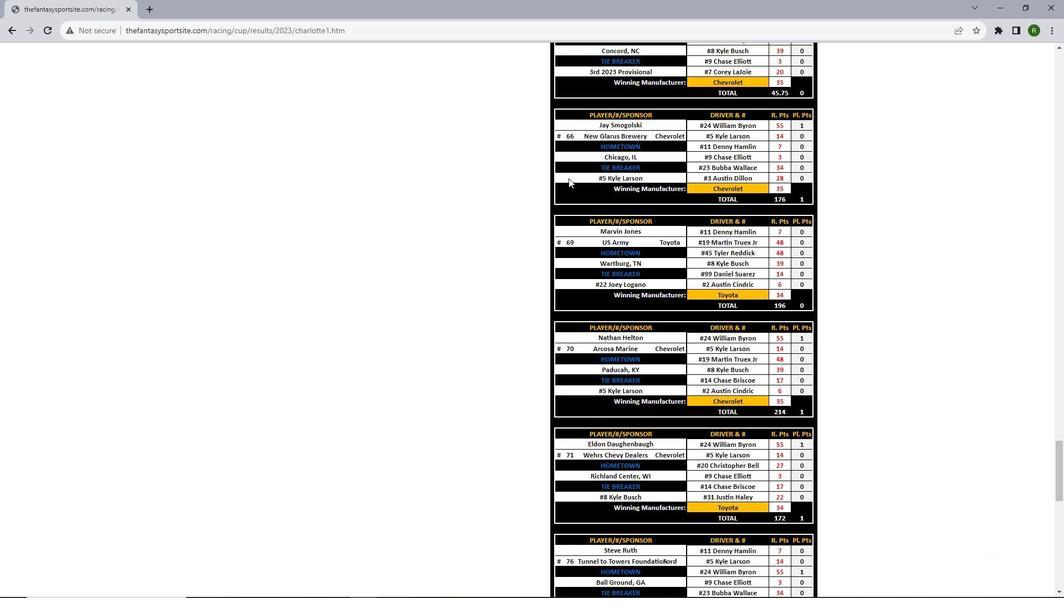 
Action: Mouse scrolled (568, 177) with delta (0, 0)
Screenshot: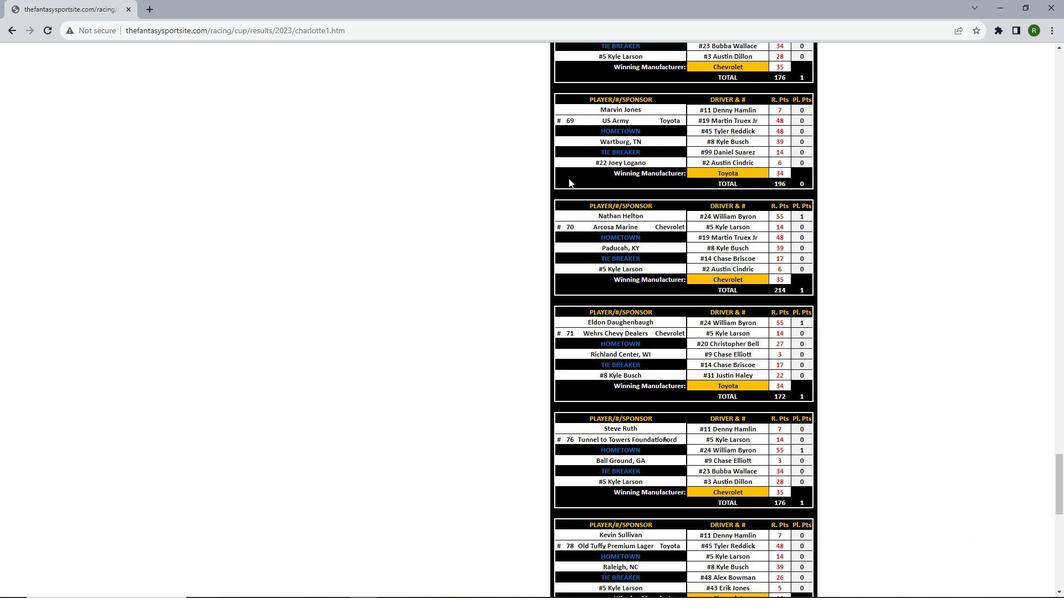 
Action: Mouse scrolled (568, 177) with delta (0, 0)
Screenshot: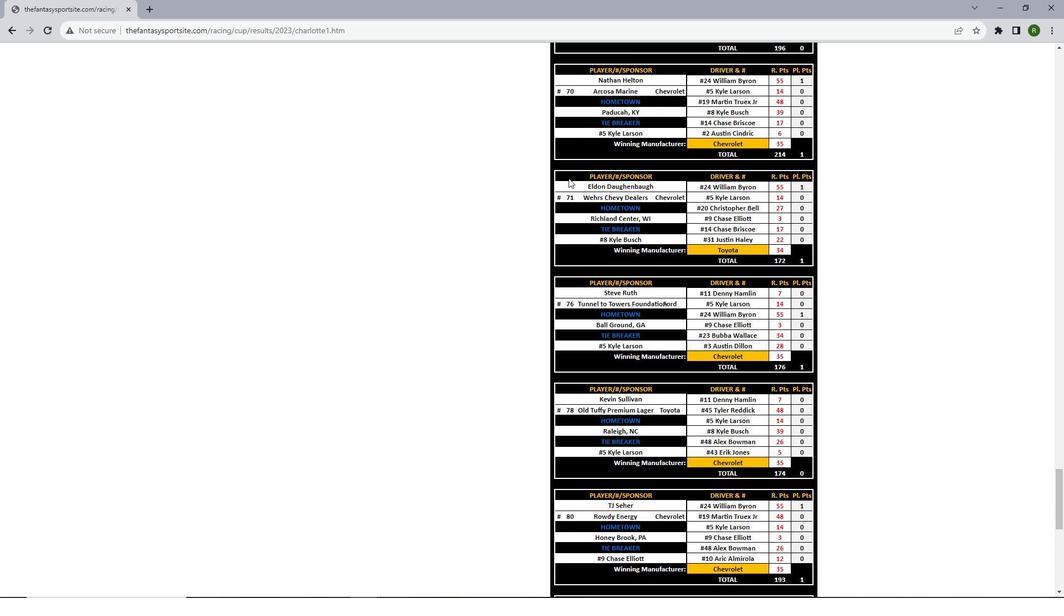 
Action: Mouse scrolled (568, 177) with delta (0, 0)
Screenshot: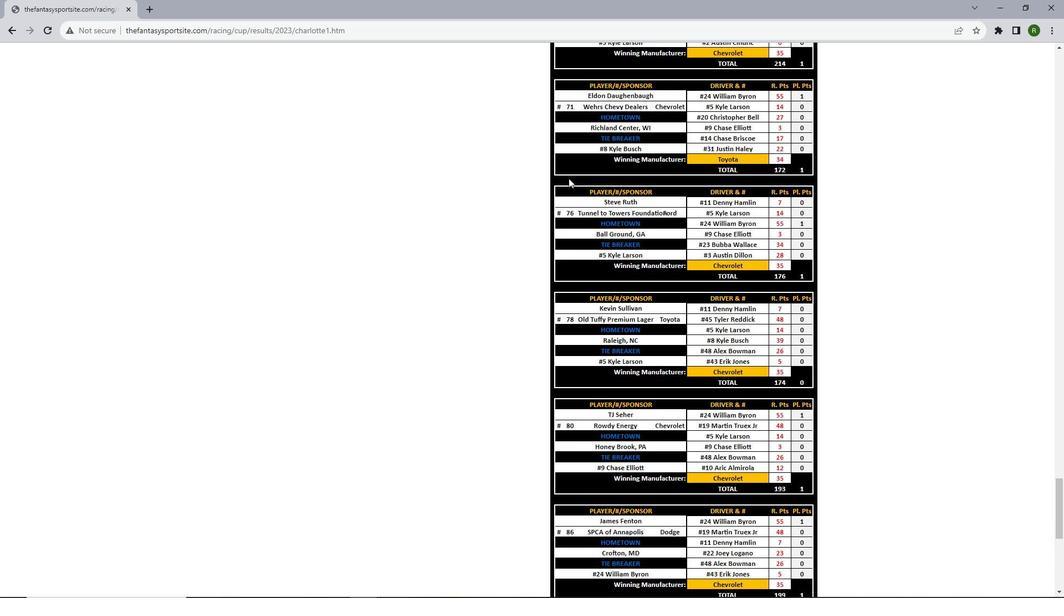 
Action: Mouse scrolled (568, 177) with delta (0, 0)
Screenshot: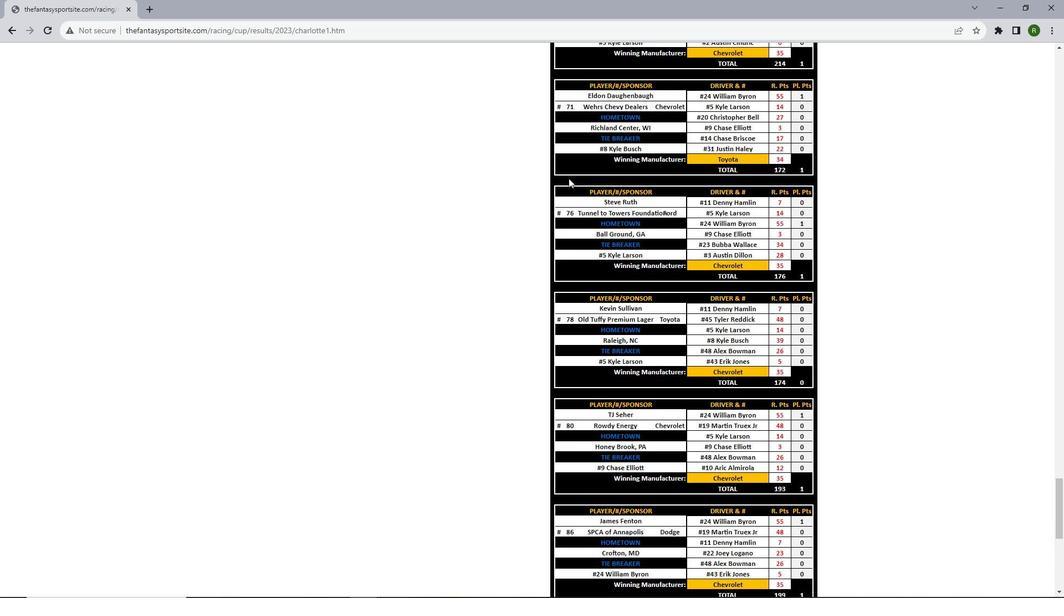 
Action: Mouse scrolled (568, 177) with delta (0, 0)
Screenshot: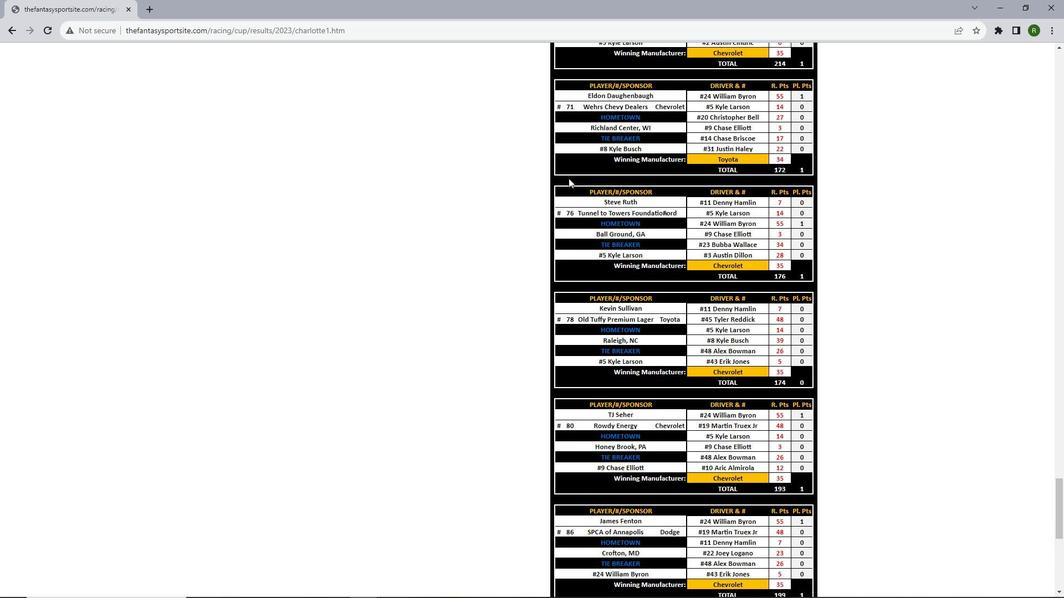 
Action: Mouse scrolled (568, 177) with delta (0, 0)
Screenshot: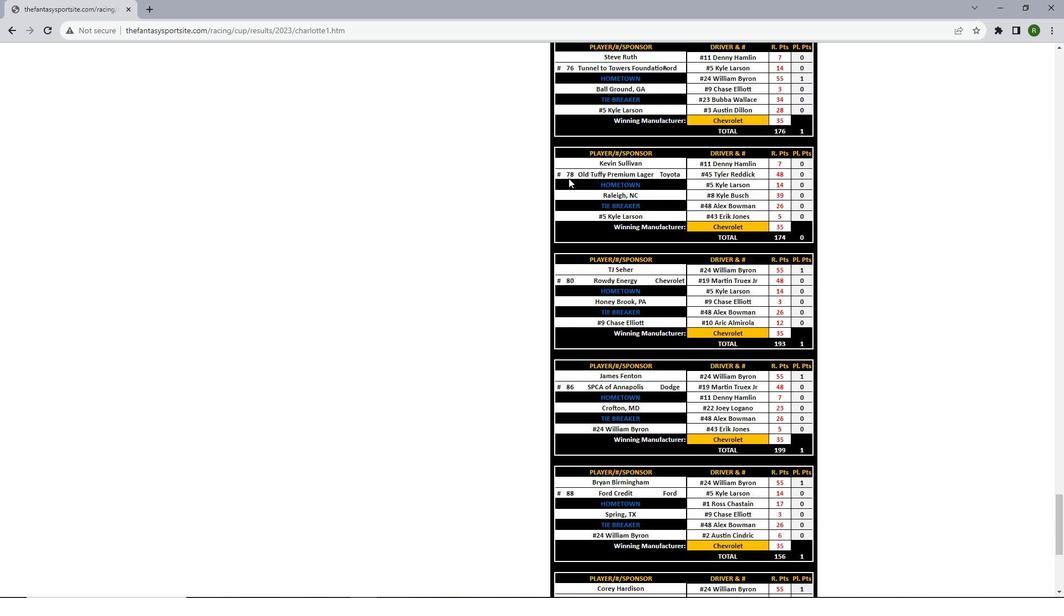 
Action: Mouse scrolled (568, 177) with delta (0, 0)
Screenshot: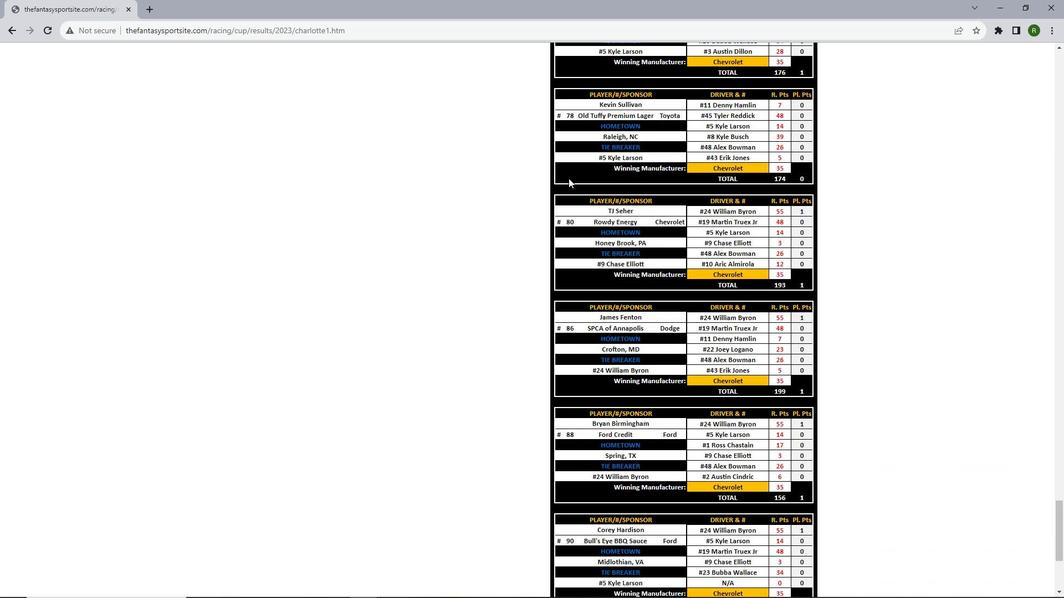 
Action: Mouse scrolled (568, 177) with delta (0, 0)
Screenshot: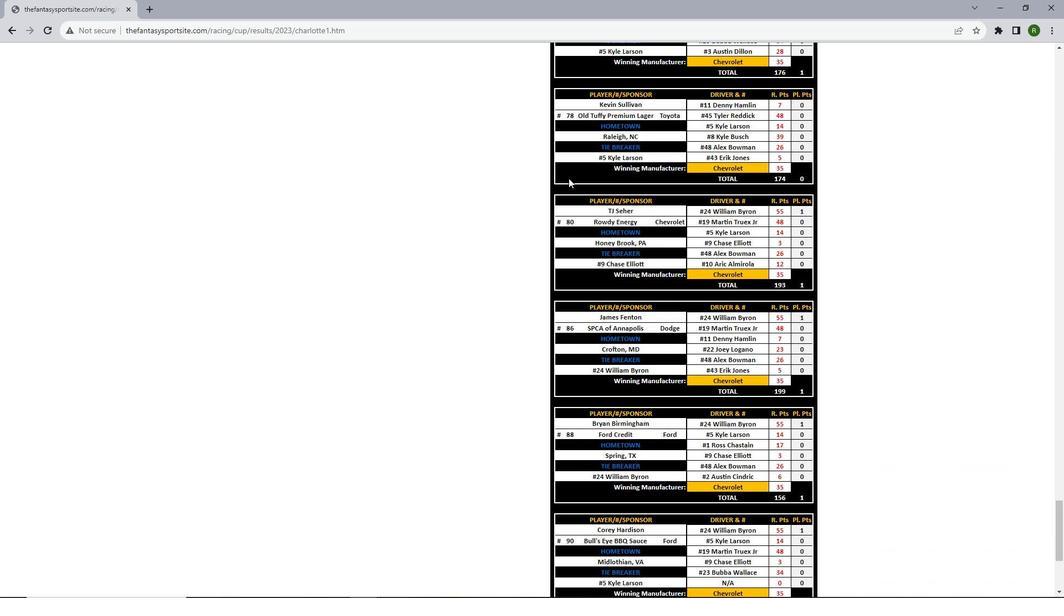 
Action: Mouse scrolled (568, 177) with delta (0, 0)
Screenshot: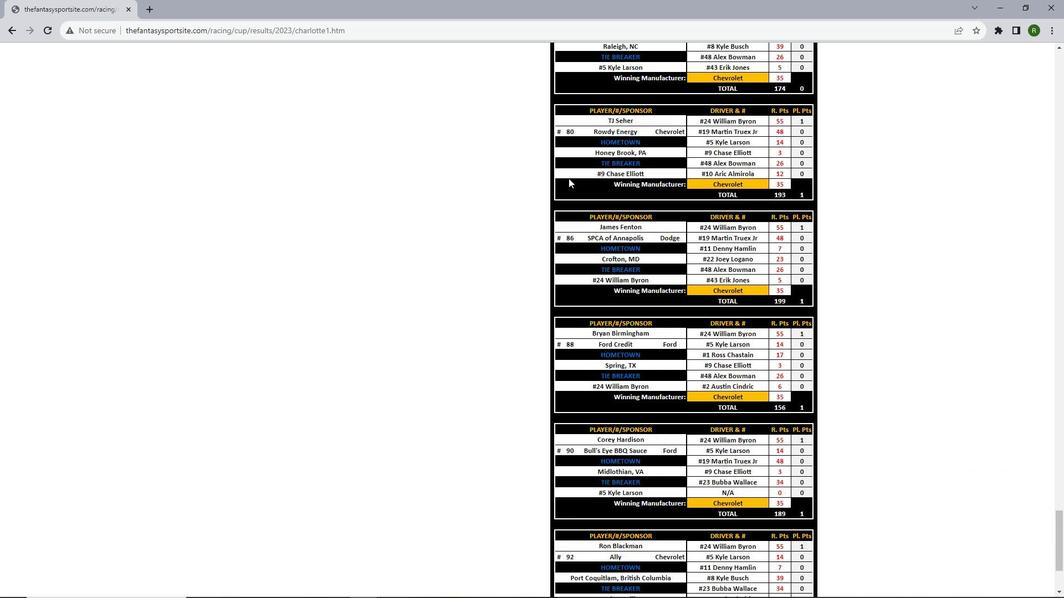 
Action: Mouse scrolled (568, 177) with delta (0, 0)
Screenshot: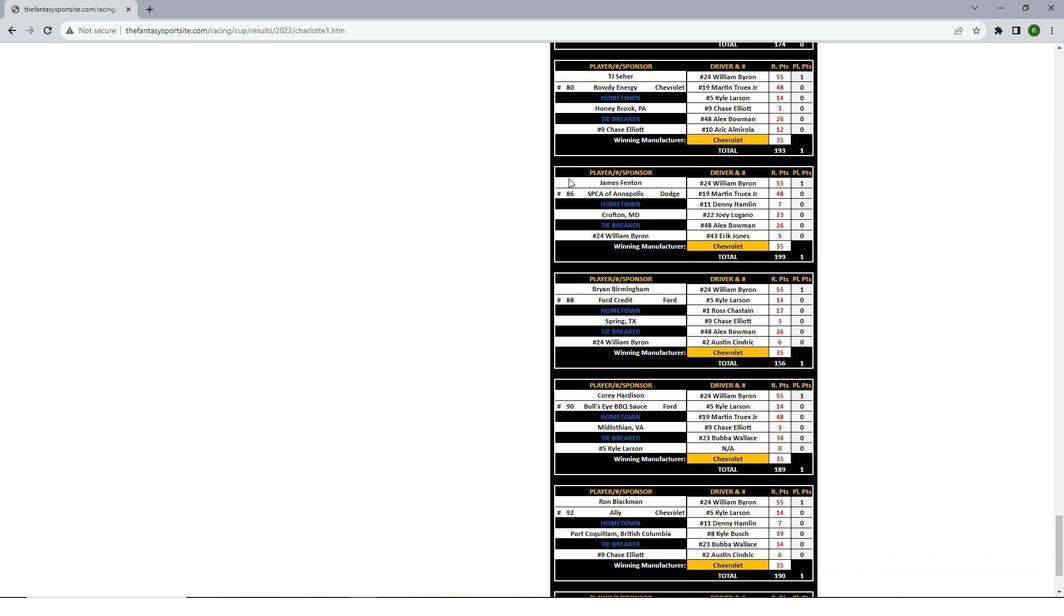 
Action: Mouse scrolled (568, 177) with delta (0, 0)
Screenshot: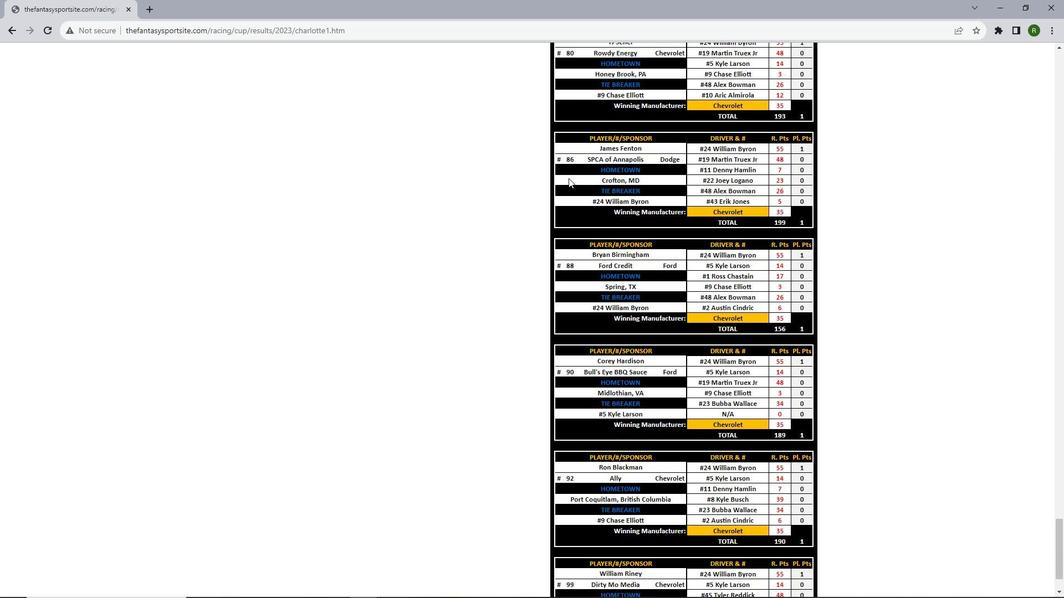 
Action: Mouse scrolled (568, 177) with delta (0, 0)
Screenshot: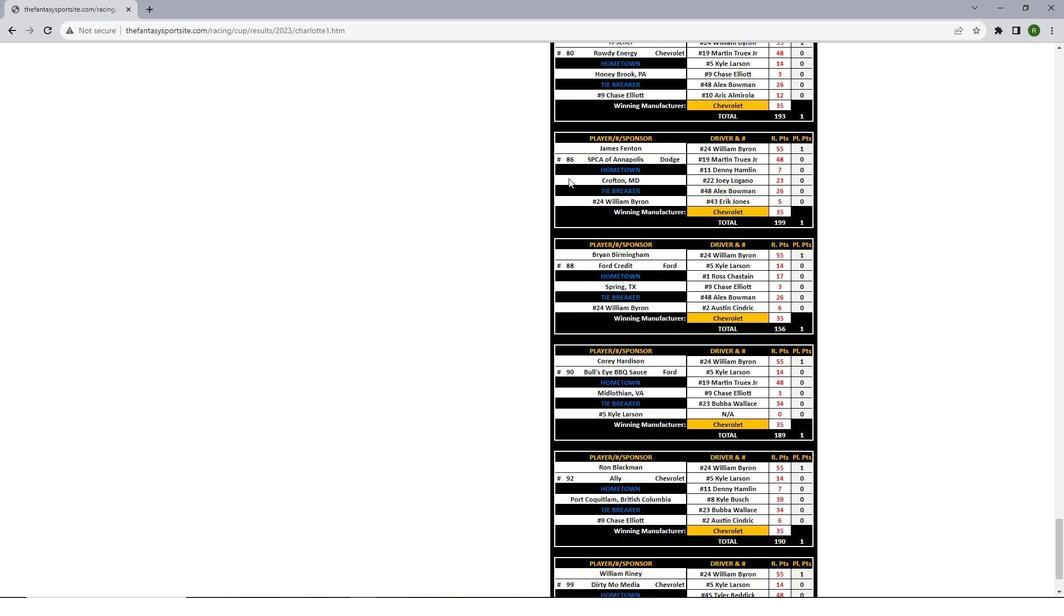 
Action: Mouse scrolled (568, 177) with delta (0, 0)
Screenshot: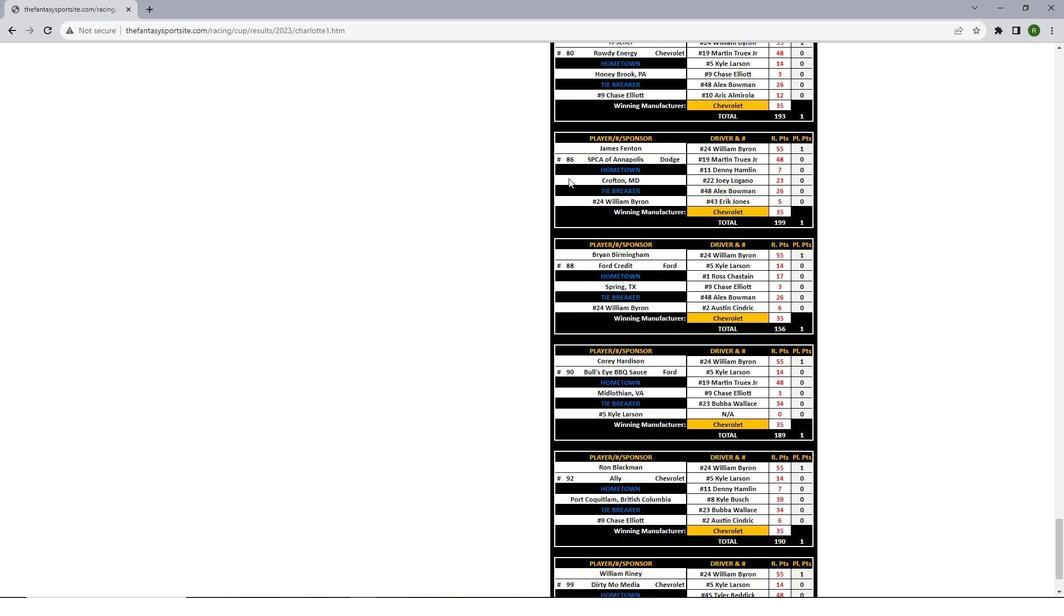 
Action: Mouse scrolled (568, 177) with delta (0, 0)
Screenshot: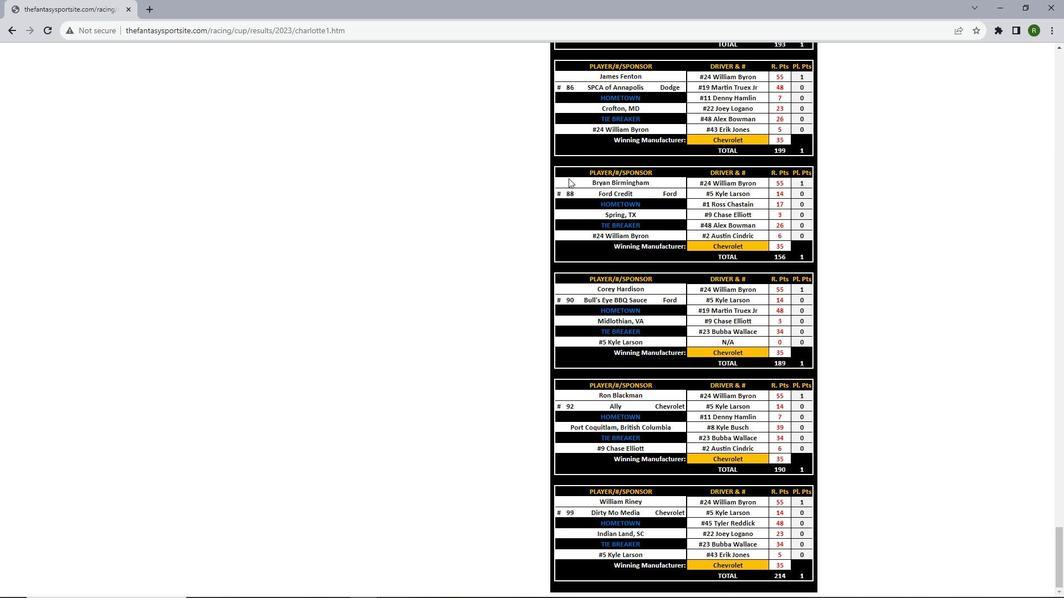 
Action: Mouse scrolled (568, 177) with delta (0, 0)
Screenshot: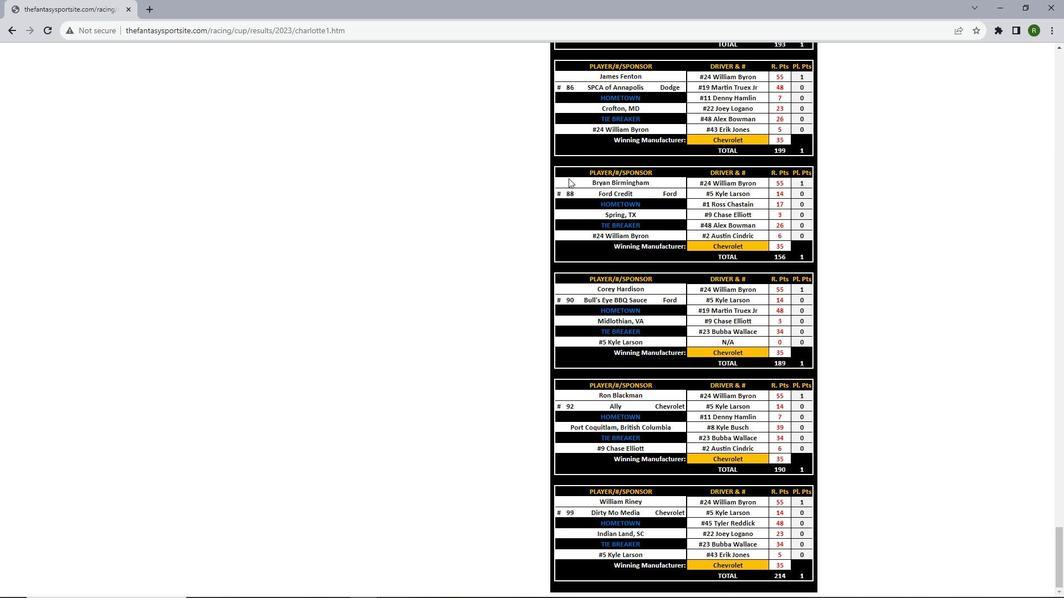 
Action: Mouse scrolled (568, 177) with delta (0, 0)
Screenshot: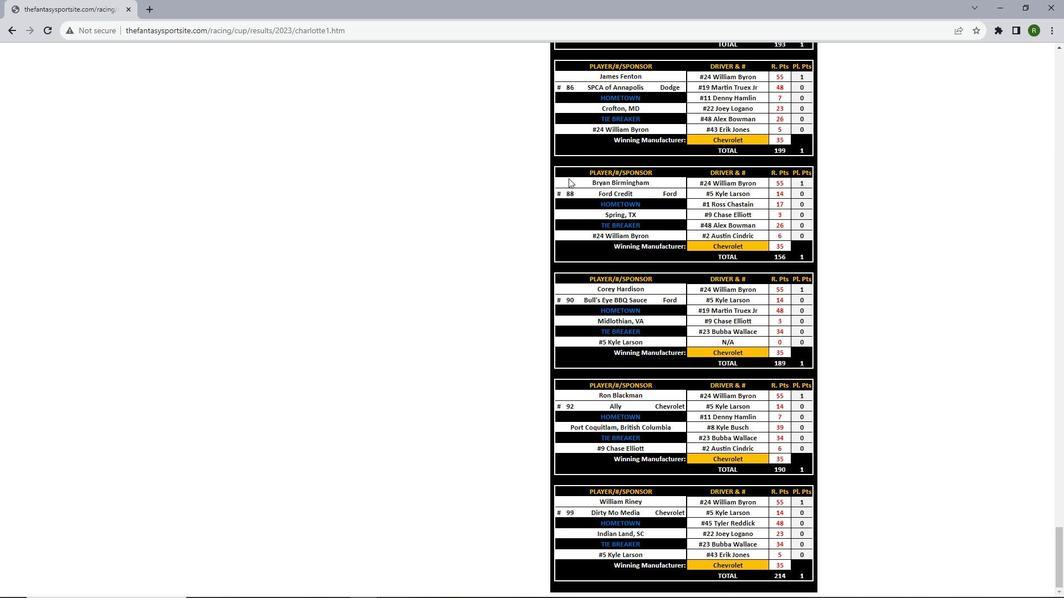 
Action: Mouse scrolled (568, 177) with delta (0, 0)
Screenshot: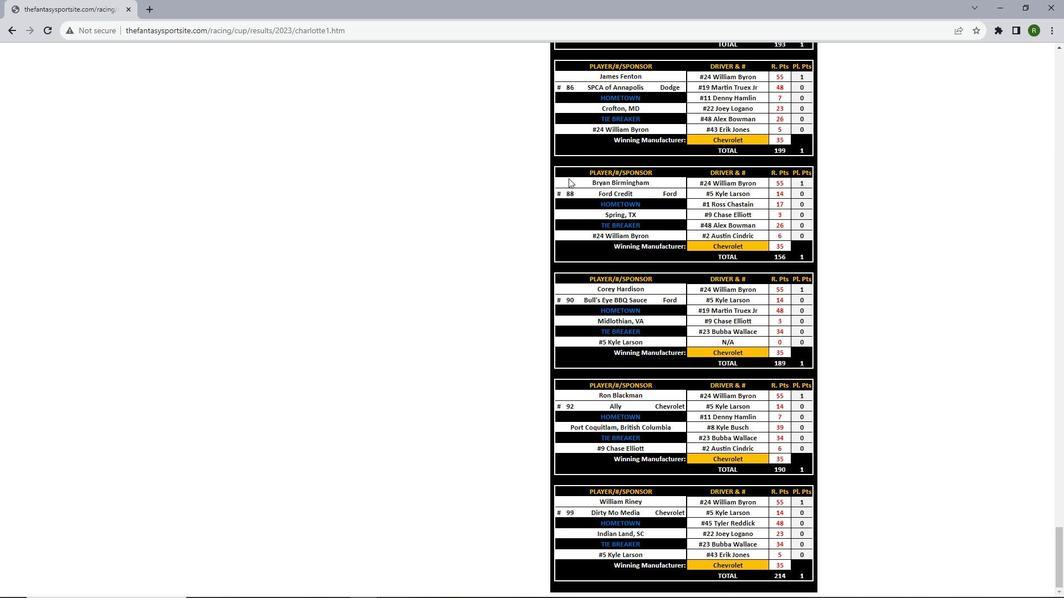 
